 Task: Search for a one-way flight from Huntsville to Des Moines on 9 May for 1 adult in Business class, then explore options from Dillingham to Saipan with a price limit of ₹180,000.
Action: Mouse moved to (292, 107)
Screenshot: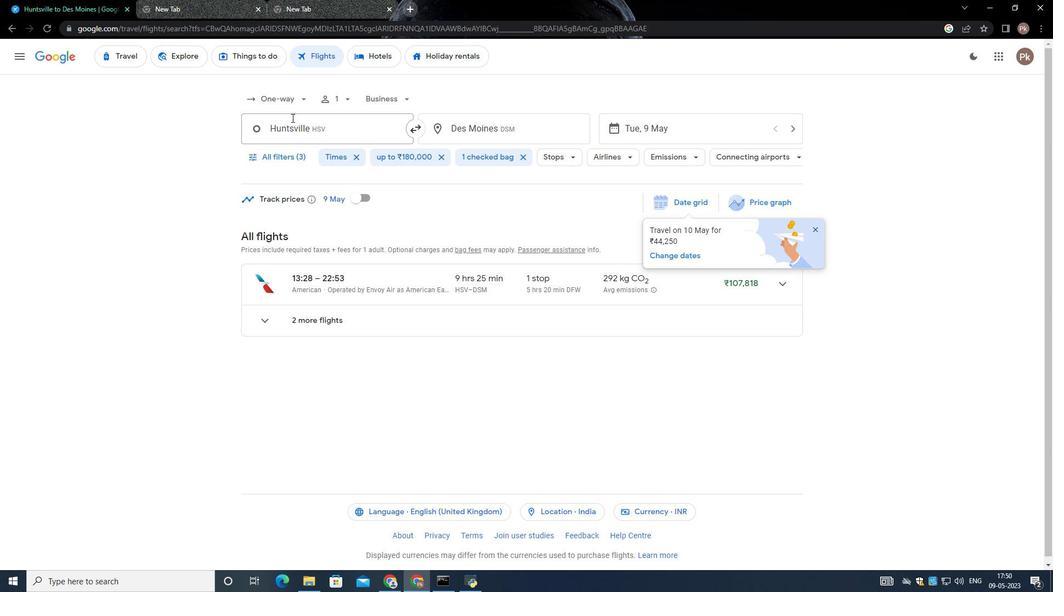 
Action: Mouse pressed left at (292, 107)
Screenshot: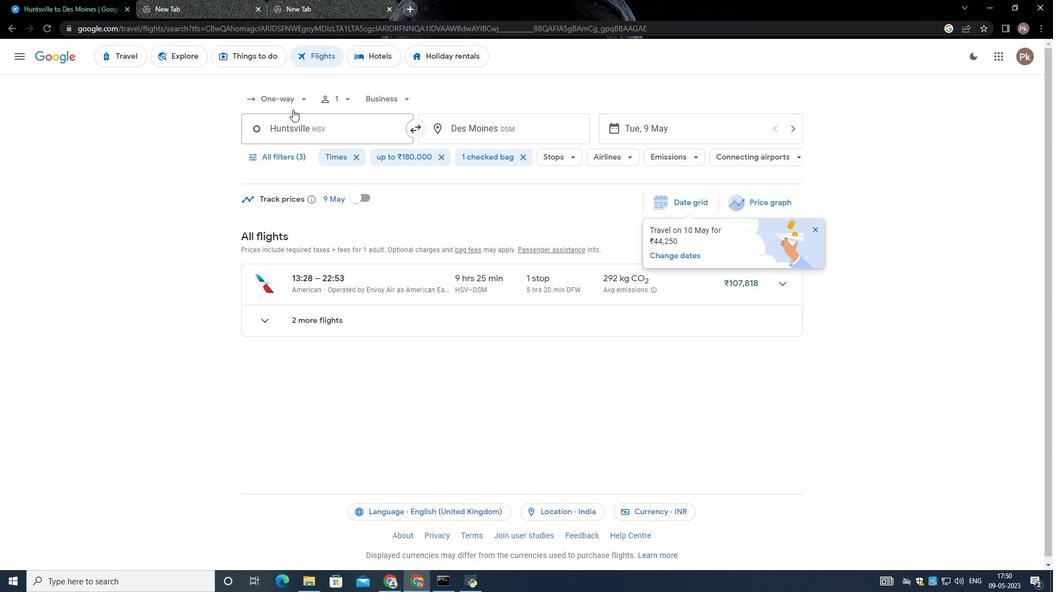 
Action: Mouse moved to (296, 157)
Screenshot: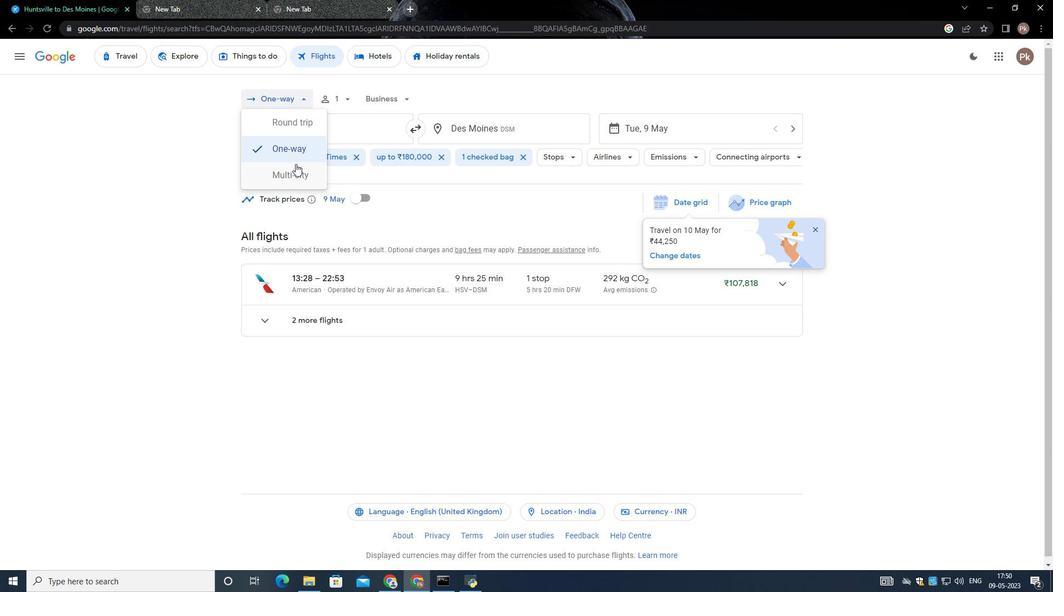 
Action: Mouse pressed left at (296, 157)
Screenshot: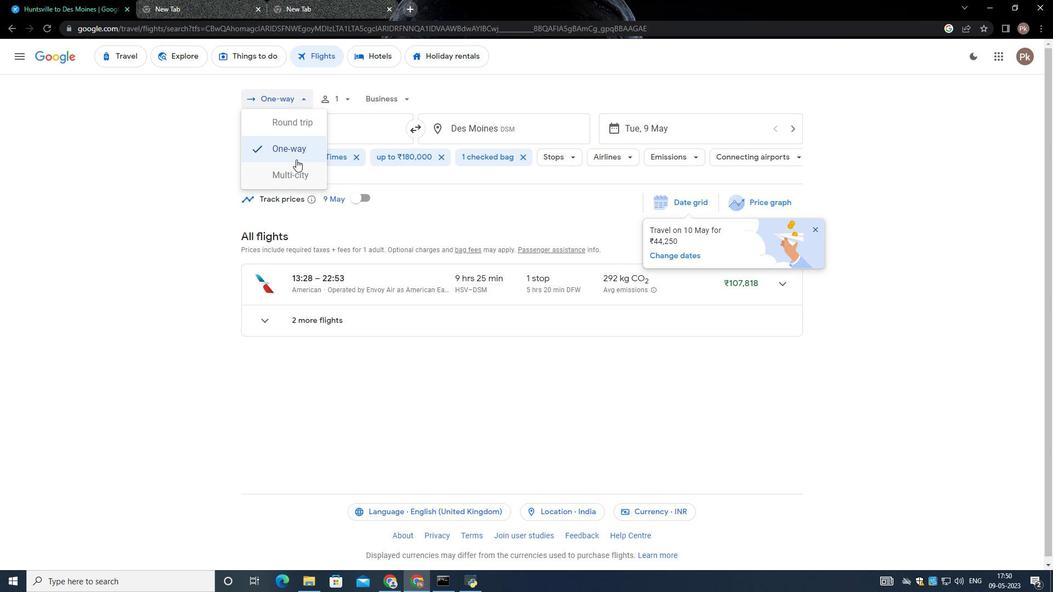 
Action: Mouse moved to (305, 100)
Screenshot: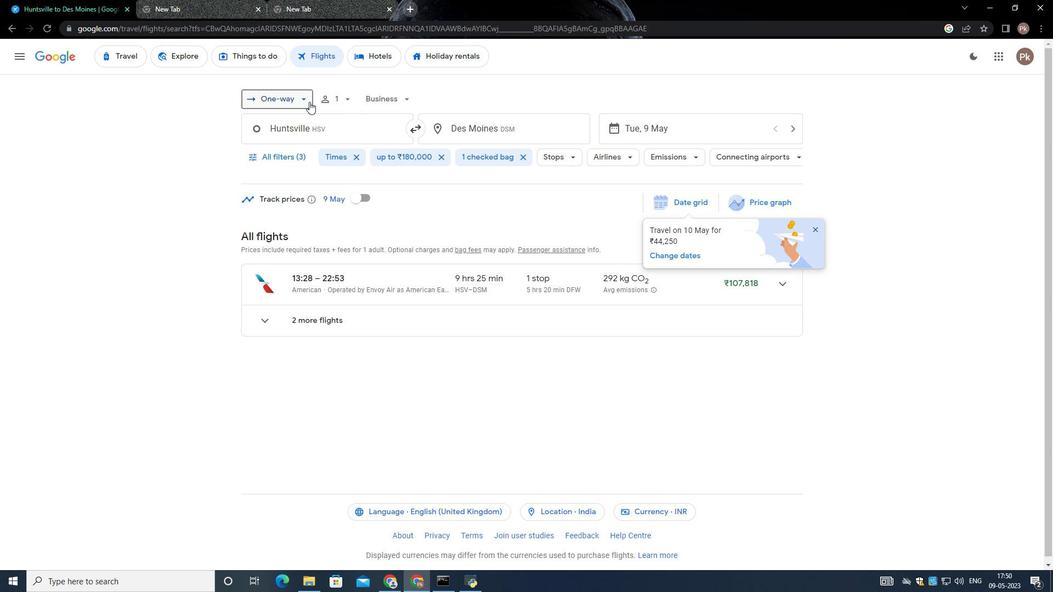 
Action: Mouse pressed left at (305, 100)
Screenshot: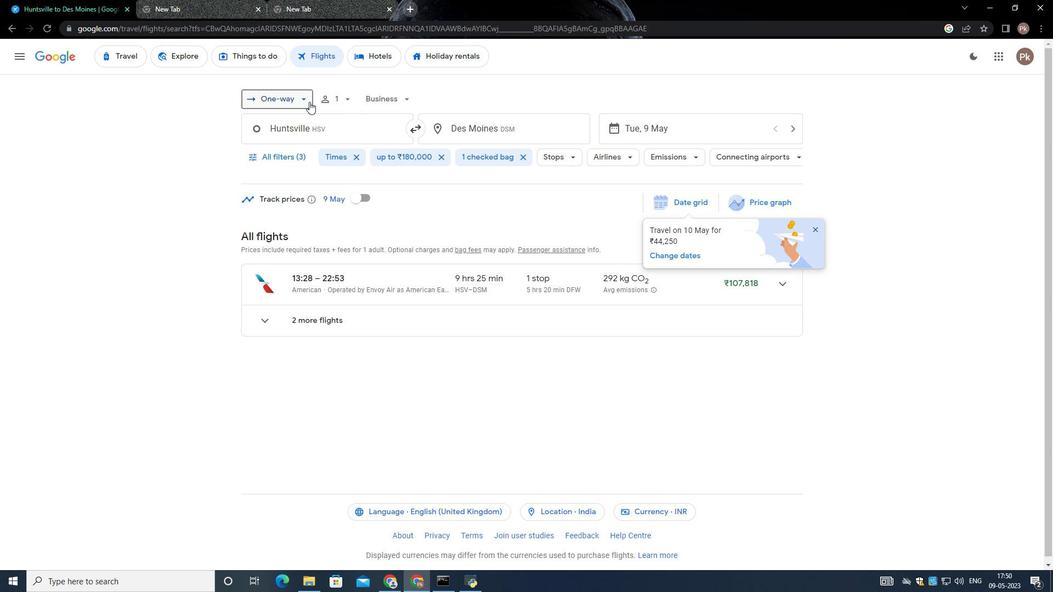 
Action: Mouse moved to (296, 153)
Screenshot: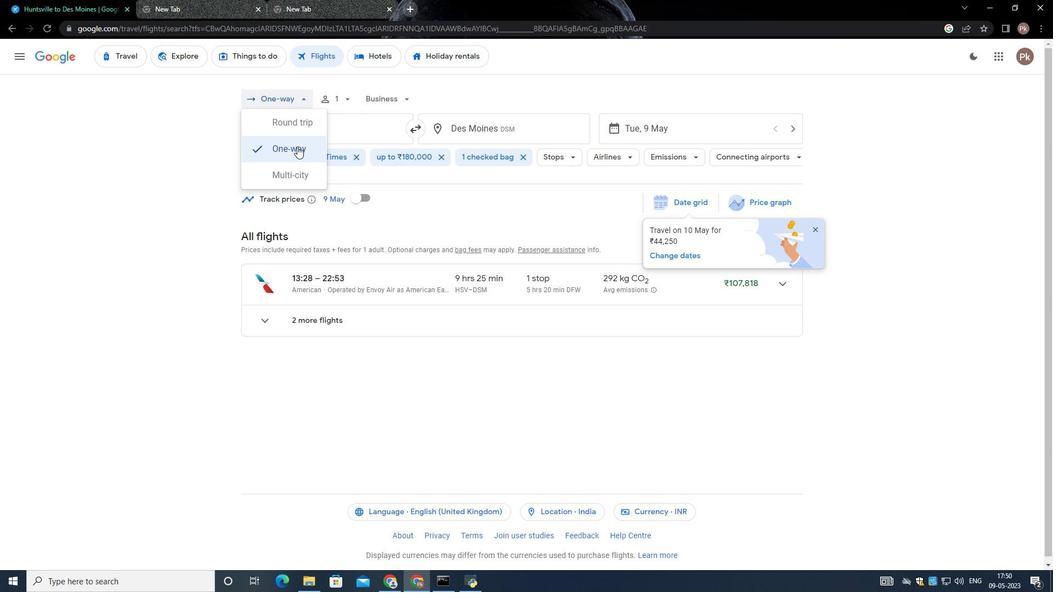 
Action: Mouse pressed left at (296, 153)
Screenshot: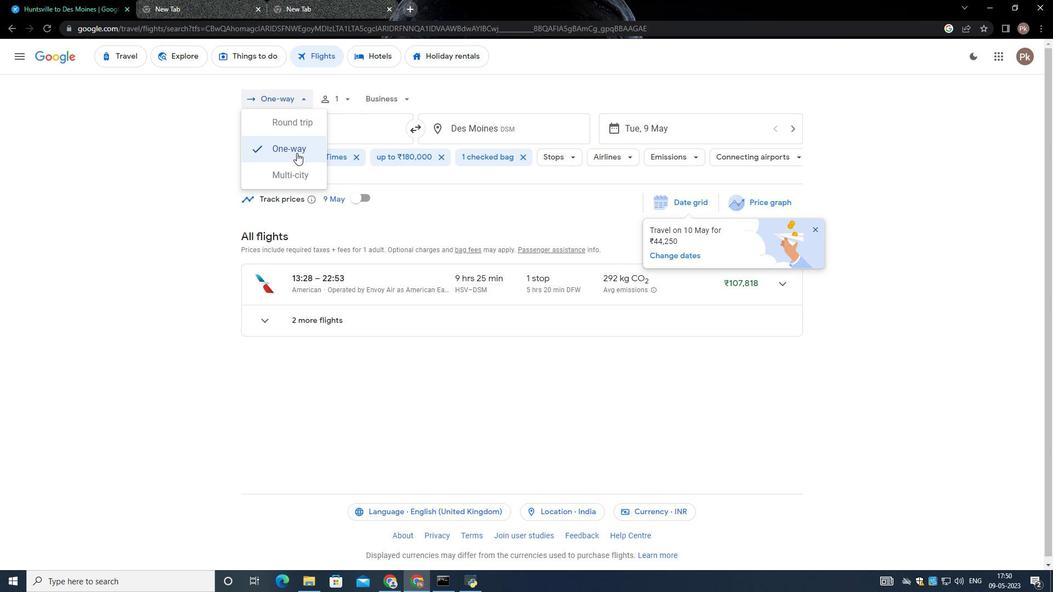 
Action: Mouse moved to (349, 99)
Screenshot: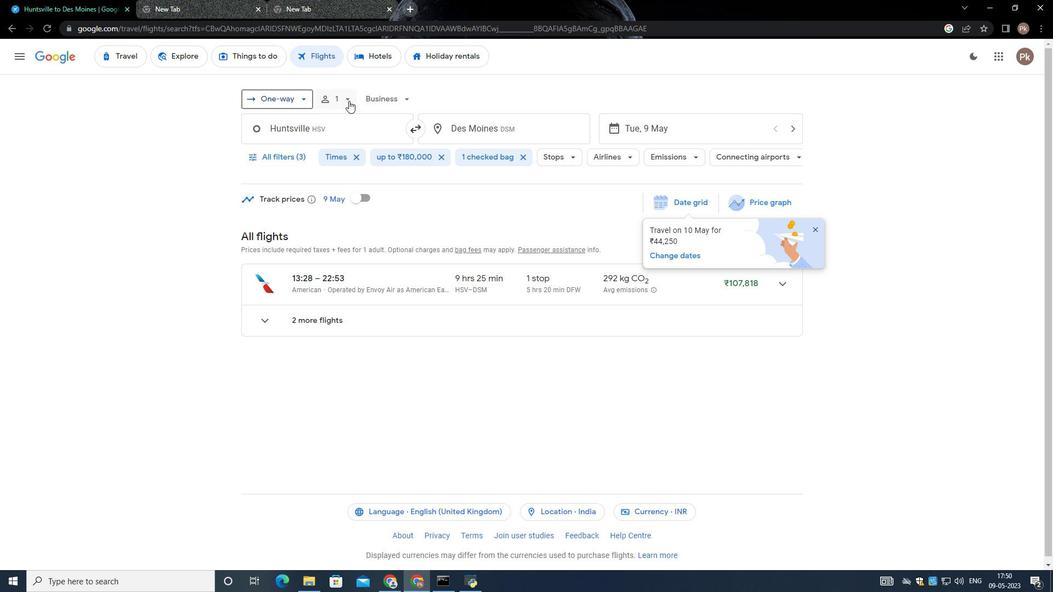 
Action: Mouse pressed left at (349, 99)
Screenshot: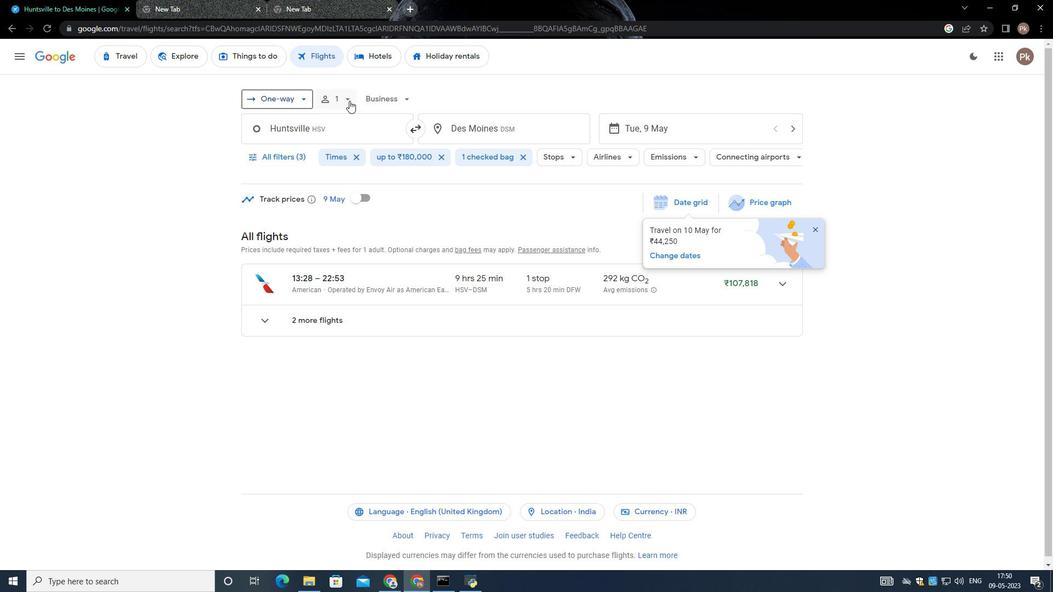
Action: Mouse moved to (431, 122)
Screenshot: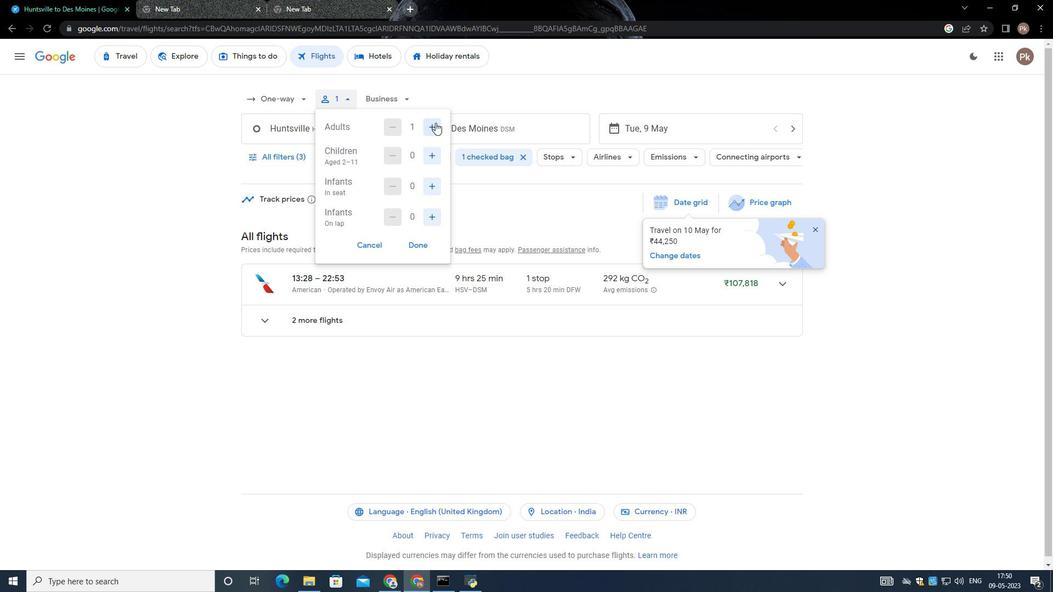 
Action: Mouse pressed left at (431, 122)
Screenshot: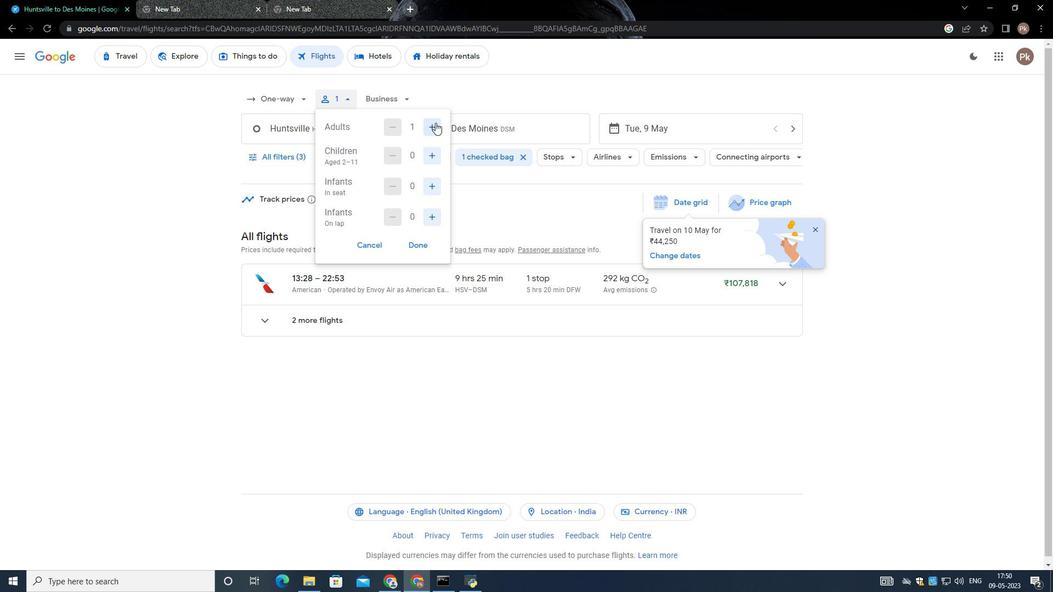 
Action: Mouse moved to (431, 154)
Screenshot: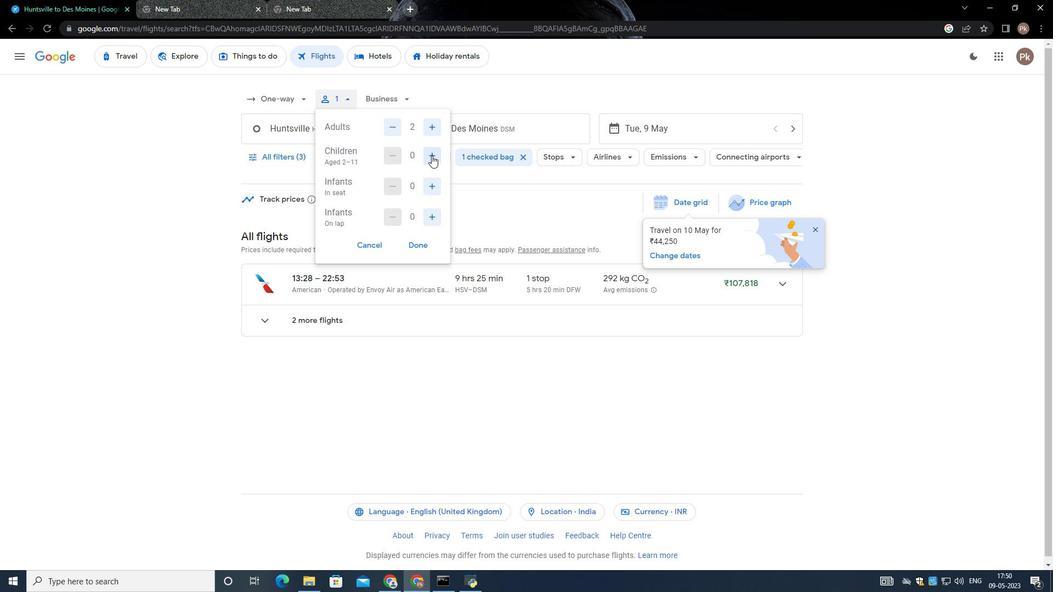 
Action: Mouse pressed left at (431, 154)
Screenshot: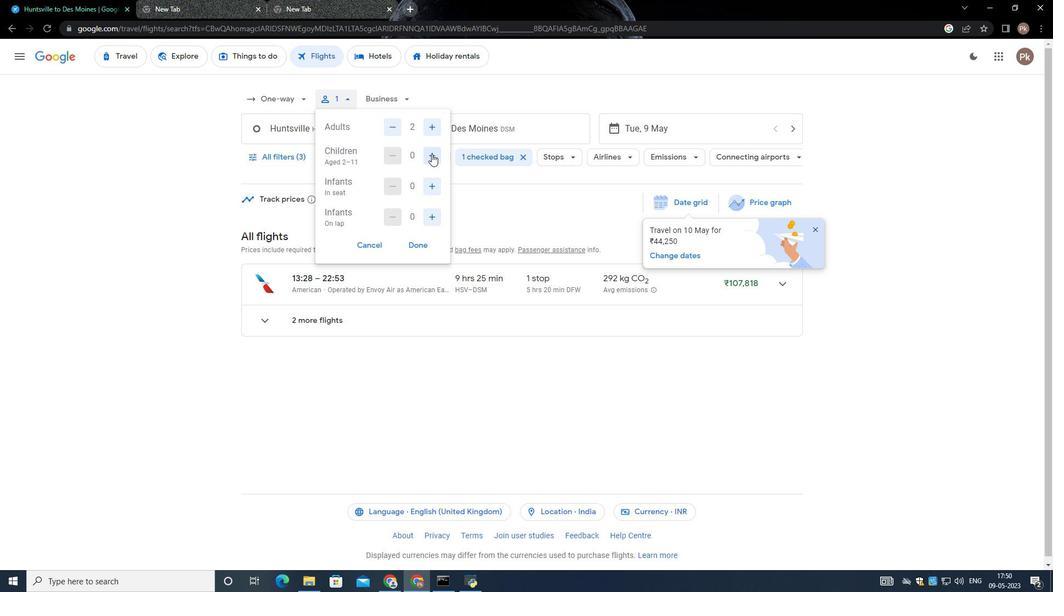 
Action: Mouse moved to (428, 154)
Screenshot: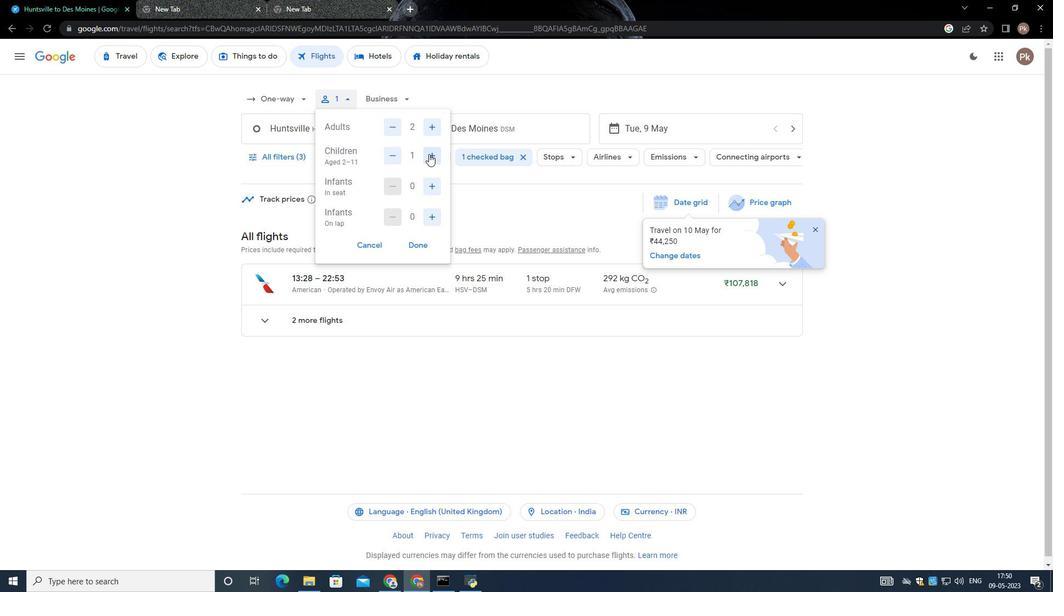 
Action: Mouse pressed left at (428, 154)
Screenshot: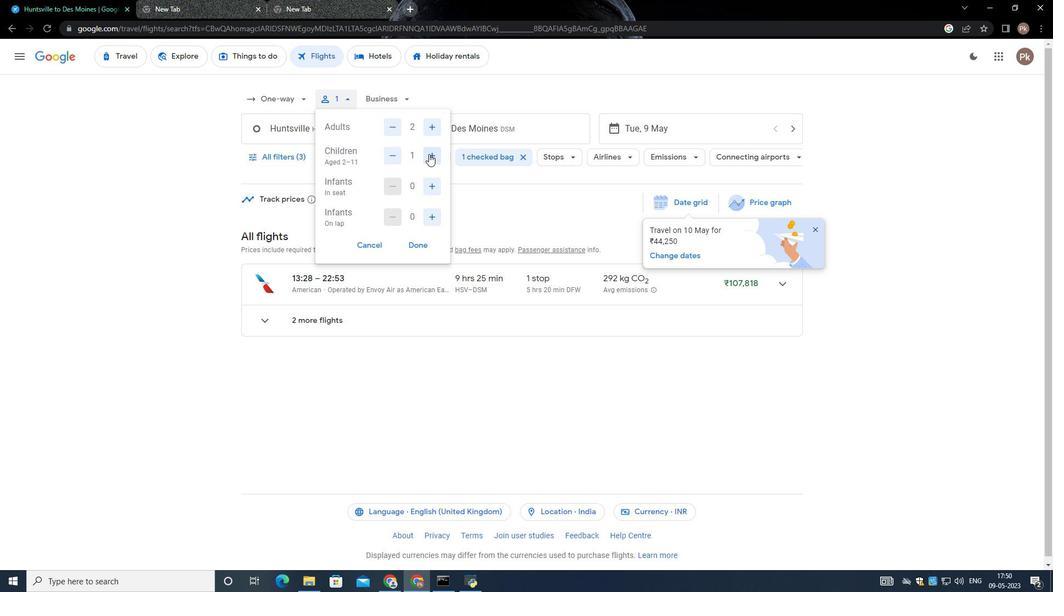 
Action: Mouse moved to (431, 183)
Screenshot: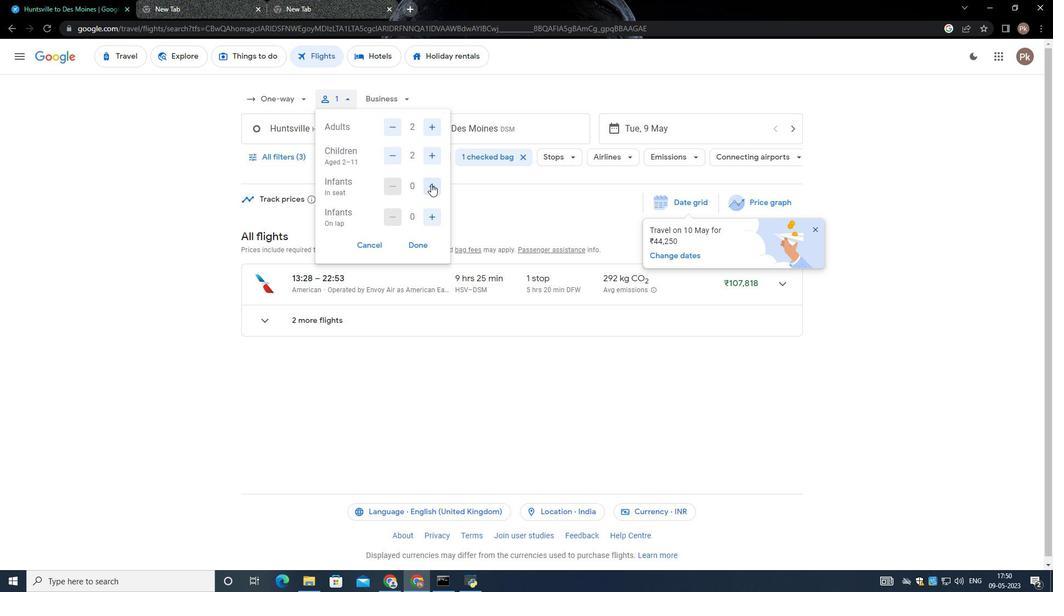 
Action: Mouse pressed left at (431, 183)
Screenshot: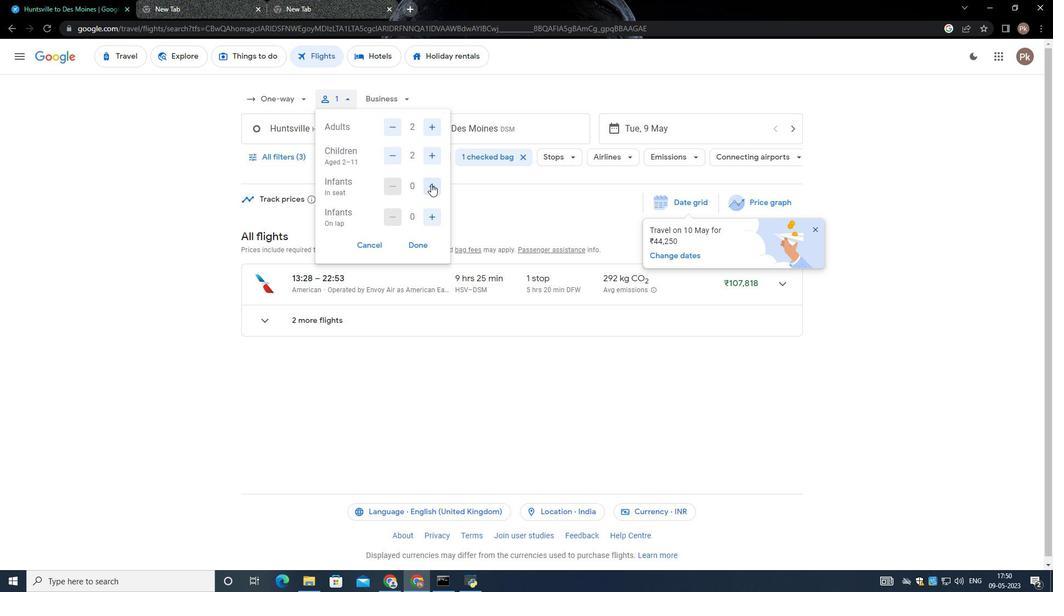 
Action: Mouse pressed left at (431, 183)
Screenshot: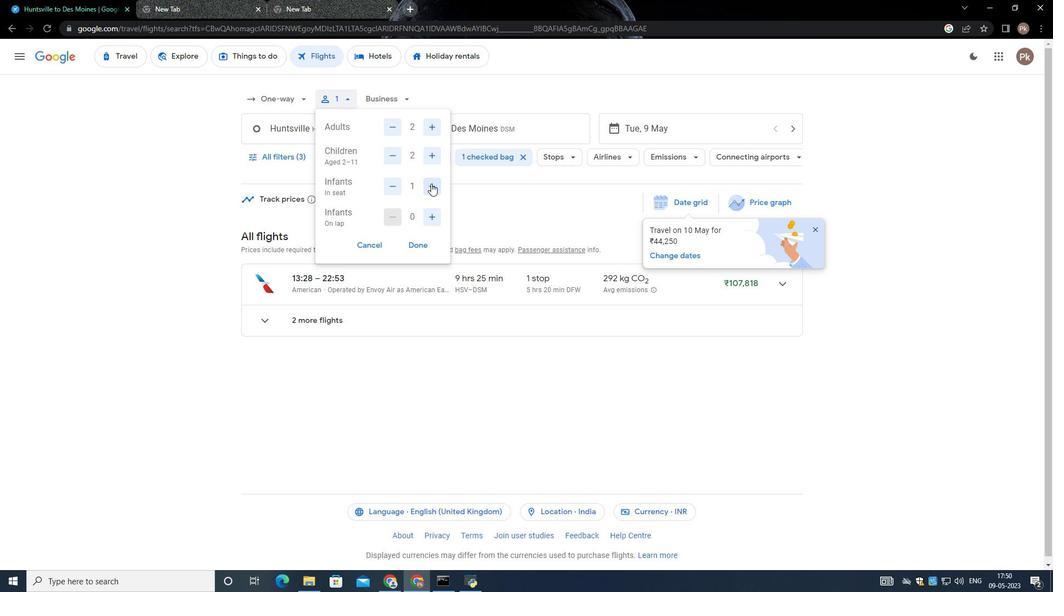 
Action: Mouse moved to (423, 241)
Screenshot: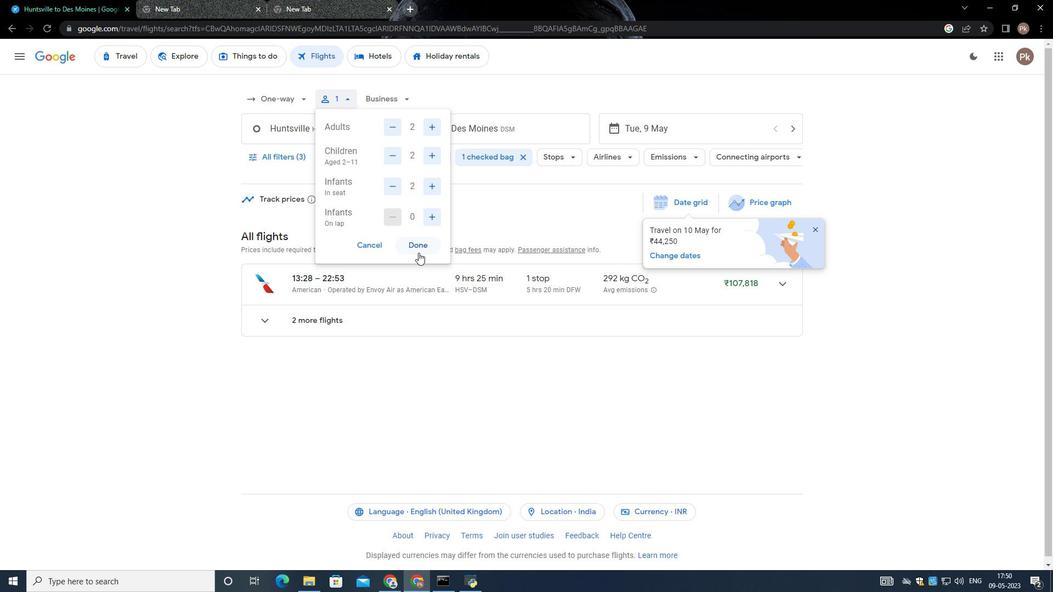
Action: Mouse pressed left at (423, 241)
Screenshot: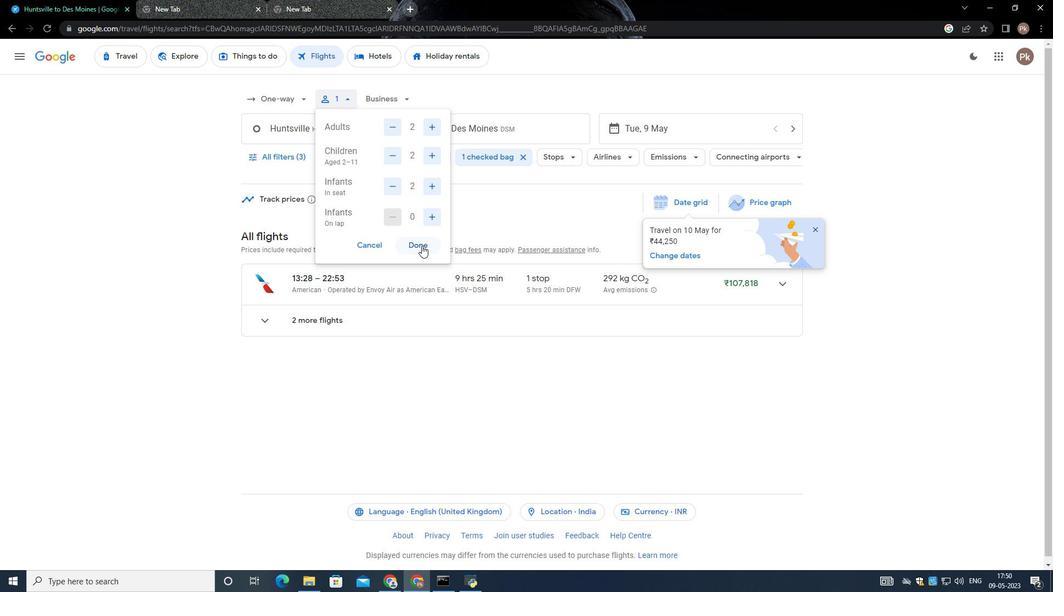 
Action: Mouse moved to (303, 131)
Screenshot: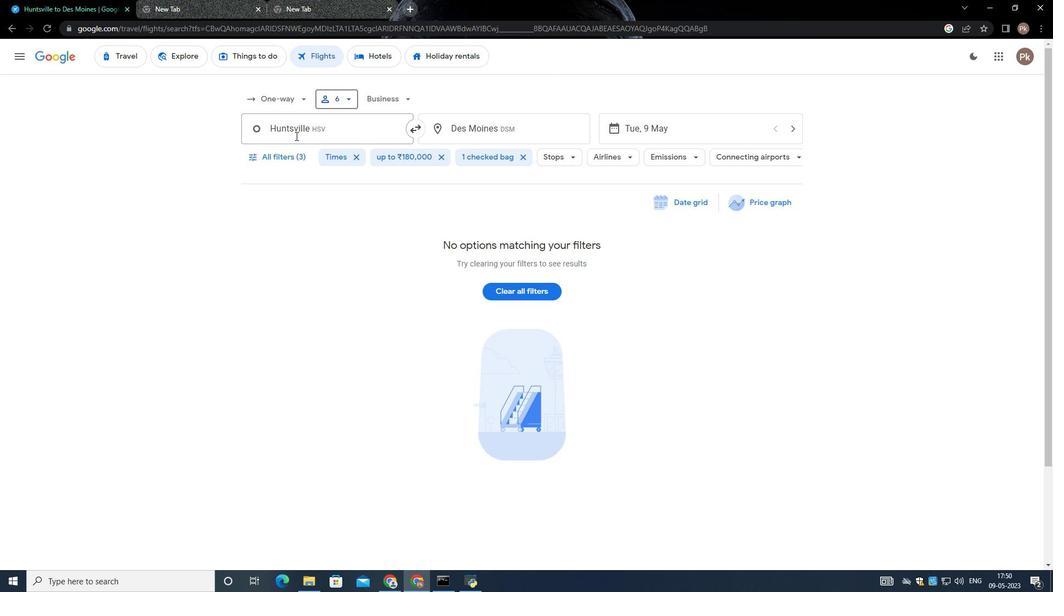 
Action: Mouse pressed left at (303, 131)
Screenshot: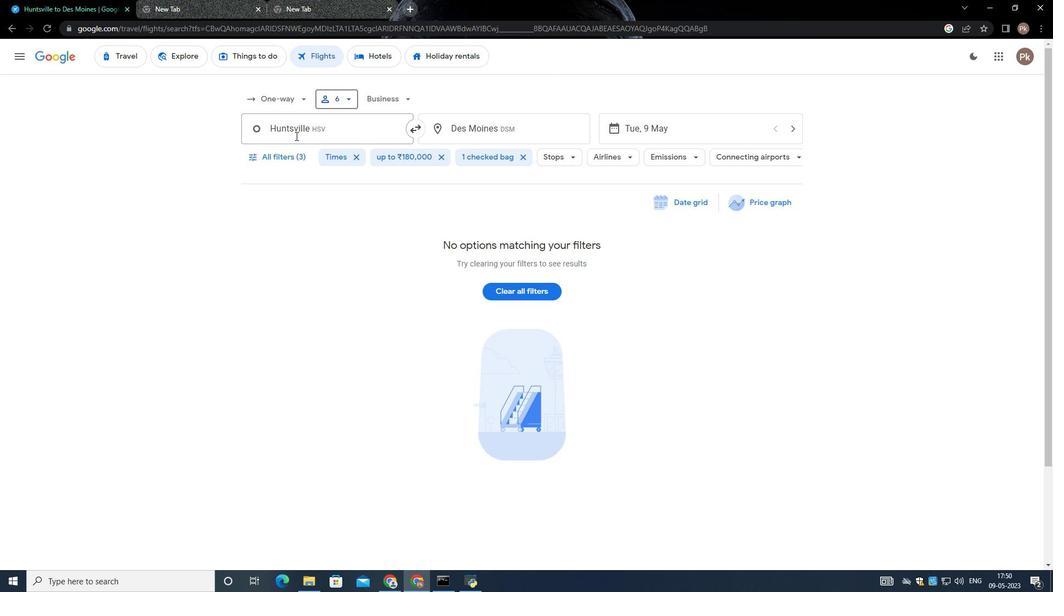 
Action: Mouse moved to (295, 133)
Screenshot: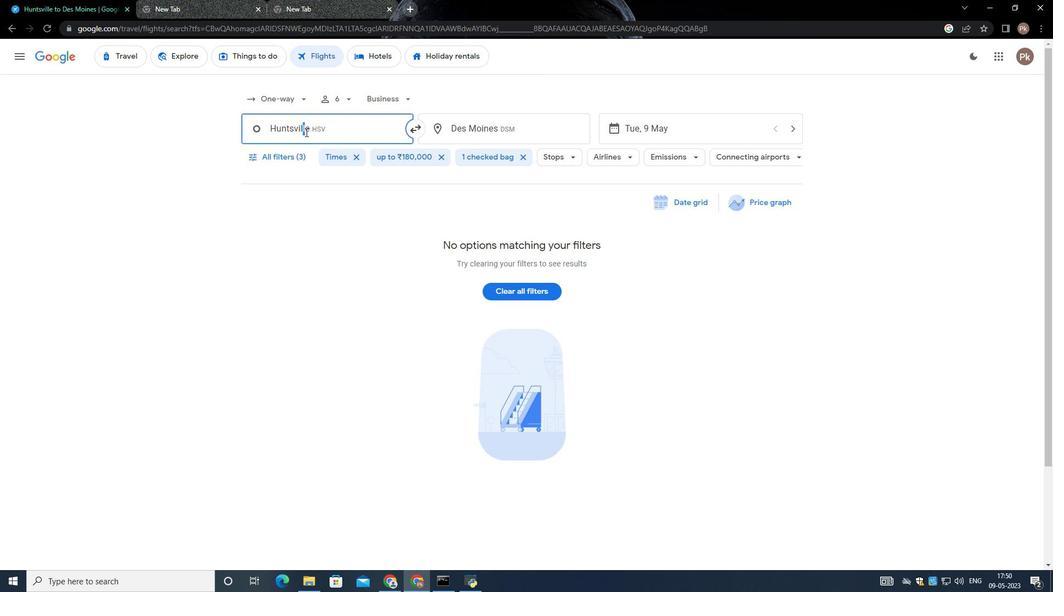 
Action: Key pressed <Key.backspace><Key.shift>Di
Screenshot: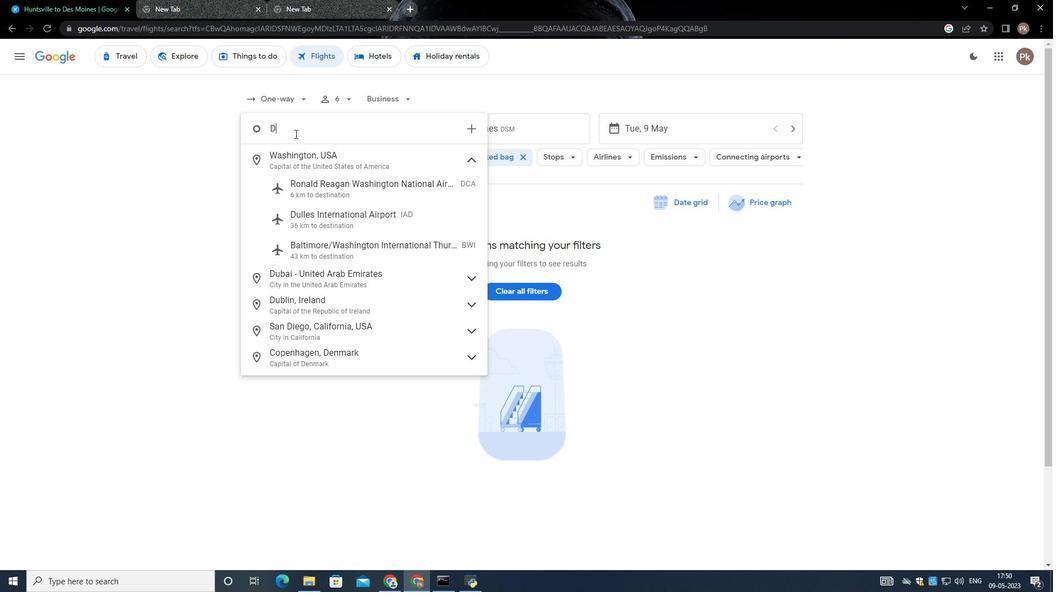 
Action: Mouse moved to (294, 133)
Screenshot: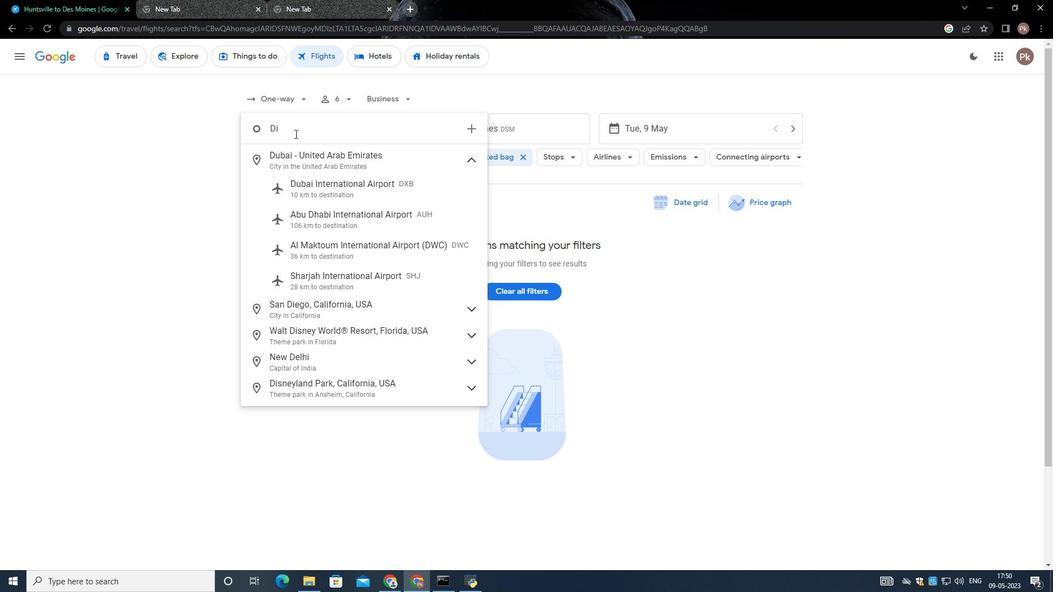 
Action: Key pressed lli
Screenshot: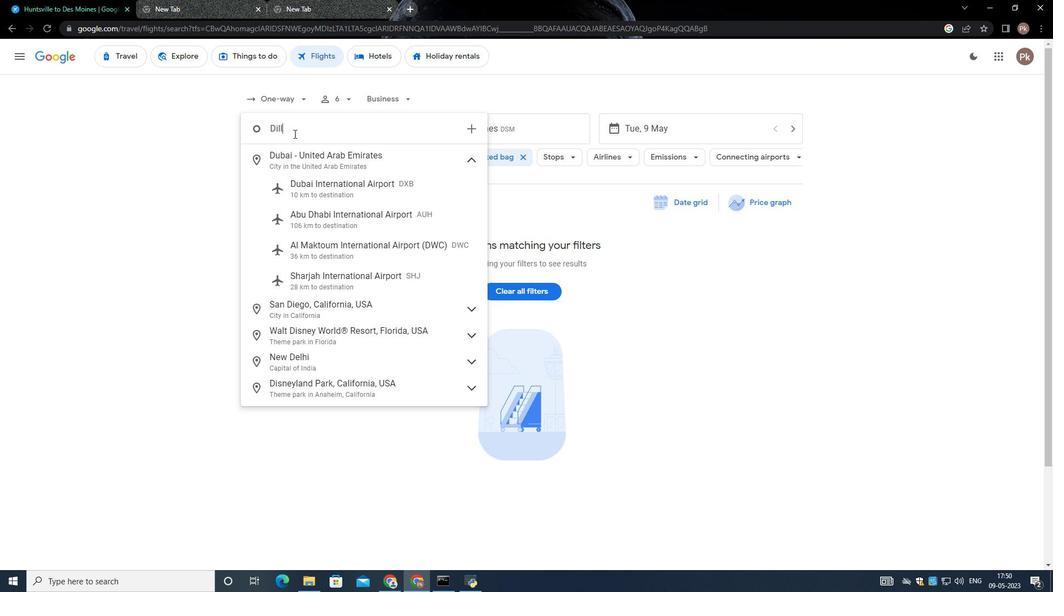 
Action: Mouse moved to (292, 133)
Screenshot: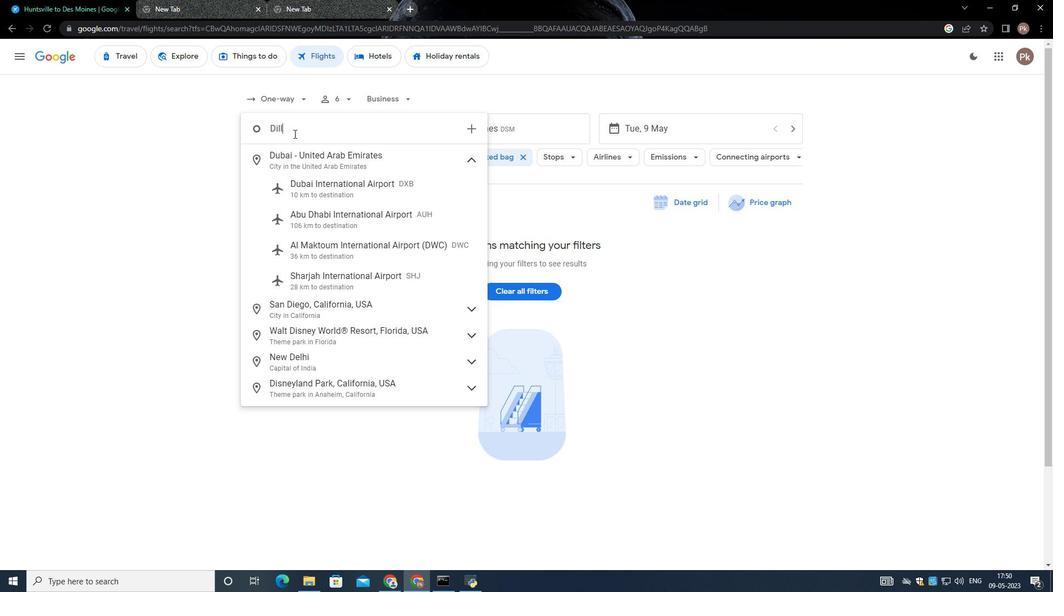 
Action: Key pressed ngham<Key.space><Key.shift>Ai
Screenshot: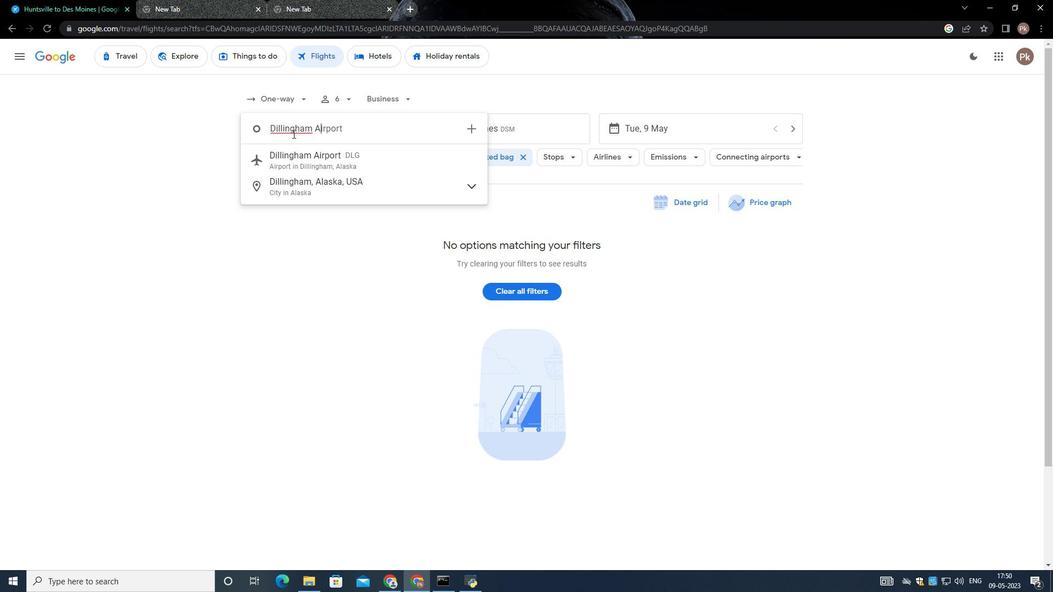 
Action: Mouse moved to (292, 133)
Screenshot: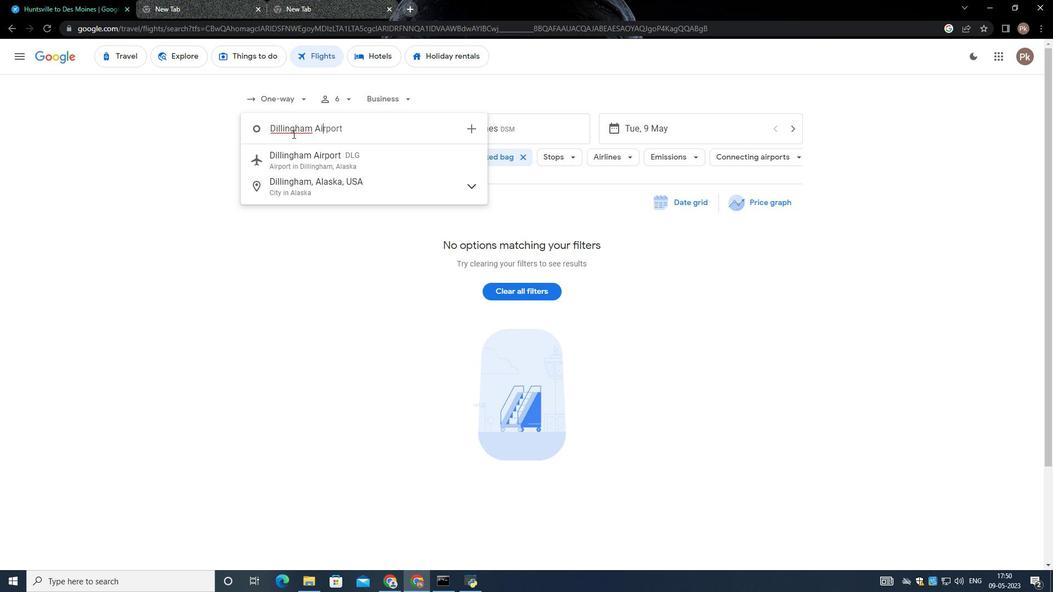 
Action: Key pressed rpor
Screenshot: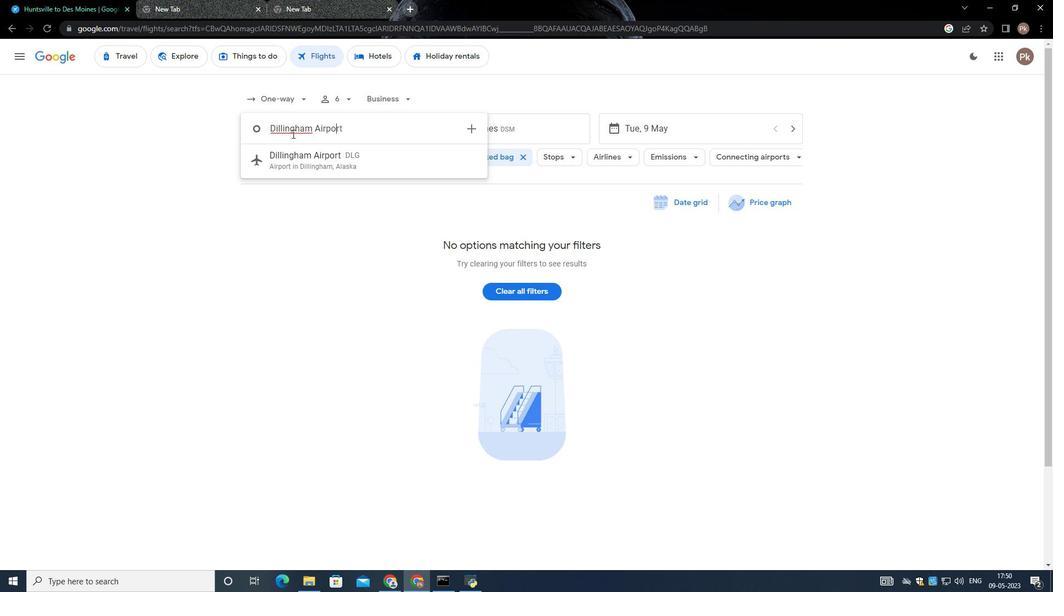 
Action: Mouse moved to (292, 133)
Screenshot: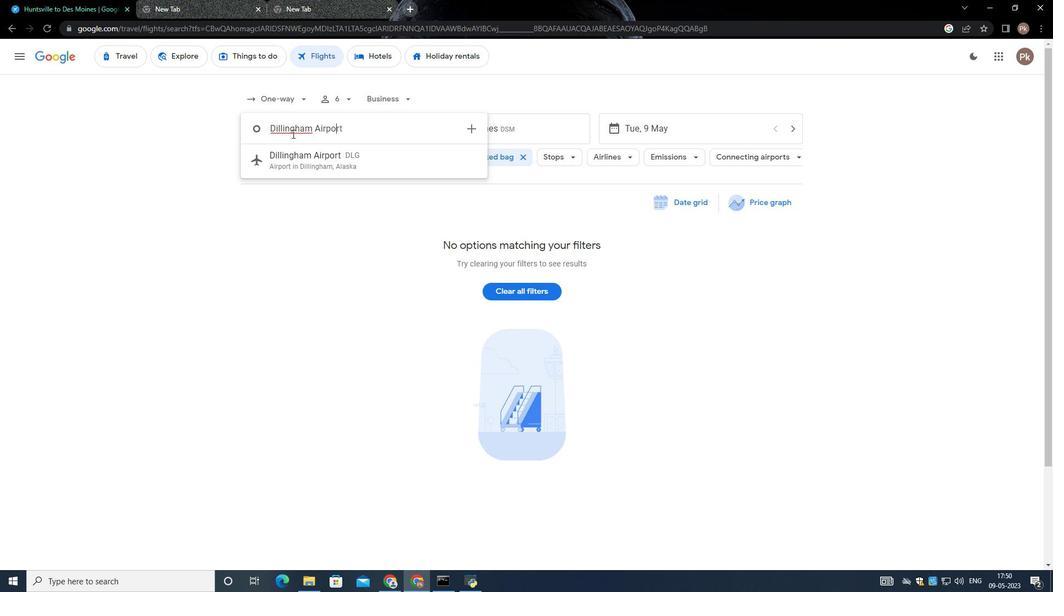 
Action: Key pressed t
Screenshot: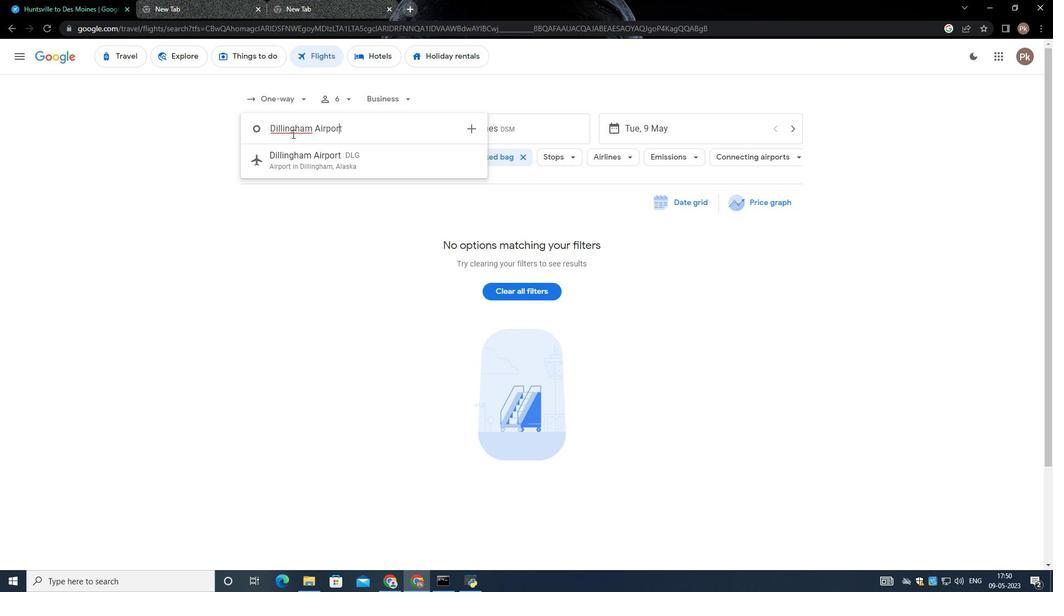 
Action: Mouse moved to (311, 155)
Screenshot: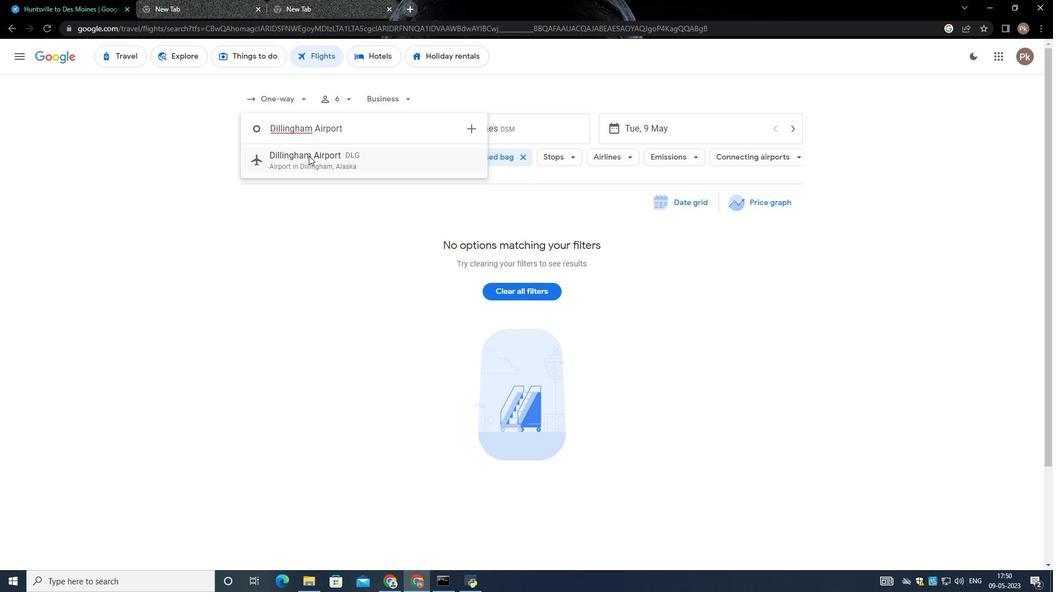 
Action: Mouse pressed left at (311, 155)
Screenshot: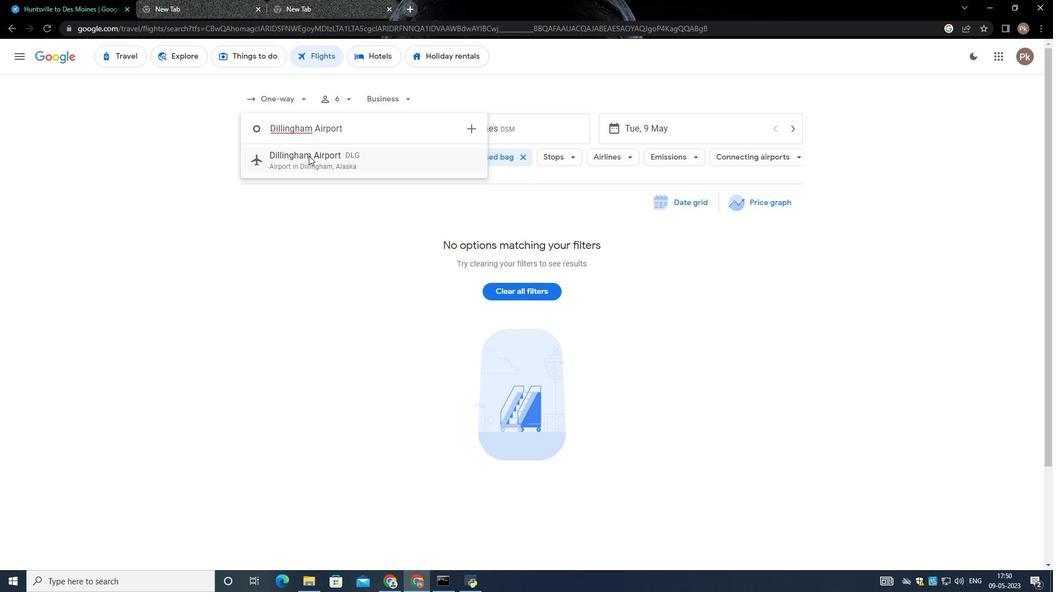
Action: Mouse moved to (517, 133)
Screenshot: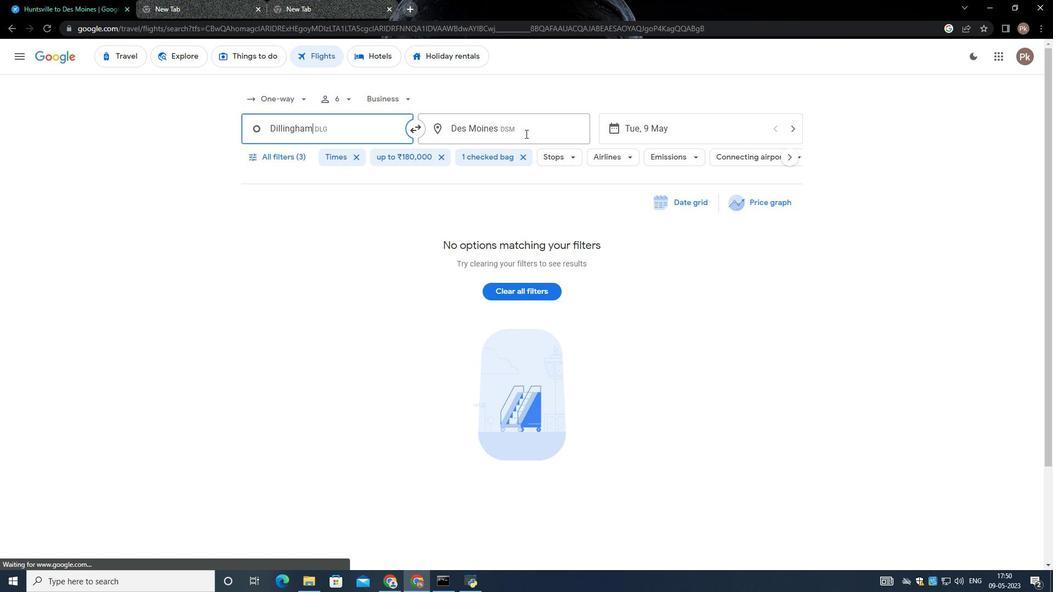 
Action: Mouse pressed left at (517, 133)
Screenshot: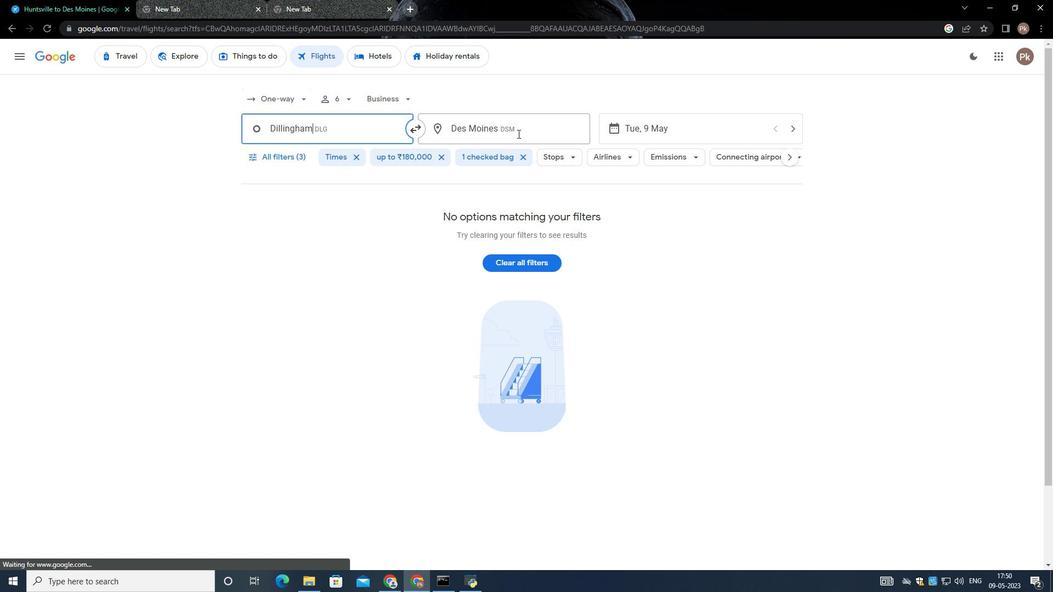 
Action: Mouse moved to (459, 100)
Screenshot: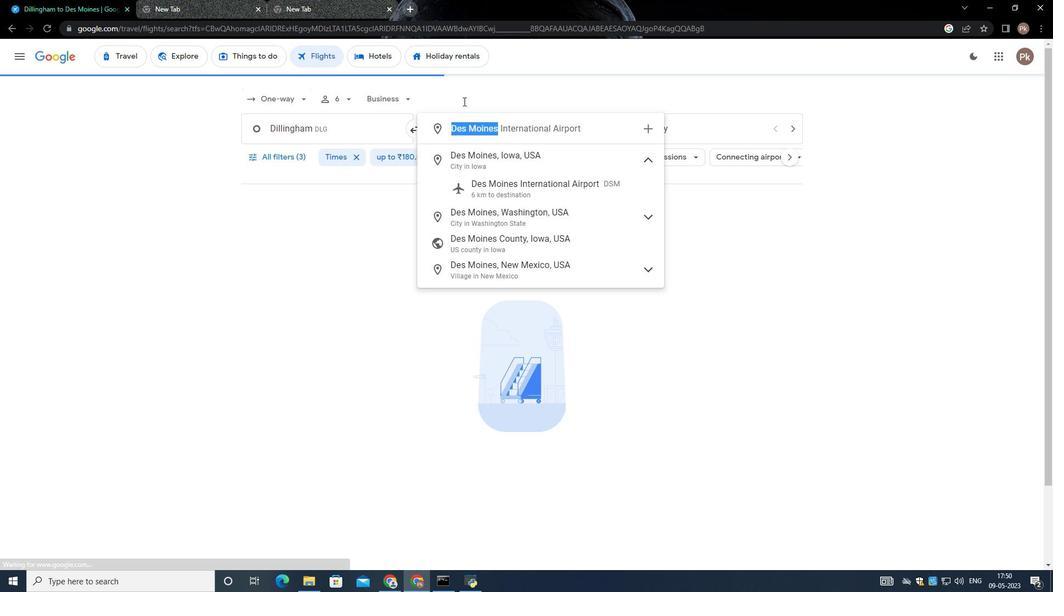 
Action: Key pressed <Key.backspace><Key.shift>Saipan<Key.space><Key.shift><Key.shift>International
Screenshot: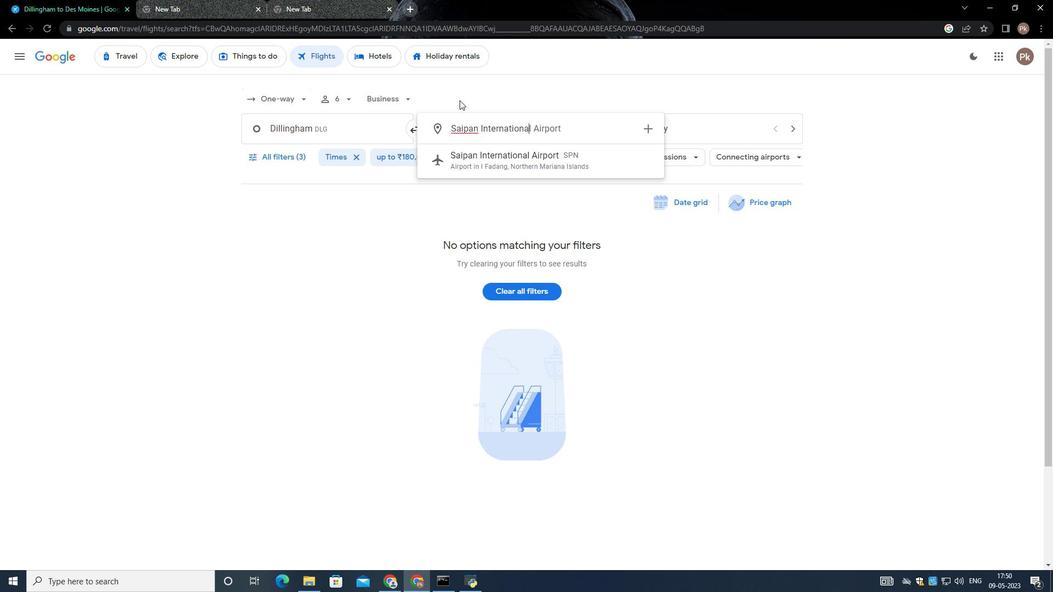 
Action: Mouse moved to (527, 159)
Screenshot: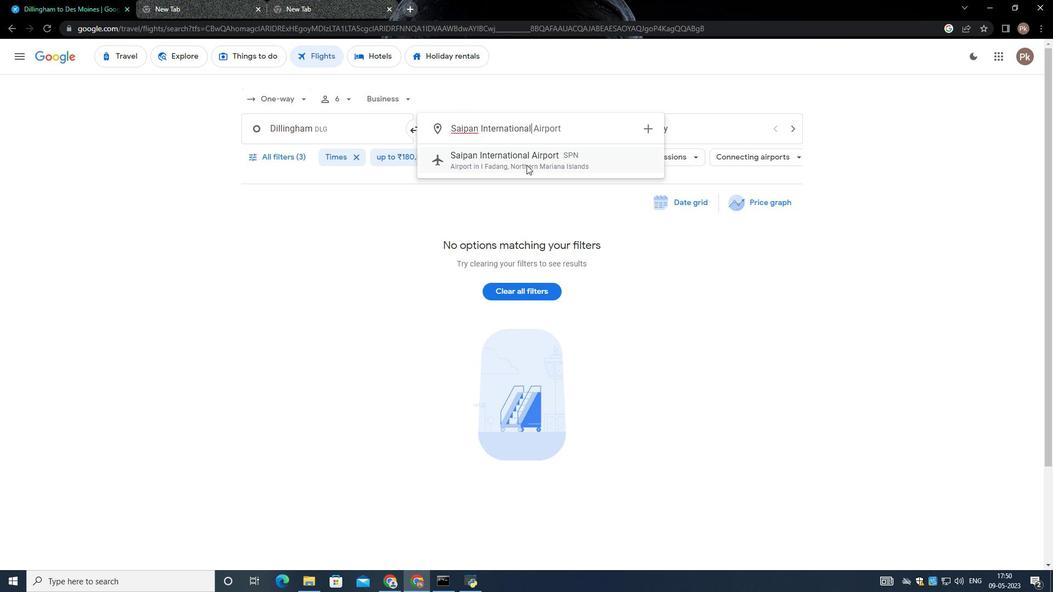 
Action: Mouse pressed left at (527, 159)
Screenshot: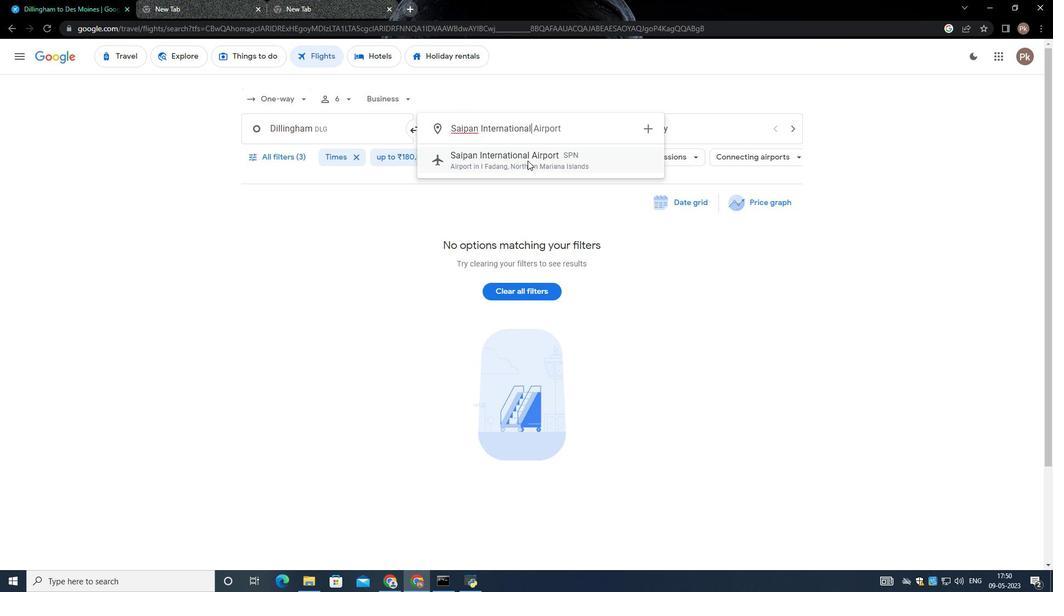 
Action: Mouse moved to (702, 131)
Screenshot: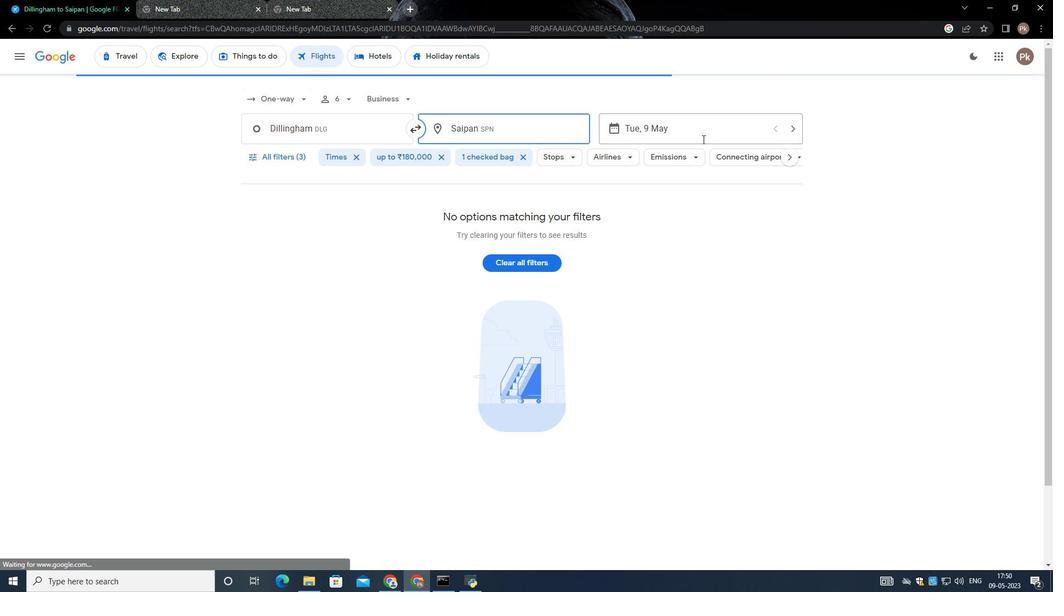 
Action: Mouse pressed left at (702, 131)
Screenshot: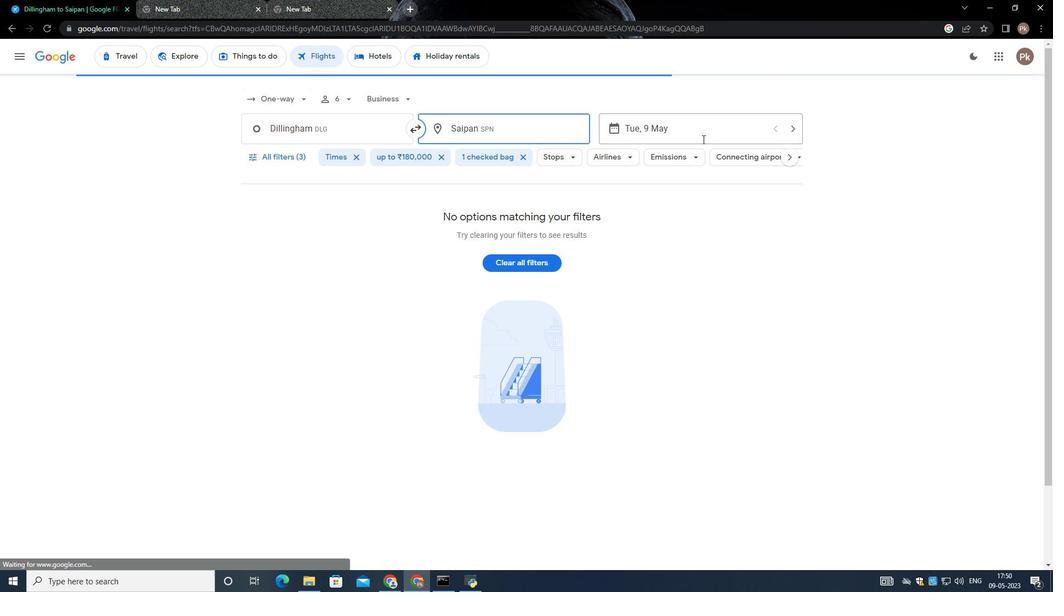 
Action: Mouse moved to (465, 245)
Screenshot: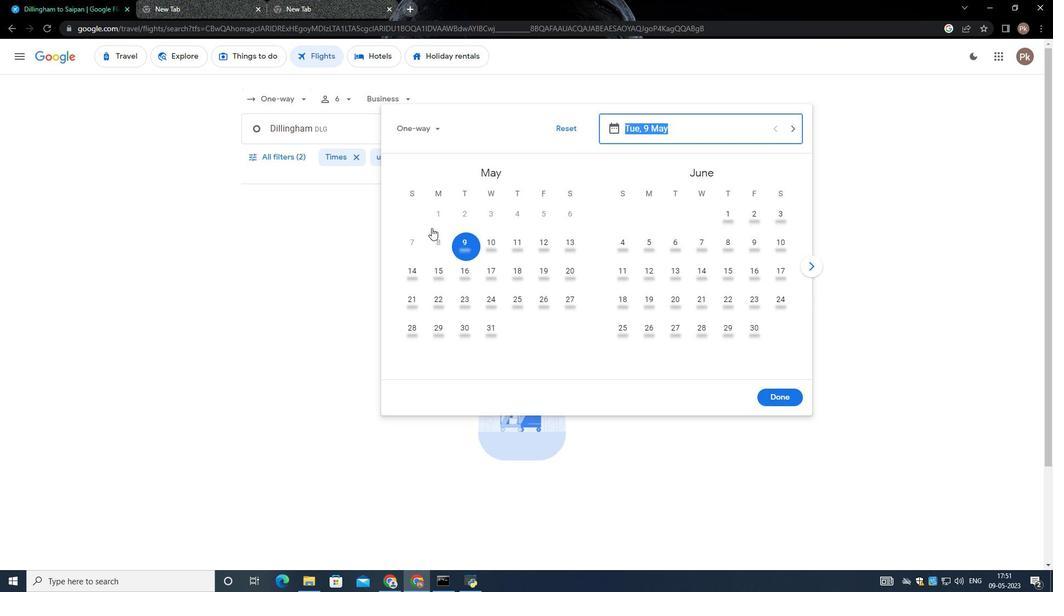 
Action: Mouse pressed left at (465, 245)
Screenshot: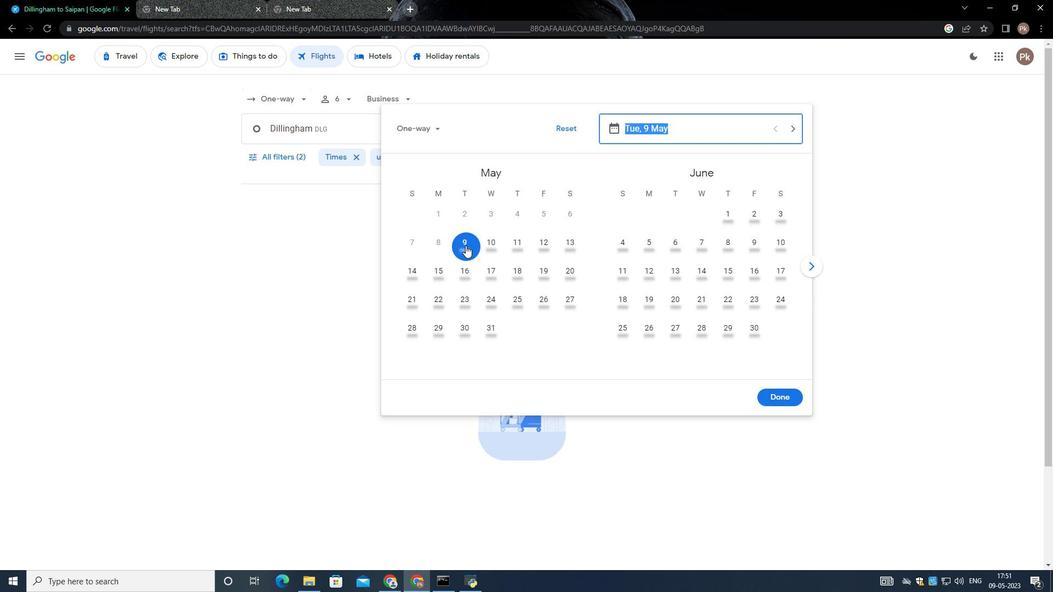 
Action: Mouse moved to (780, 395)
Screenshot: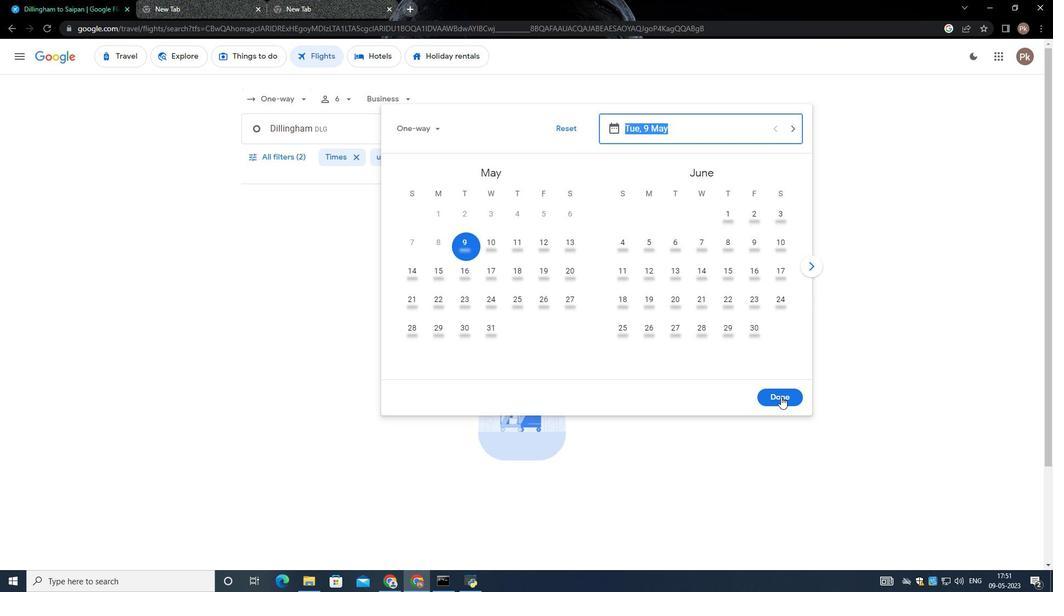 
Action: Mouse pressed left at (780, 395)
Screenshot: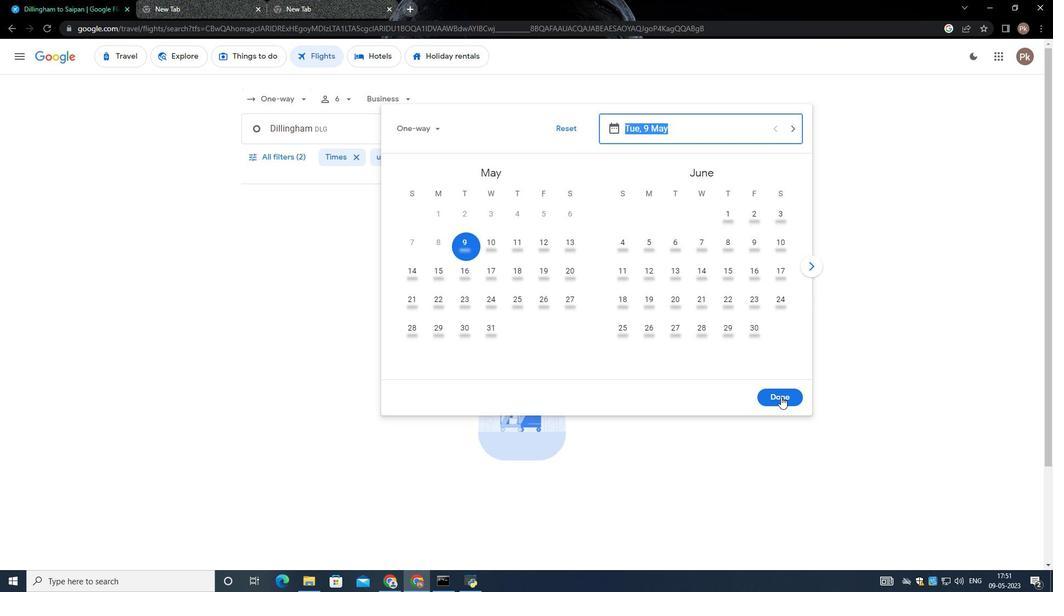 
Action: Mouse moved to (285, 160)
Screenshot: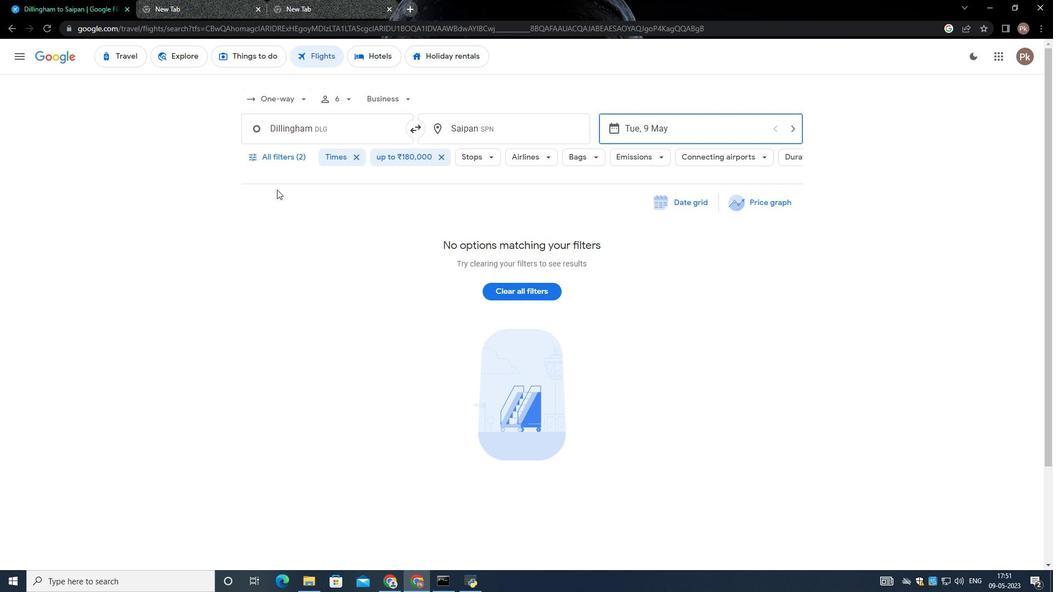 
Action: Mouse pressed left at (285, 160)
Screenshot: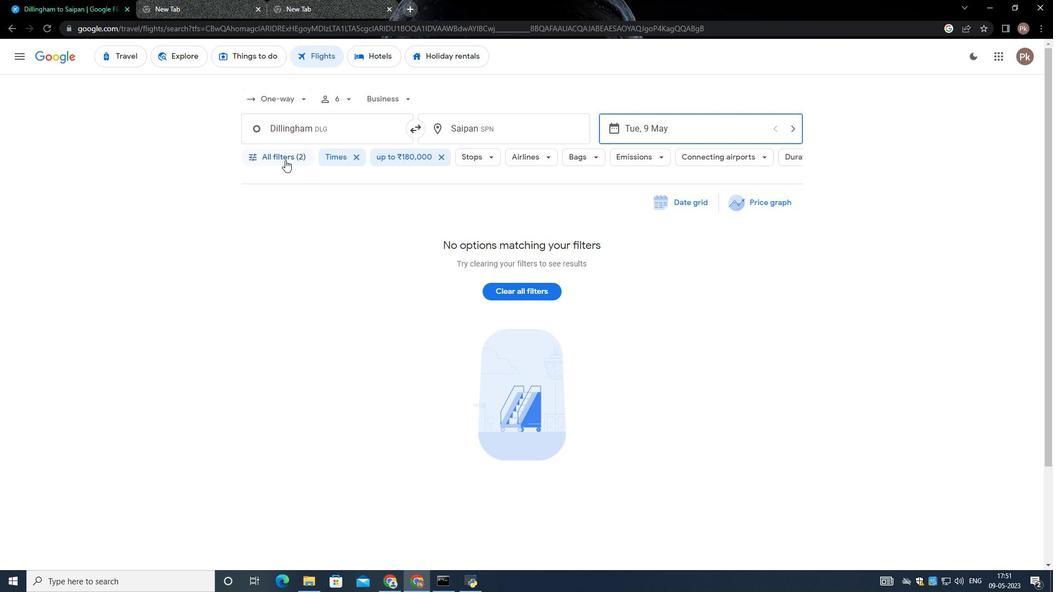 
Action: Mouse moved to (399, 390)
Screenshot: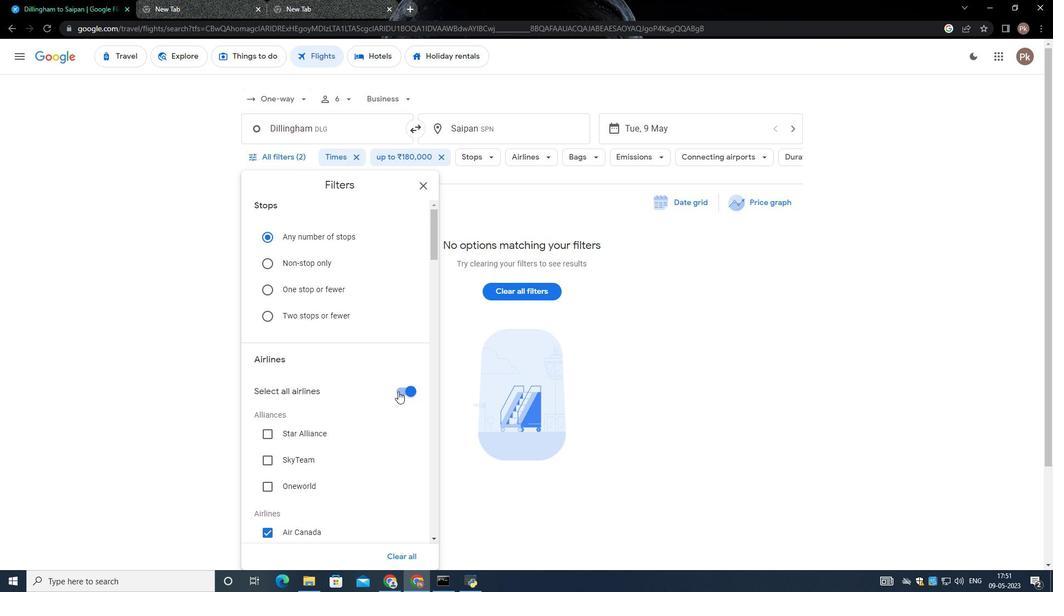 
Action: Mouse pressed left at (399, 390)
Screenshot: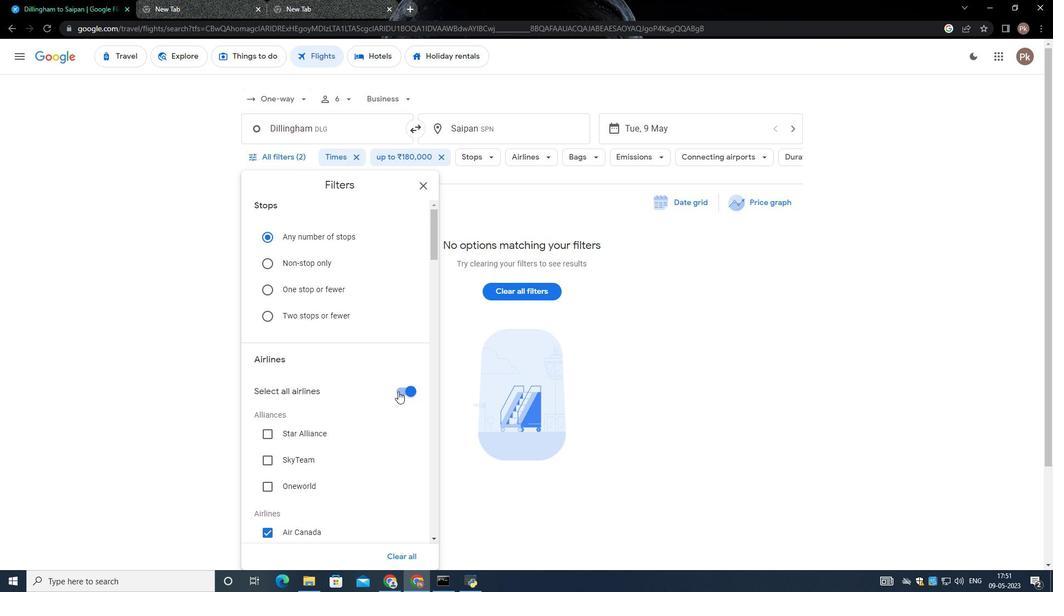 
Action: Mouse moved to (390, 377)
Screenshot: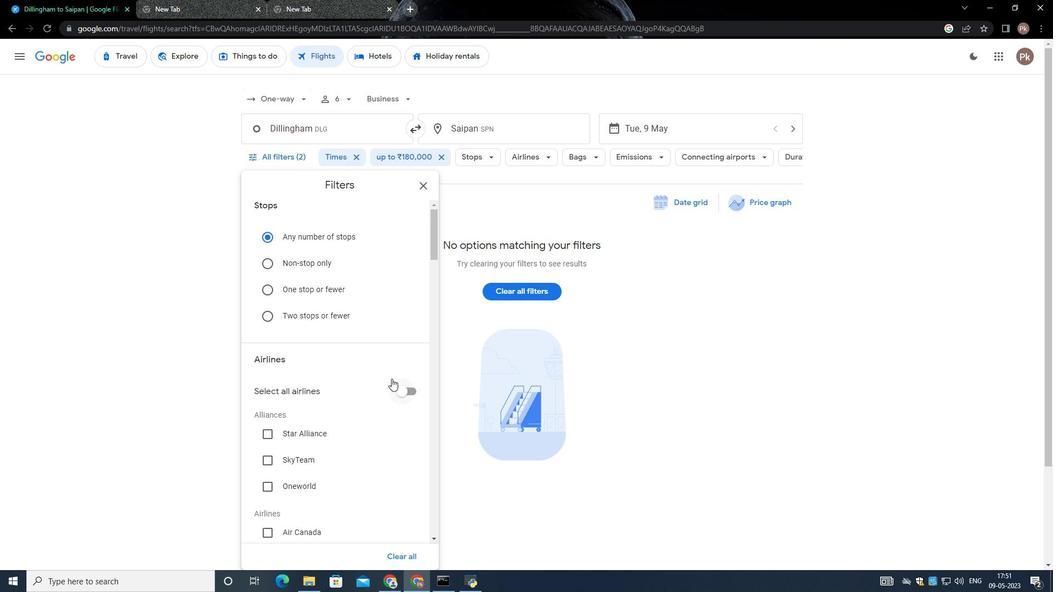 
Action: Mouse scrolled (390, 376) with delta (0, 0)
Screenshot: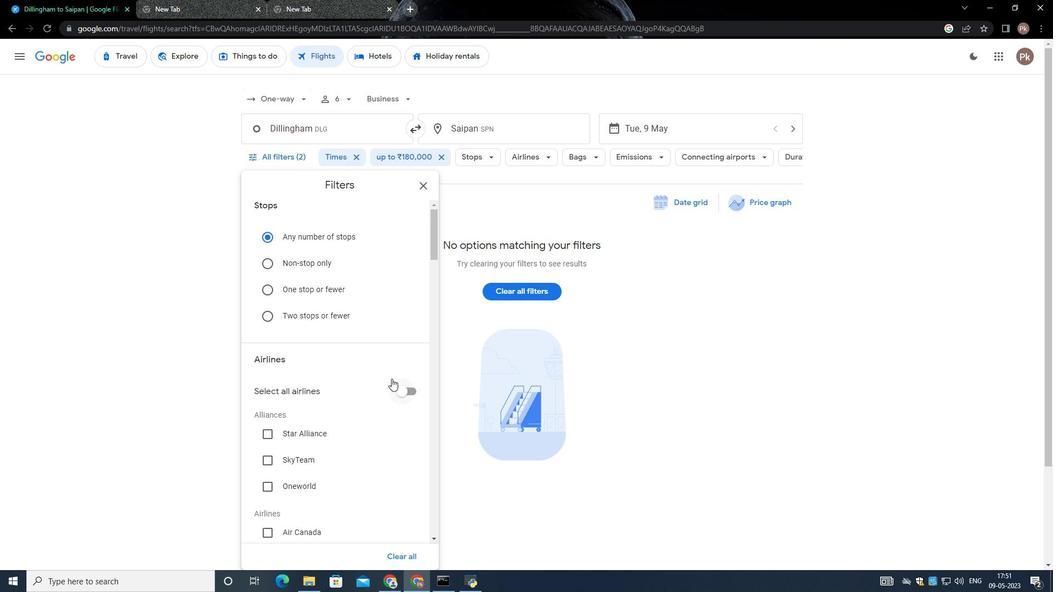 
Action: Mouse scrolled (390, 376) with delta (0, 0)
Screenshot: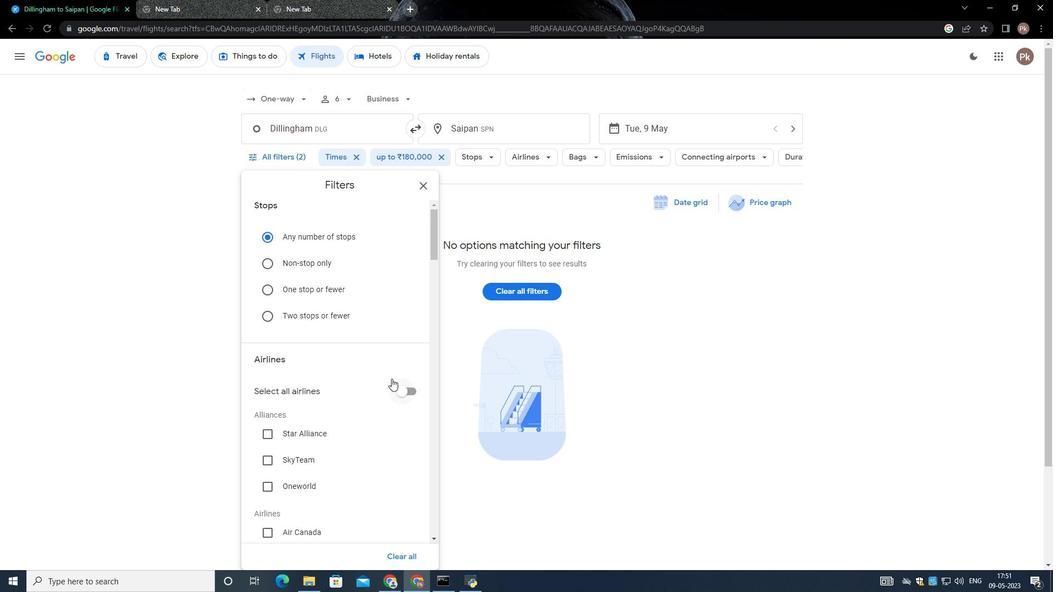 
Action: Mouse scrolled (390, 376) with delta (0, 0)
Screenshot: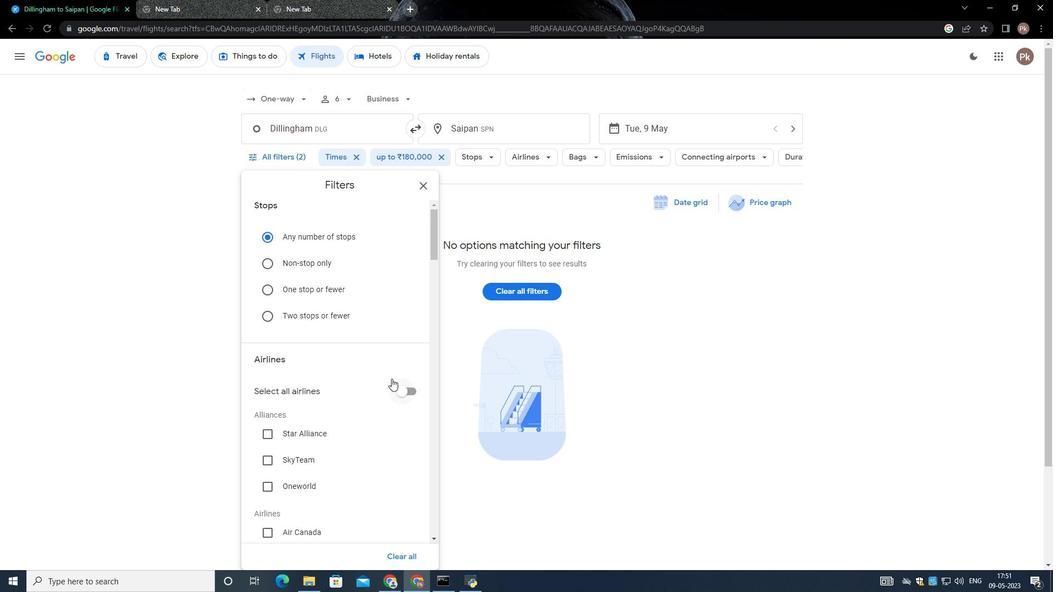 
Action: Mouse scrolled (390, 376) with delta (0, 0)
Screenshot: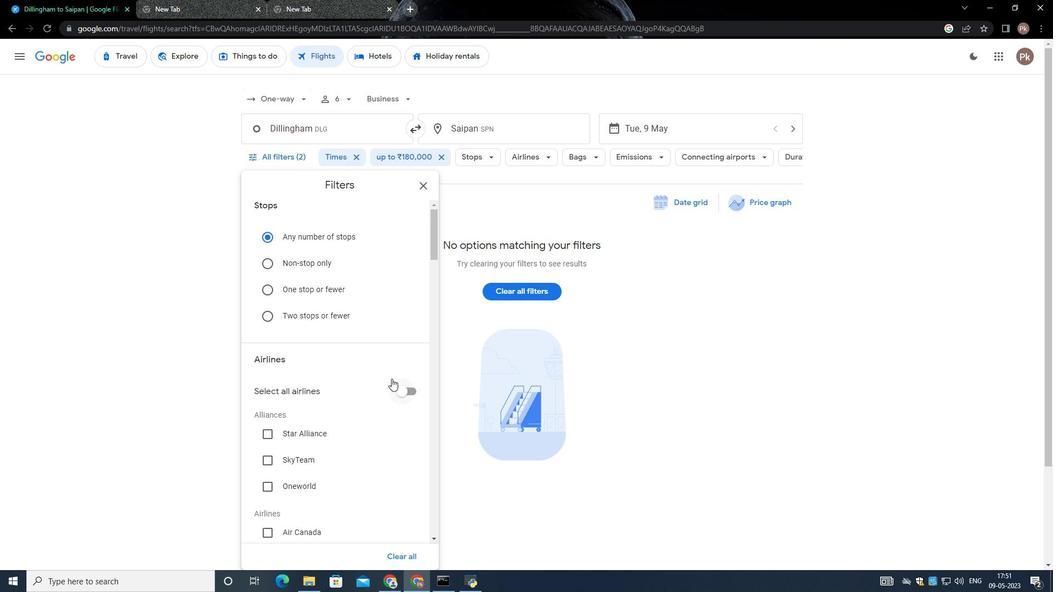 
Action: Mouse scrolled (390, 376) with delta (0, 0)
Screenshot: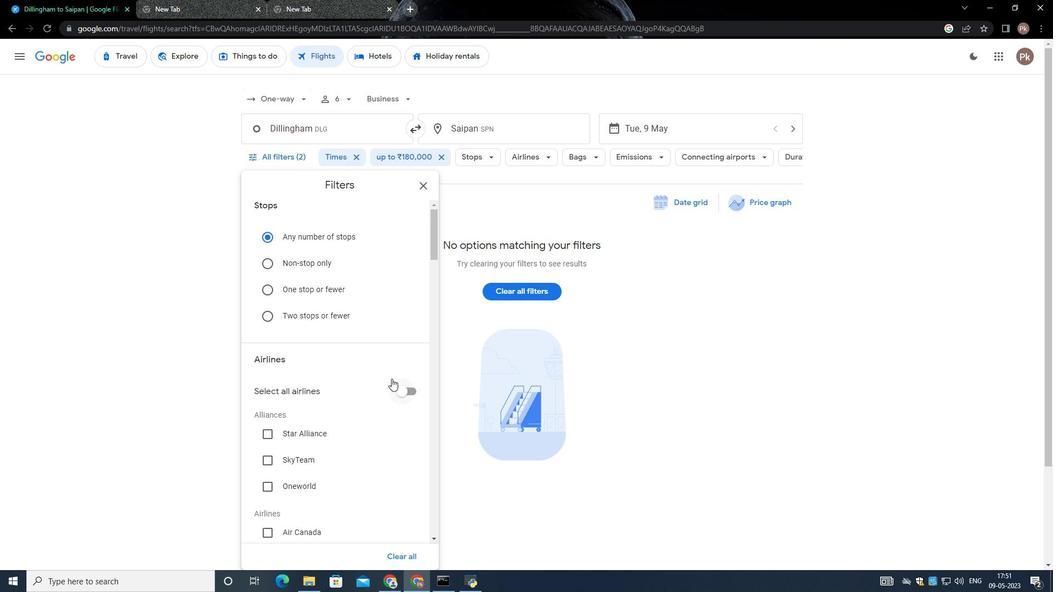 
Action: Mouse scrolled (390, 376) with delta (0, 0)
Screenshot: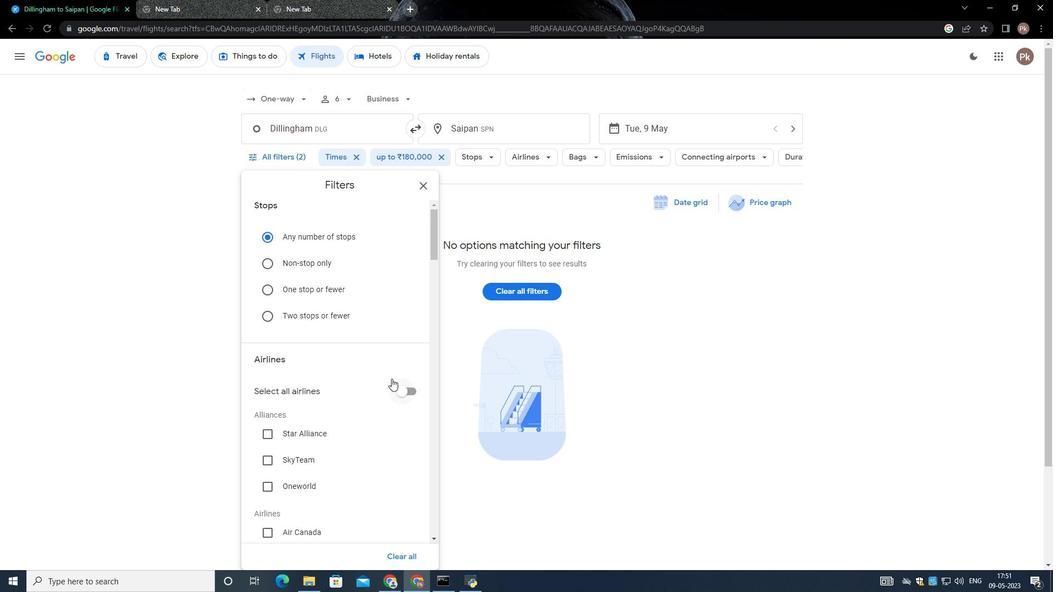 
Action: Mouse moved to (390, 404)
Screenshot: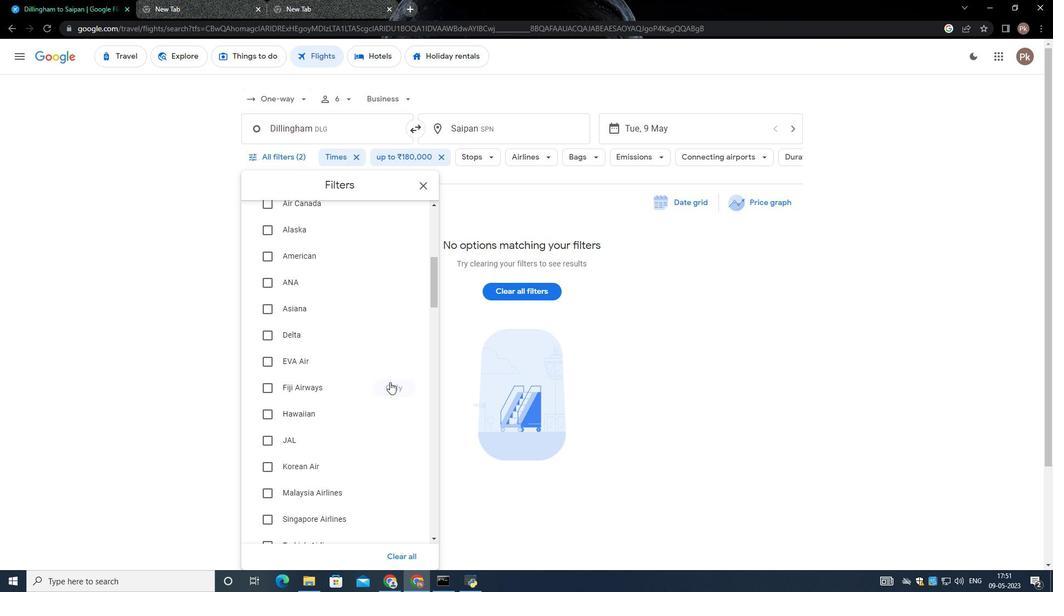 
Action: Mouse scrolled (390, 403) with delta (0, 0)
Screenshot: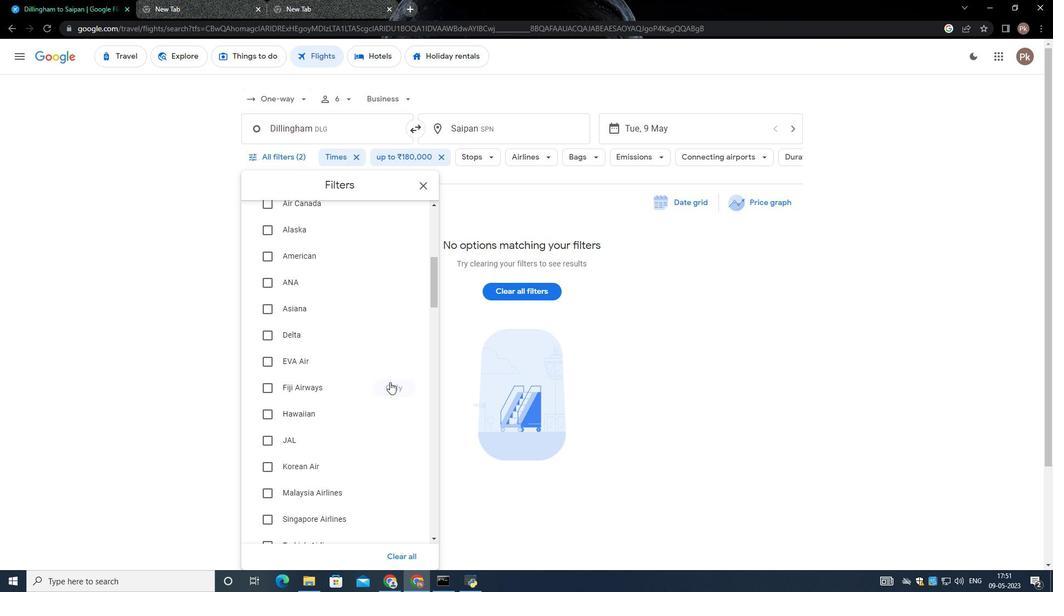 
Action: Mouse moved to (390, 416)
Screenshot: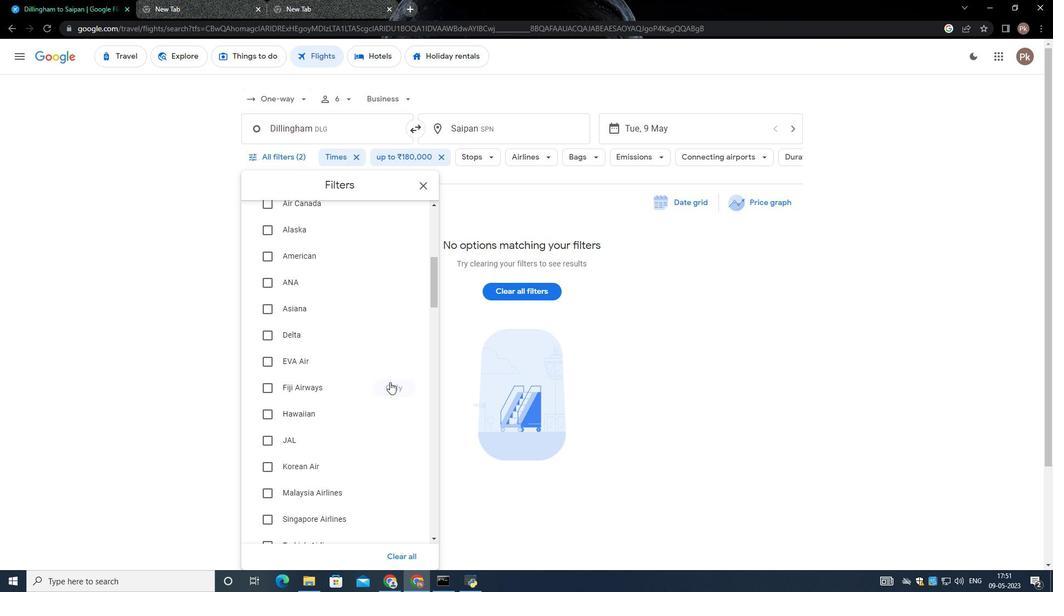 
Action: Mouse scrolled (390, 416) with delta (0, 0)
Screenshot: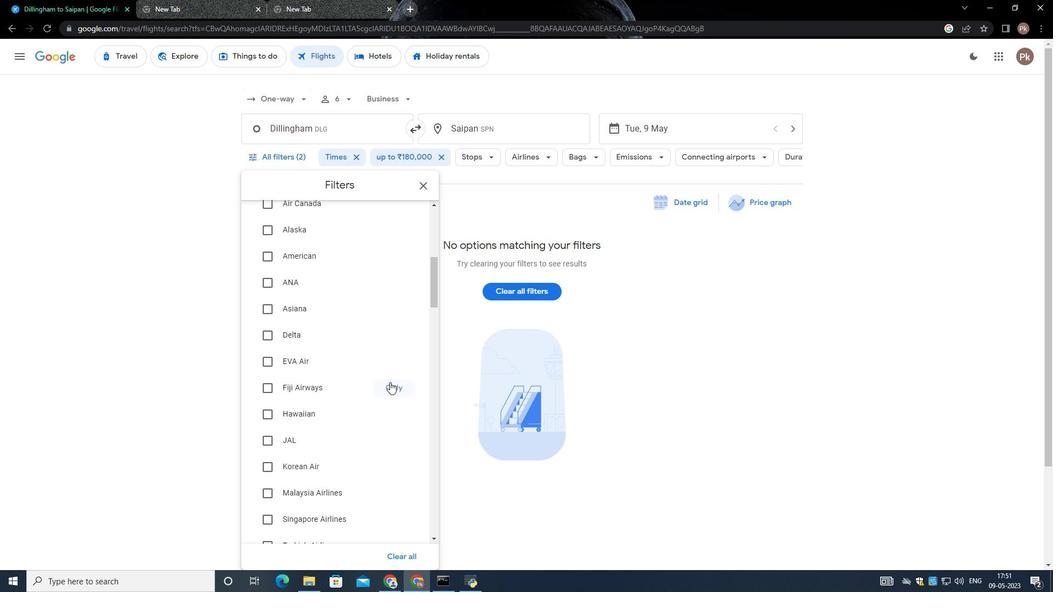
Action: Mouse moved to (390, 421)
Screenshot: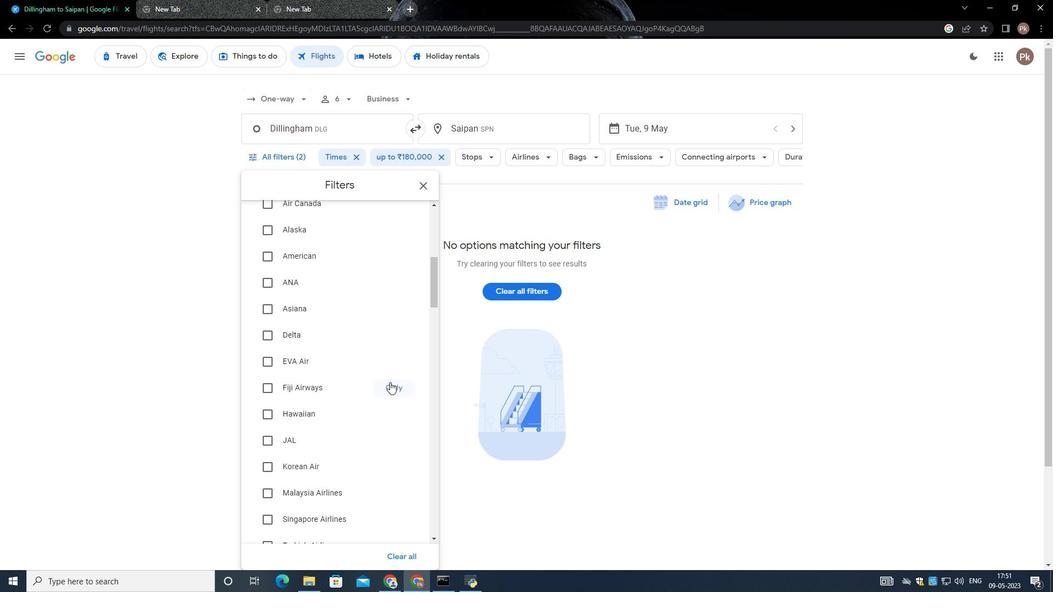 
Action: Mouse scrolled (390, 420) with delta (0, 0)
Screenshot: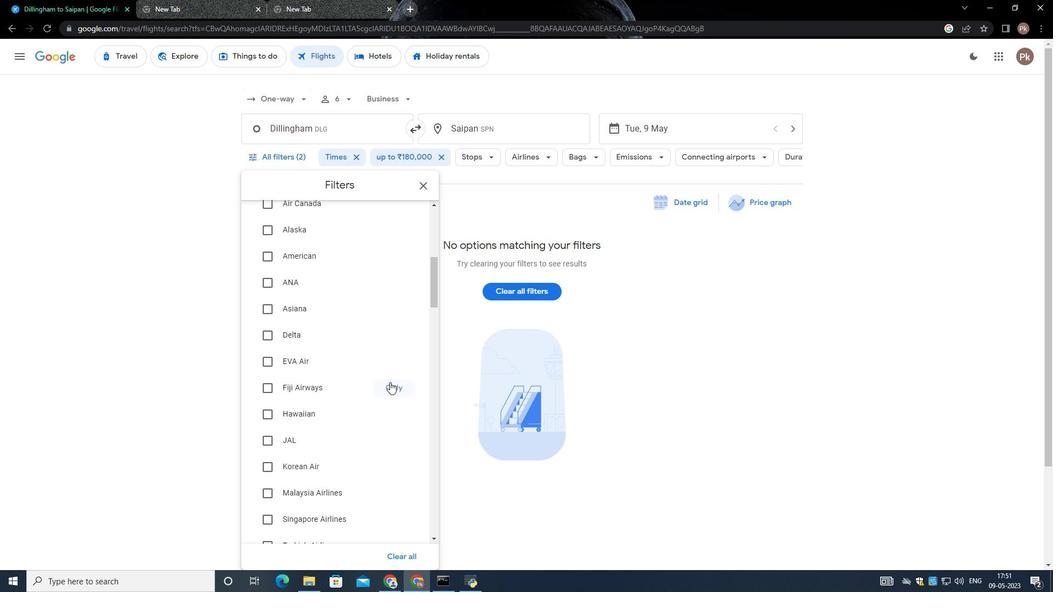 
Action: Mouse moved to (390, 428)
Screenshot: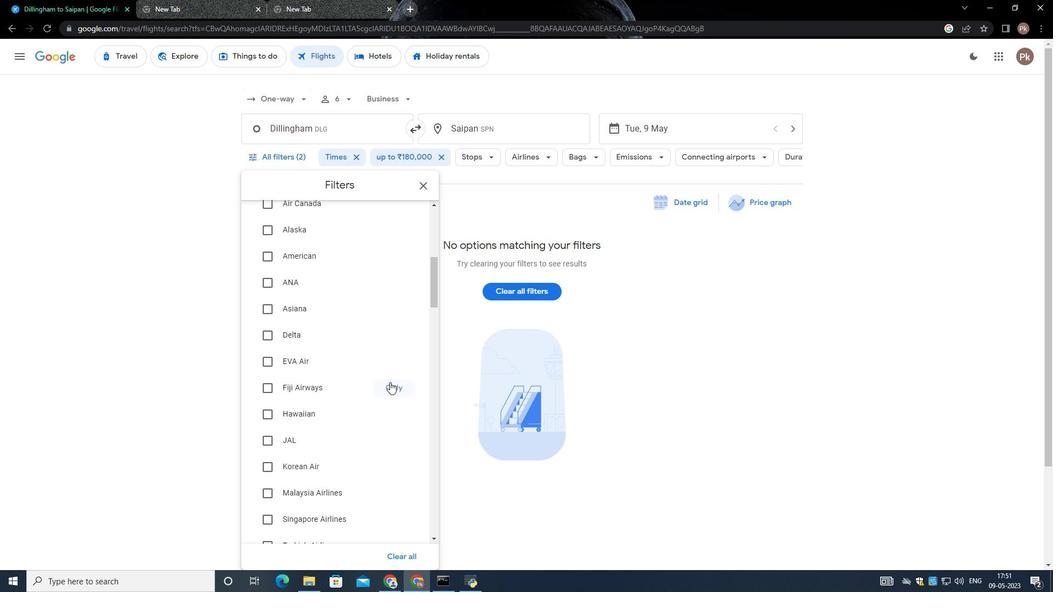 
Action: Mouse scrolled (390, 427) with delta (0, 0)
Screenshot: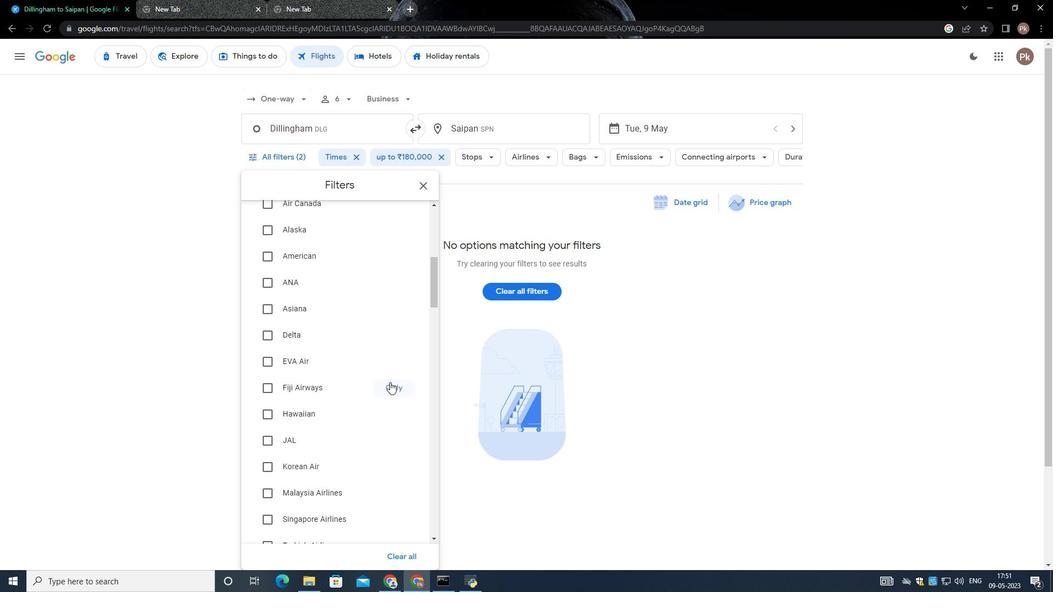 
Action: Mouse moved to (368, 442)
Screenshot: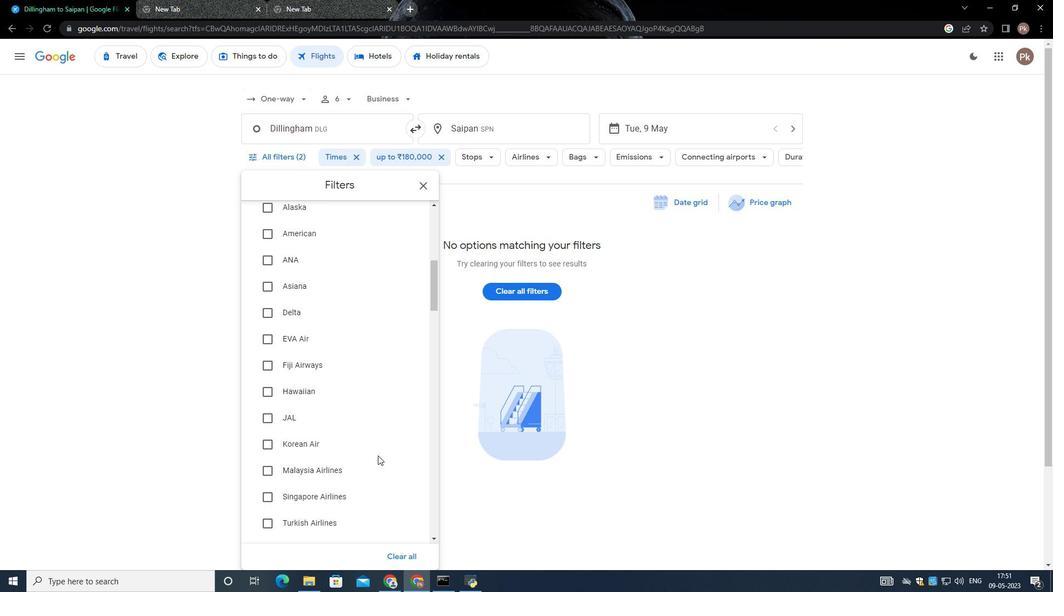 
Action: Mouse scrolled (368, 442) with delta (0, 0)
Screenshot: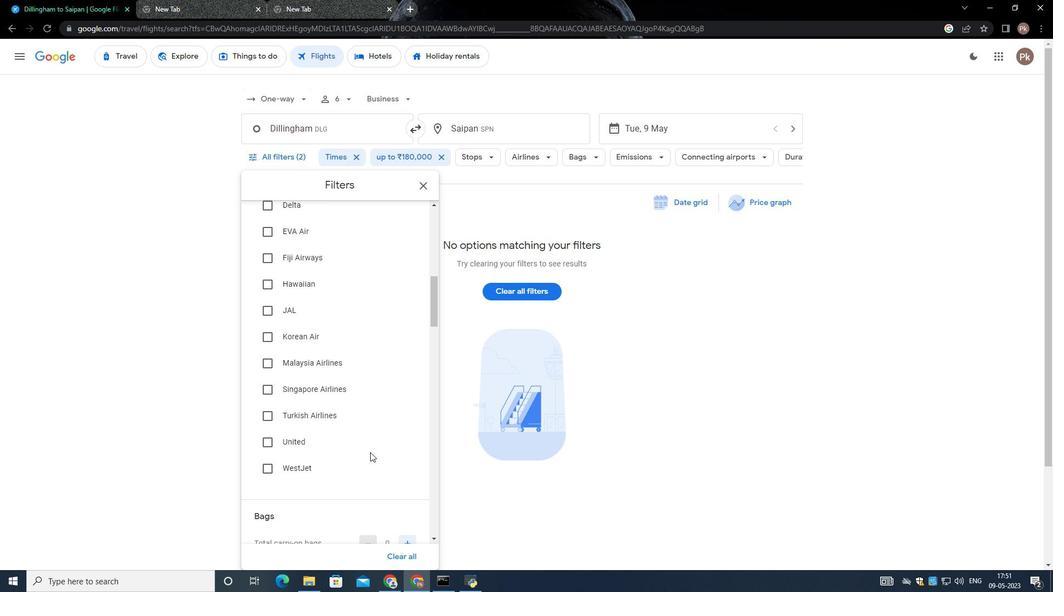 
Action: Mouse scrolled (368, 442) with delta (0, 0)
Screenshot: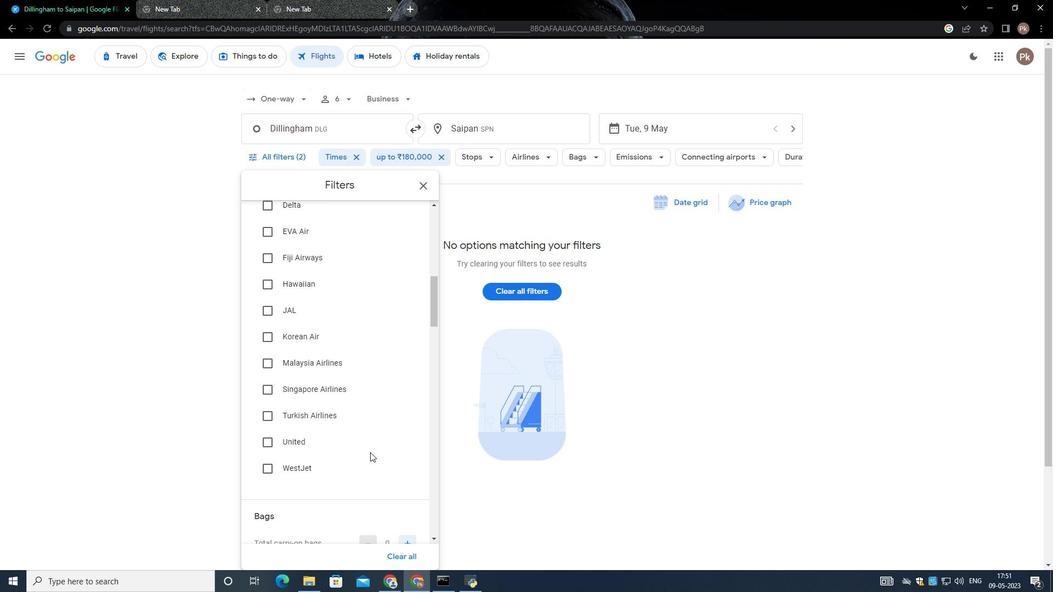 
Action: Mouse scrolled (368, 442) with delta (0, 0)
Screenshot: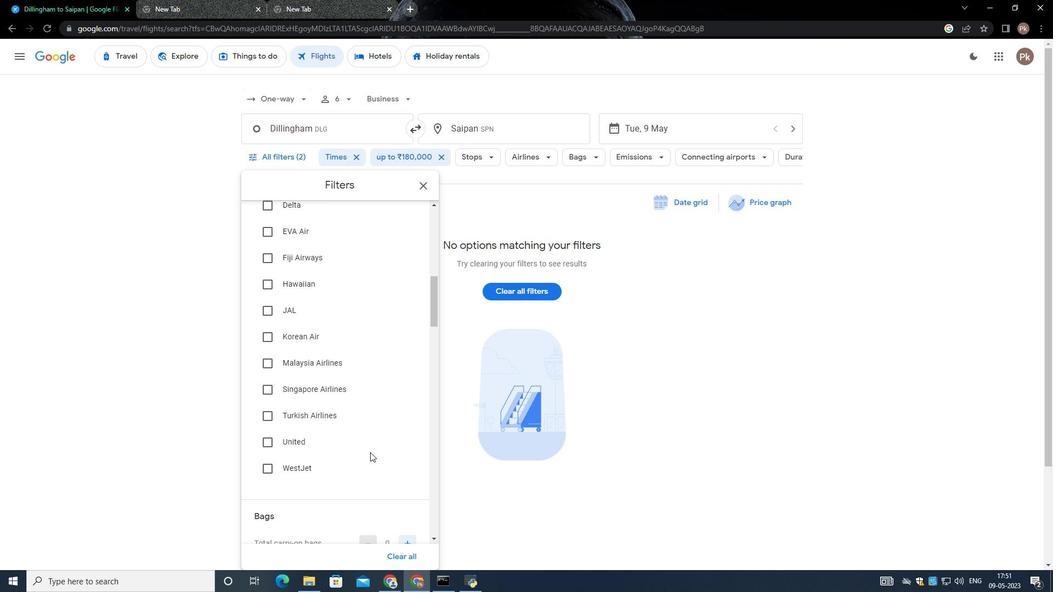 
Action: Mouse scrolled (368, 442) with delta (0, 0)
Screenshot: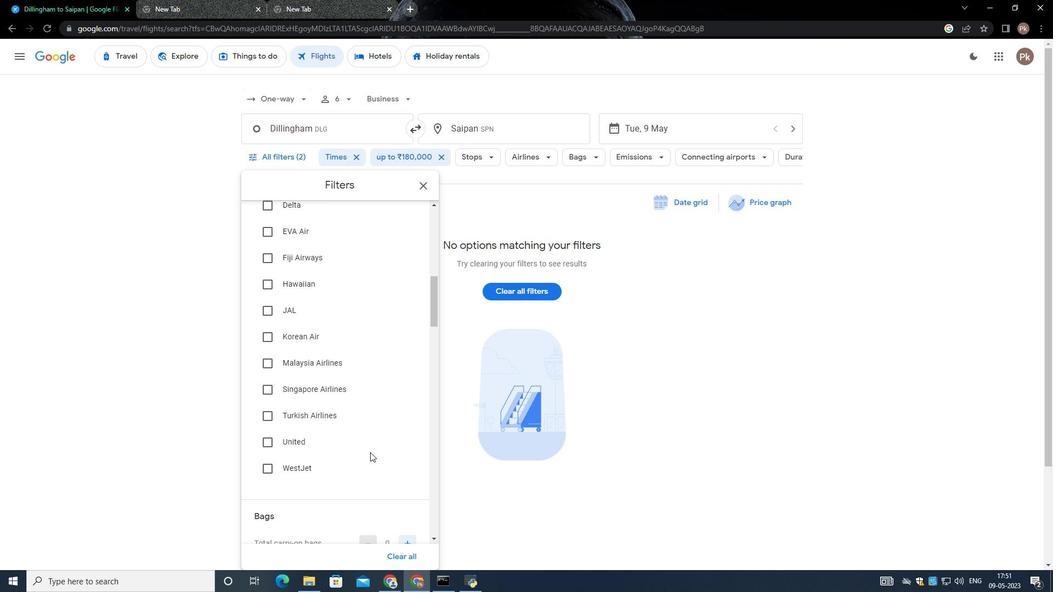
Action: Mouse moved to (413, 340)
Screenshot: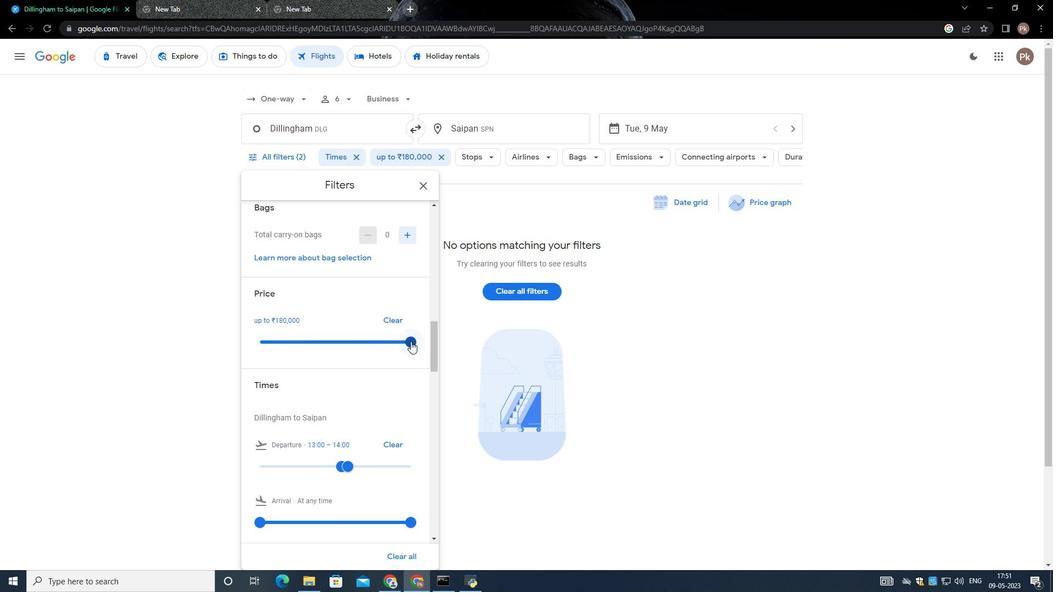 
Action: Mouse pressed left at (413, 340)
Screenshot: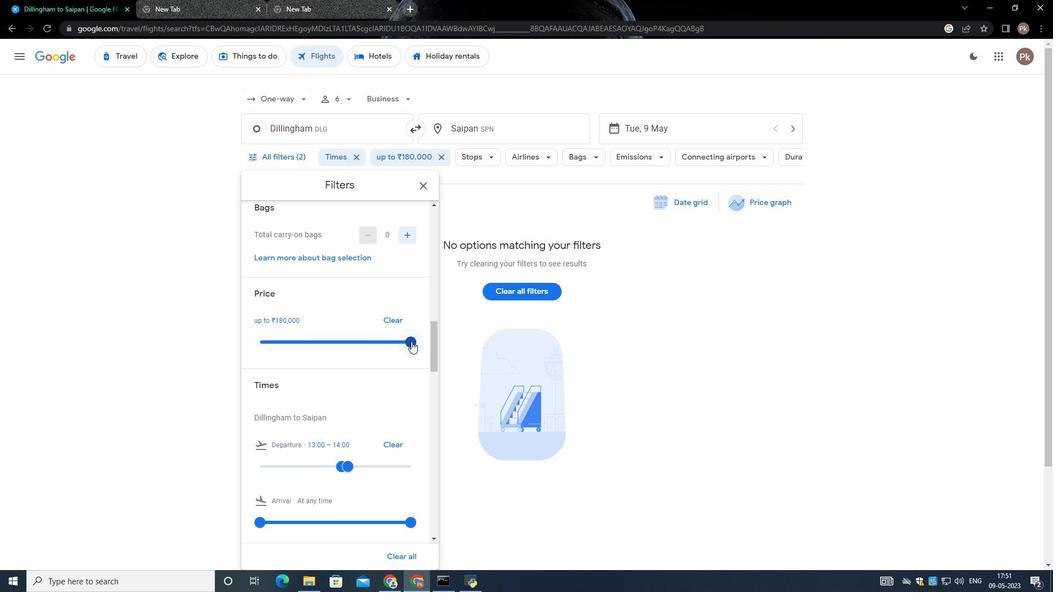 
Action: Mouse moved to (411, 338)
Screenshot: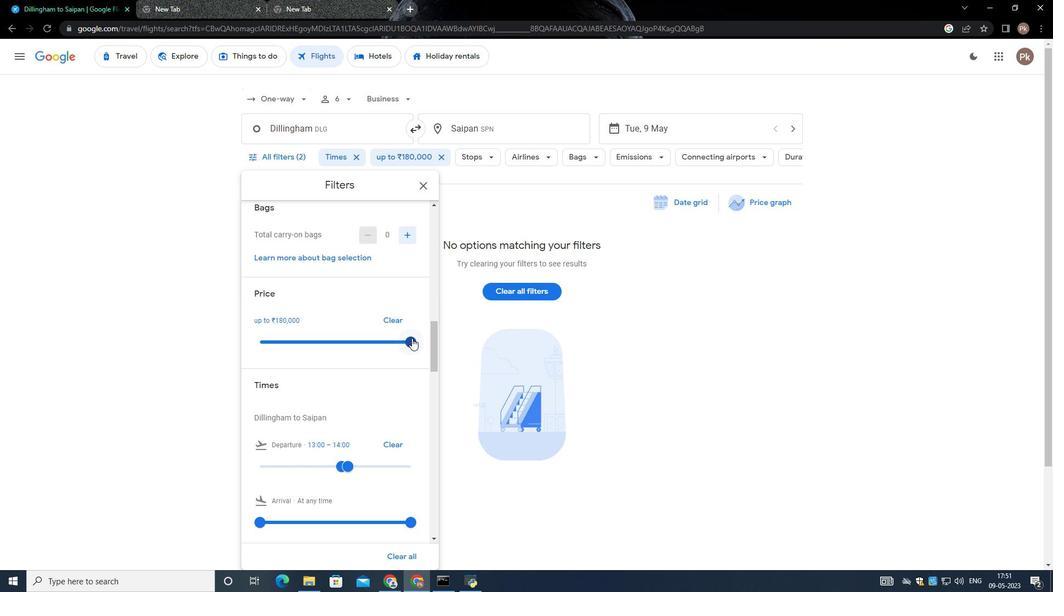 
Action: Mouse scrolled (411, 337) with delta (0, 0)
Screenshot: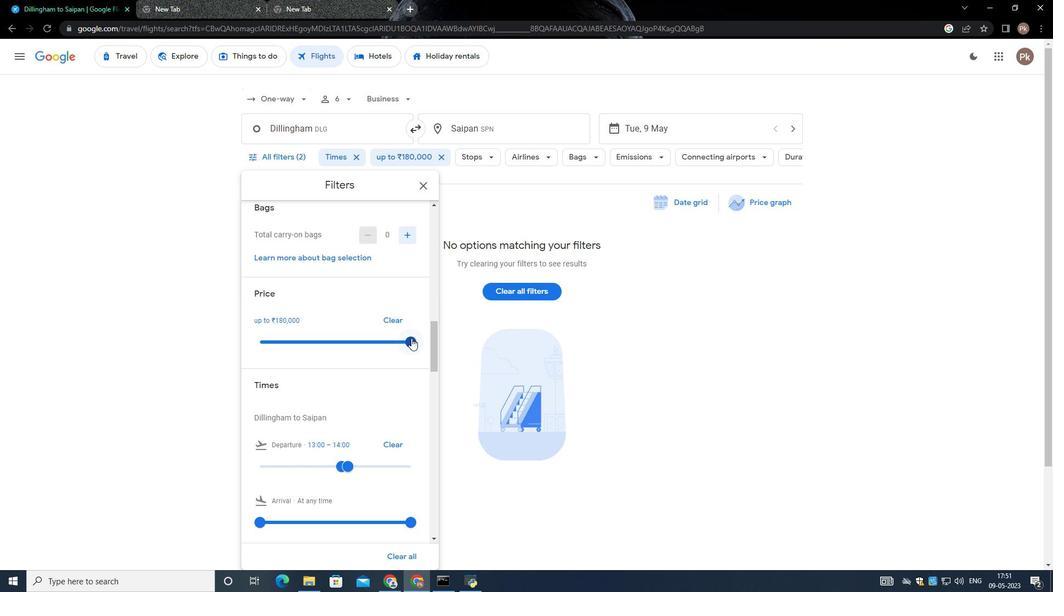 
Action: Mouse moved to (376, 411)
Screenshot: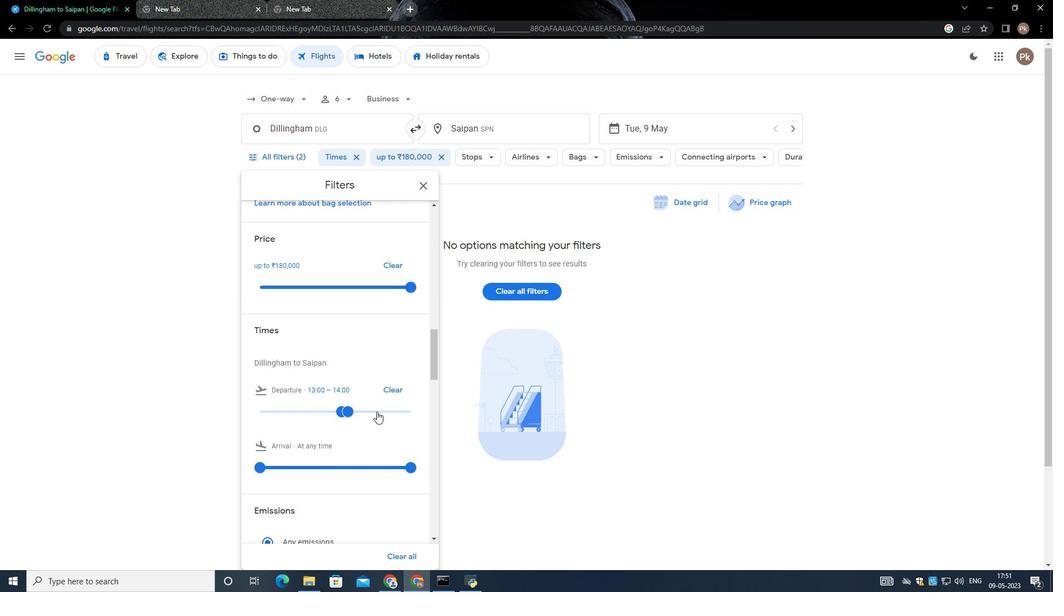 
Action: Mouse pressed left at (376, 411)
Screenshot: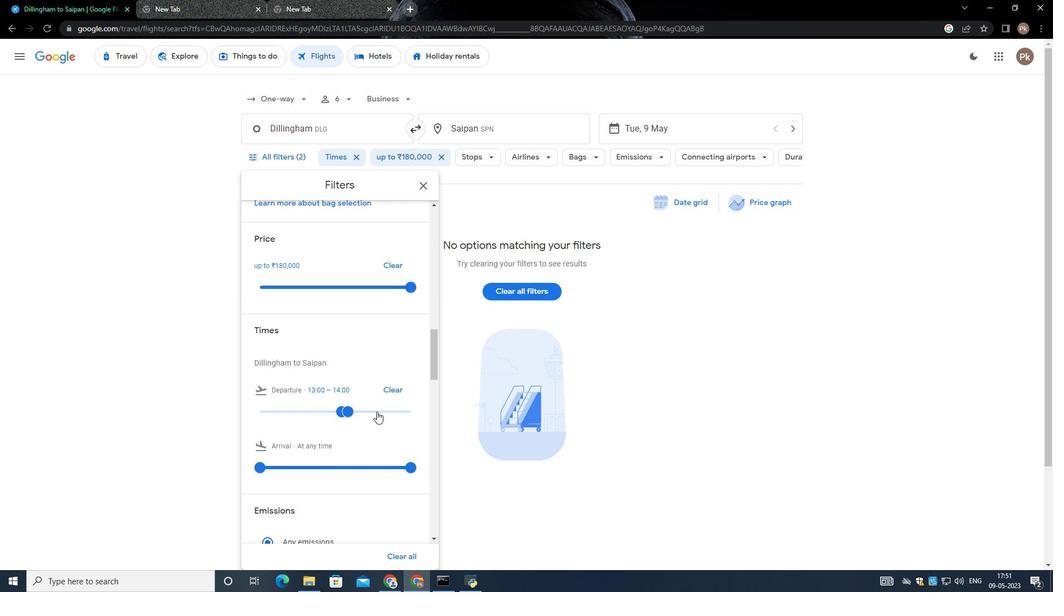 
Action: Mouse moved to (354, 414)
Screenshot: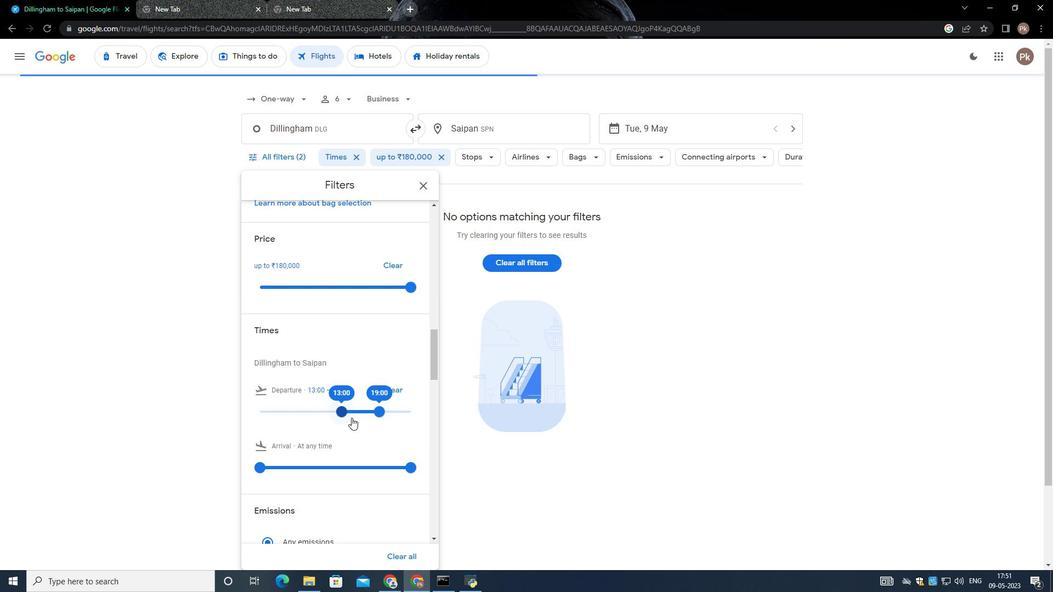 
Action: Mouse pressed left at (354, 414)
Screenshot: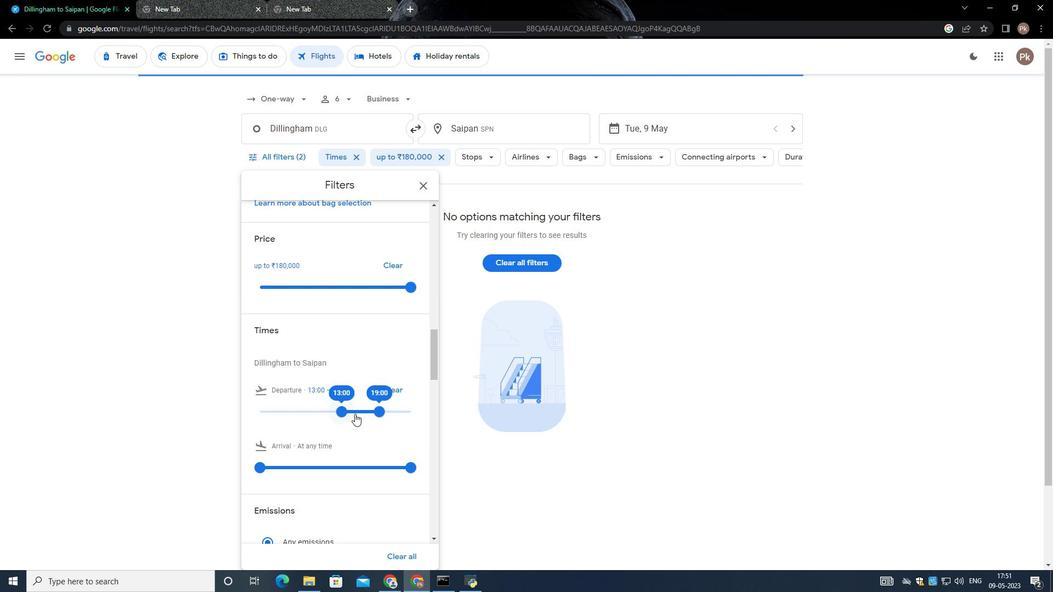 
Action: Mouse moved to (379, 409)
Screenshot: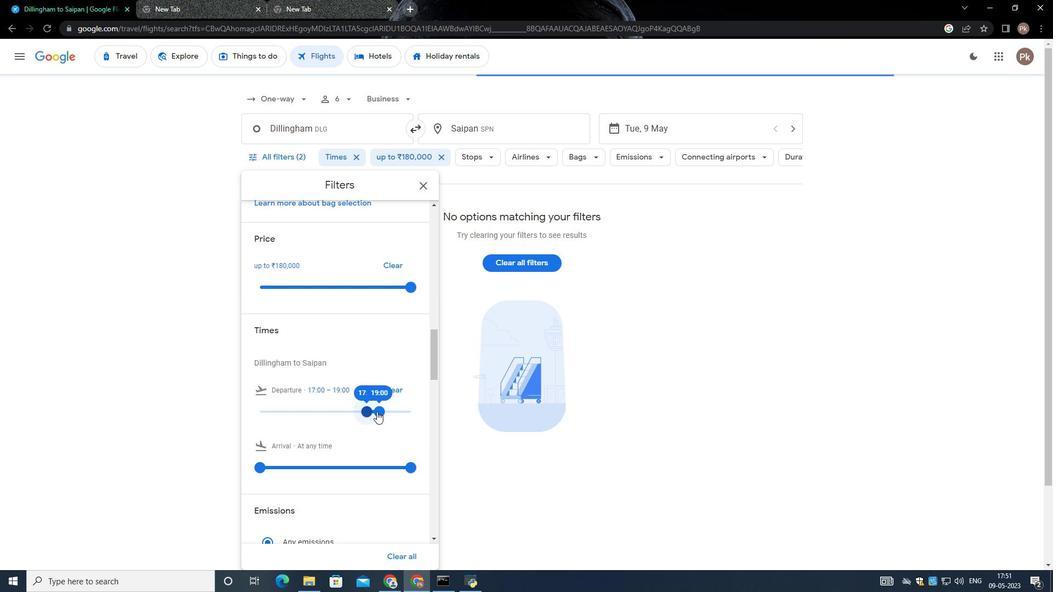 
Action: Mouse pressed left at (379, 409)
Screenshot: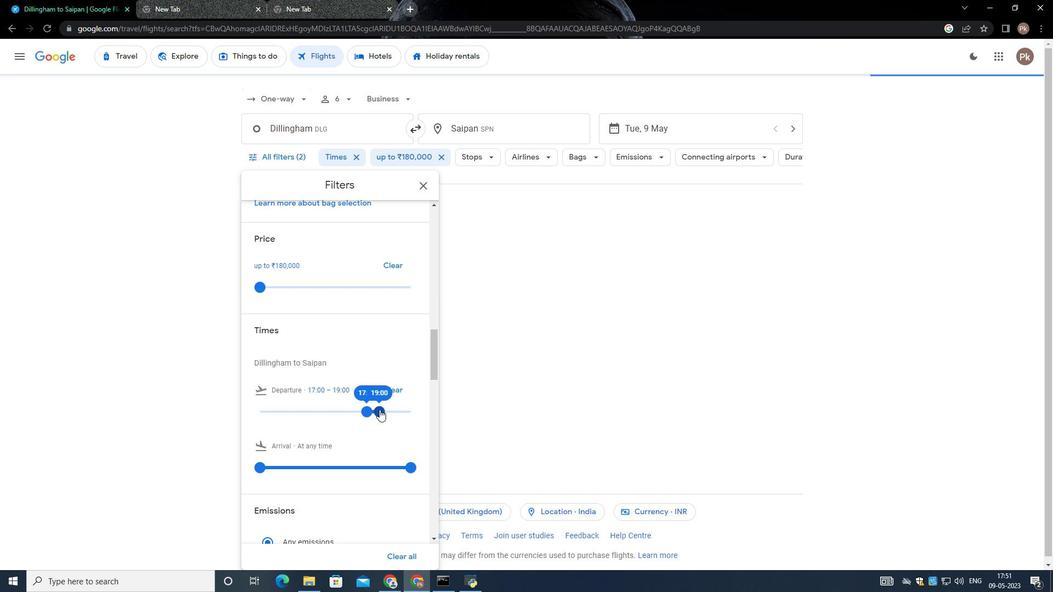 
Action: Mouse moved to (368, 411)
Screenshot: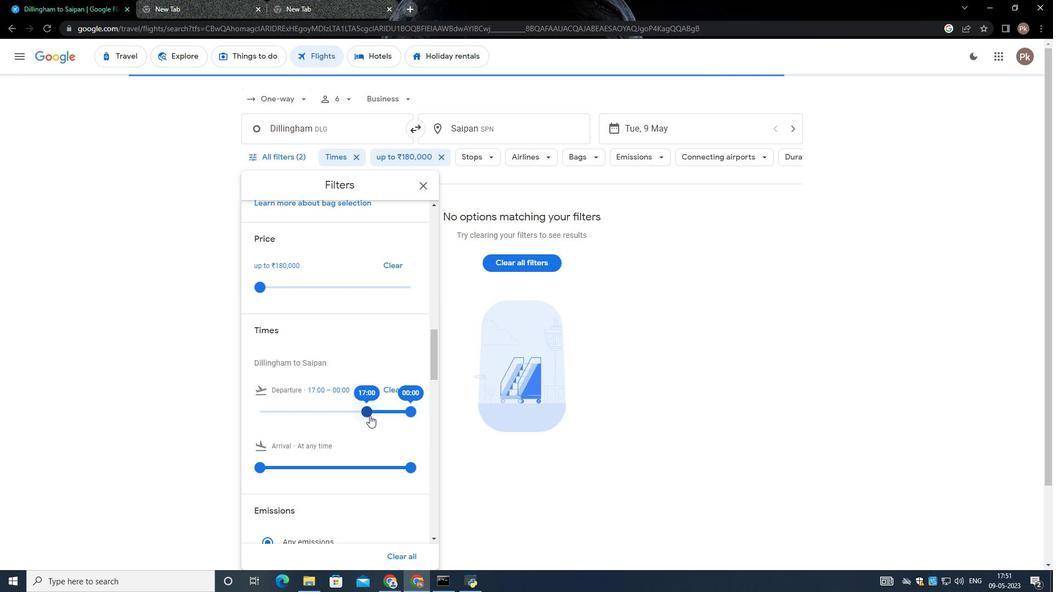 
Action: Mouse pressed left at (368, 411)
Screenshot: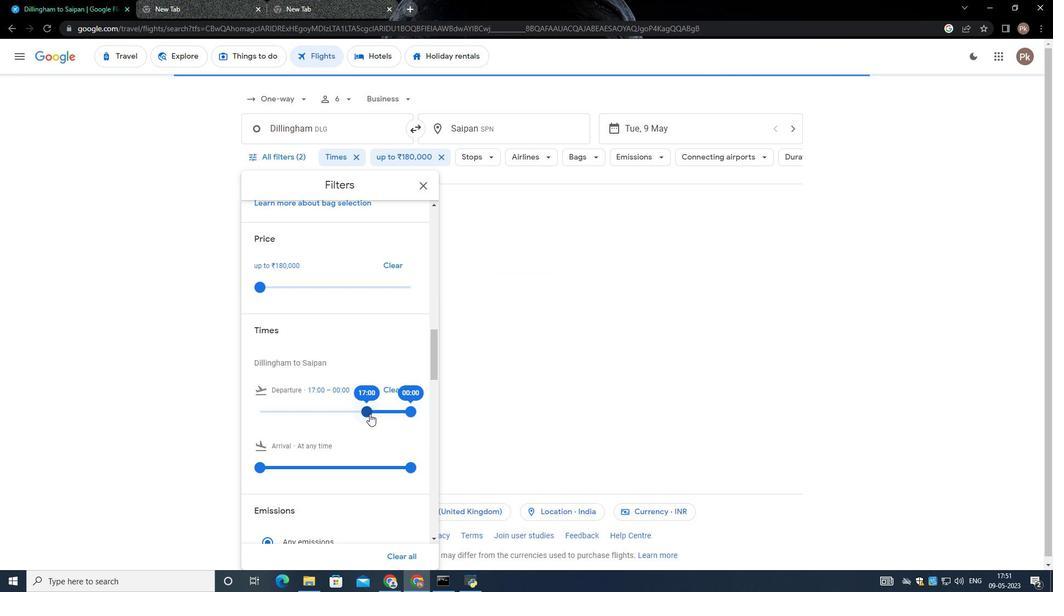 
Action: Mouse moved to (409, 410)
Screenshot: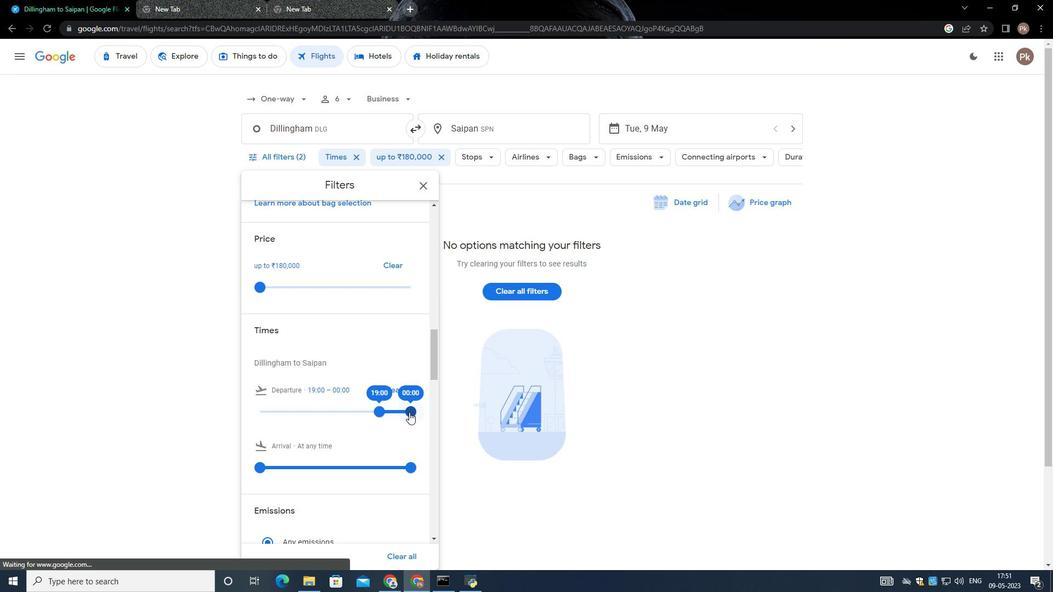 
Action: Mouse pressed left at (409, 410)
Screenshot: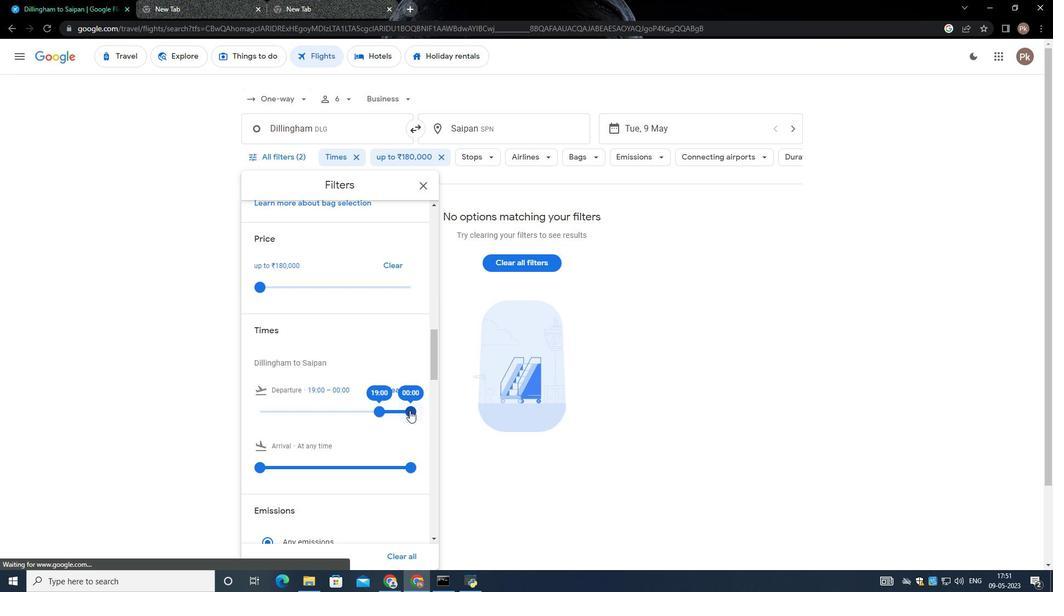 
Action: Mouse moved to (367, 410)
Screenshot: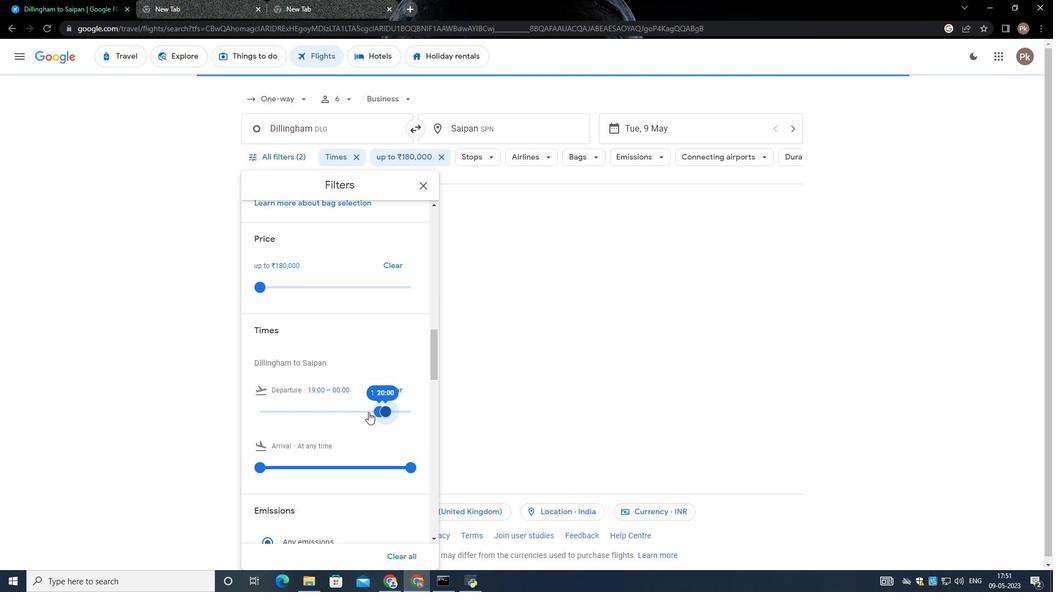 
Action: Mouse scrolled (367, 410) with delta (0, 0)
Screenshot: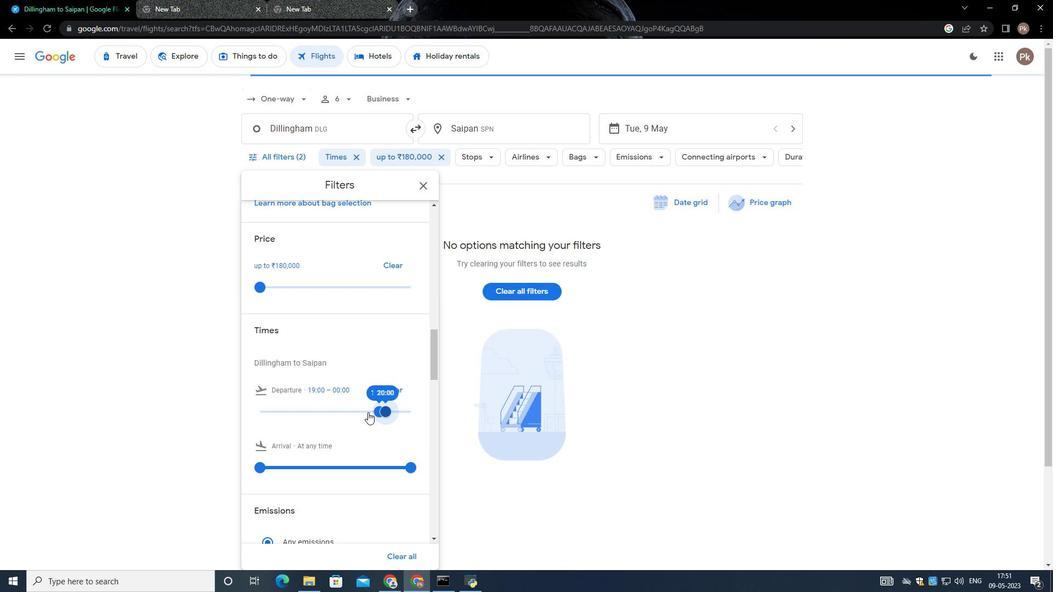 
Action: Mouse scrolled (367, 410) with delta (0, 0)
Screenshot: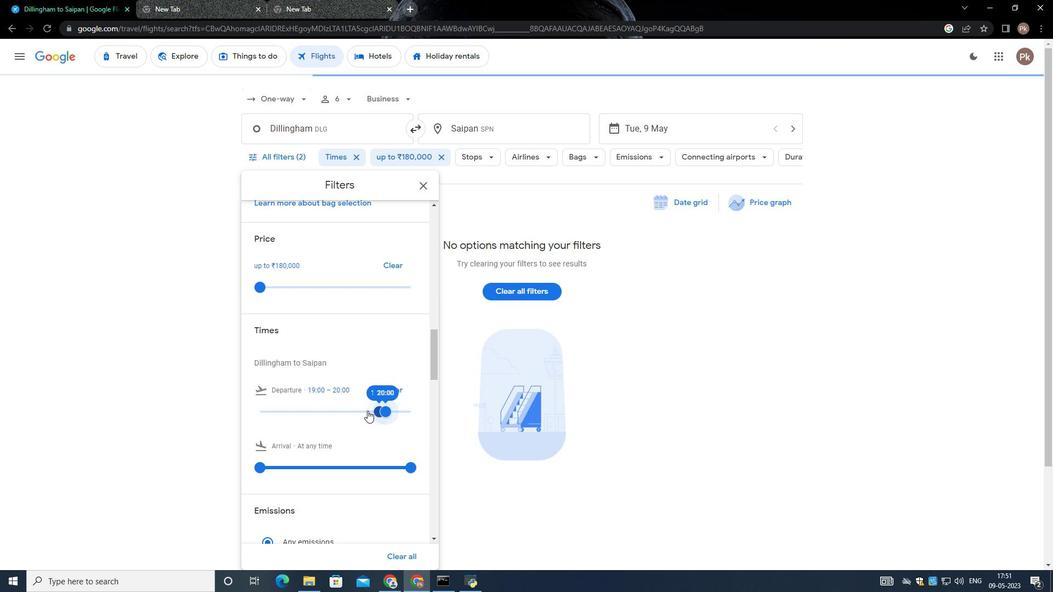 
Action: Mouse scrolled (367, 410) with delta (0, 0)
Screenshot: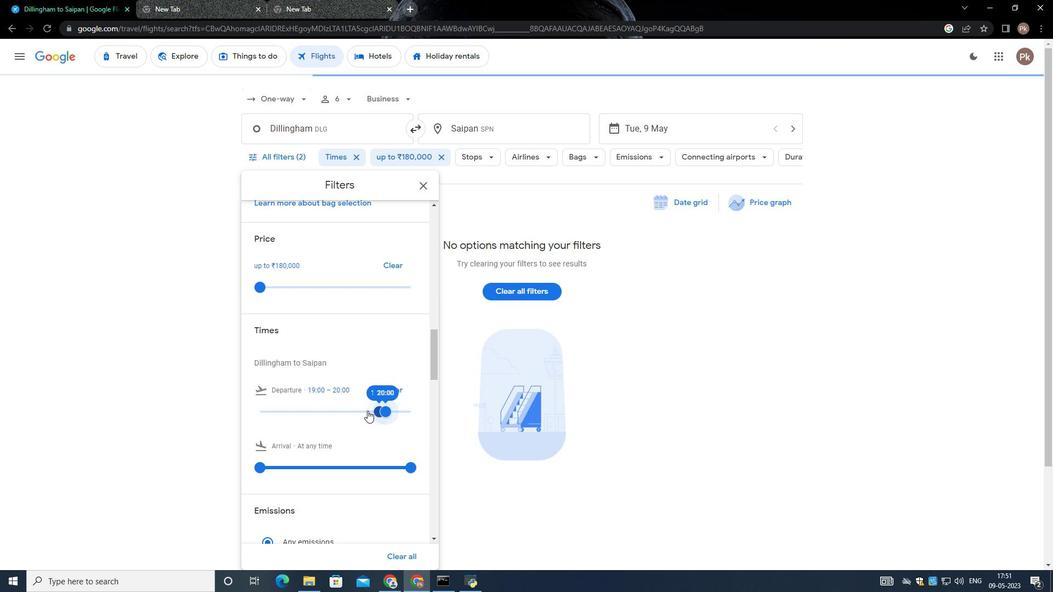 
Action: Mouse scrolled (367, 410) with delta (0, 0)
Screenshot: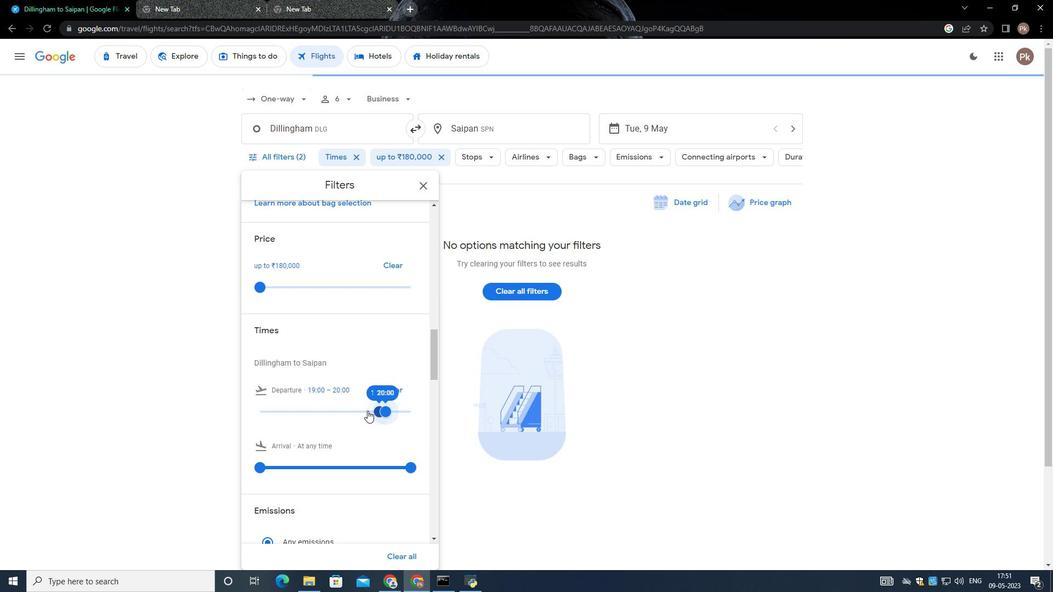 
Action: Mouse scrolled (367, 410) with delta (0, 0)
Screenshot: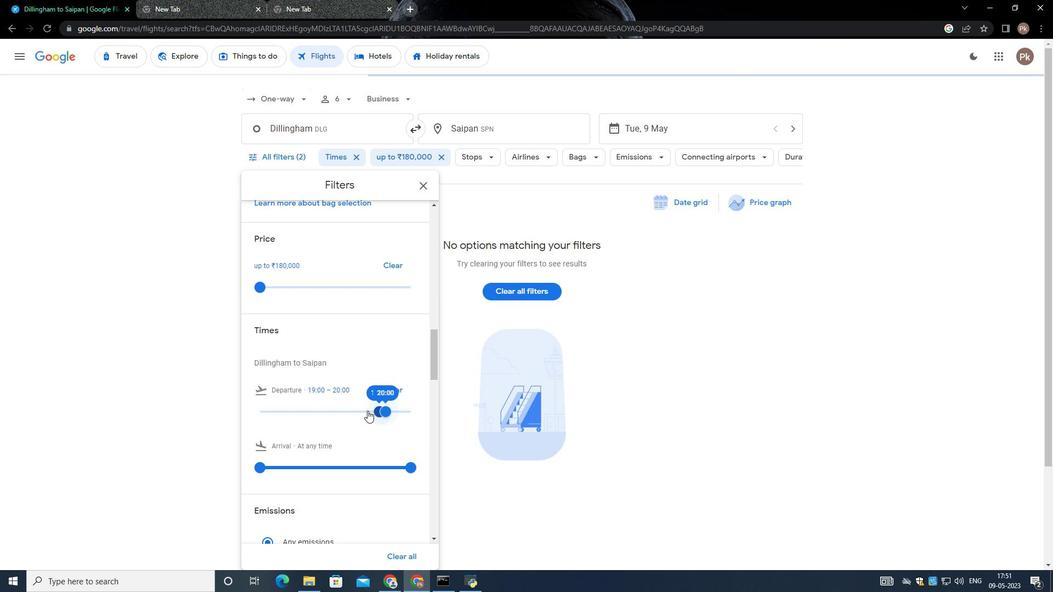 
Action: Mouse scrolled (367, 410) with delta (0, 0)
Screenshot: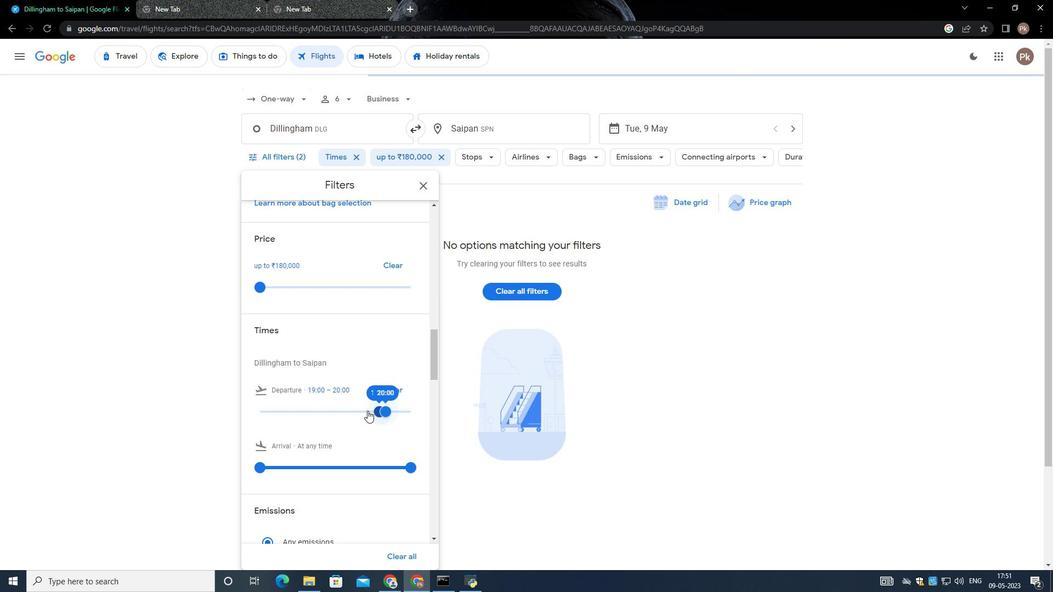 
Action: Mouse moved to (367, 408)
Screenshot: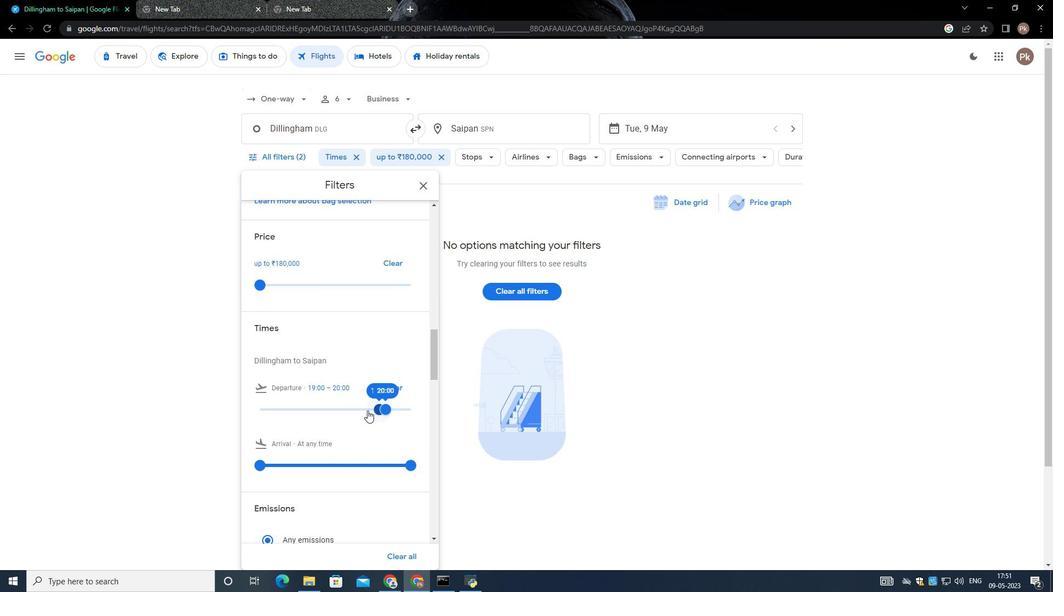 
Action: Mouse scrolled (367, 407) with delta (0, 0)
Screenshot: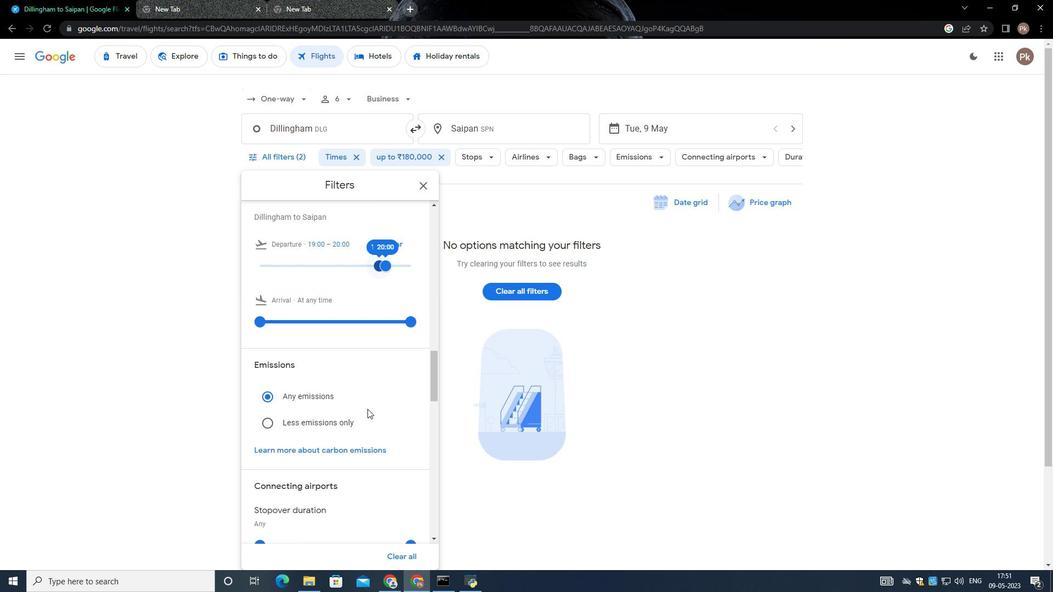 
Action: Mouse scrolled (367, 407) with delta (0, 0)
Screenshot: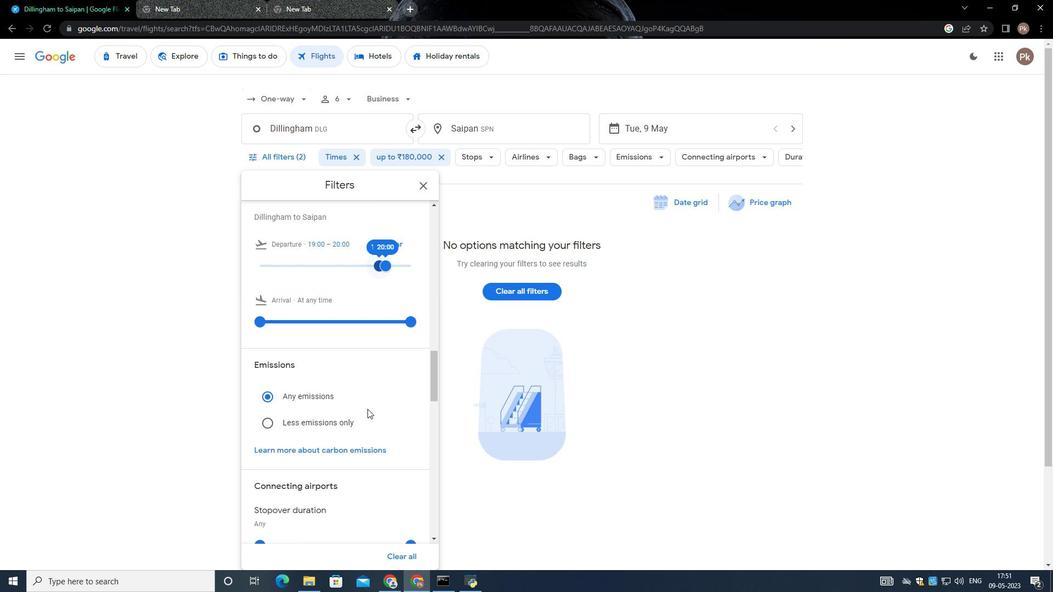 
Action: Mouse scrolled (367, 407) with delta (0, 0)
Screenshot: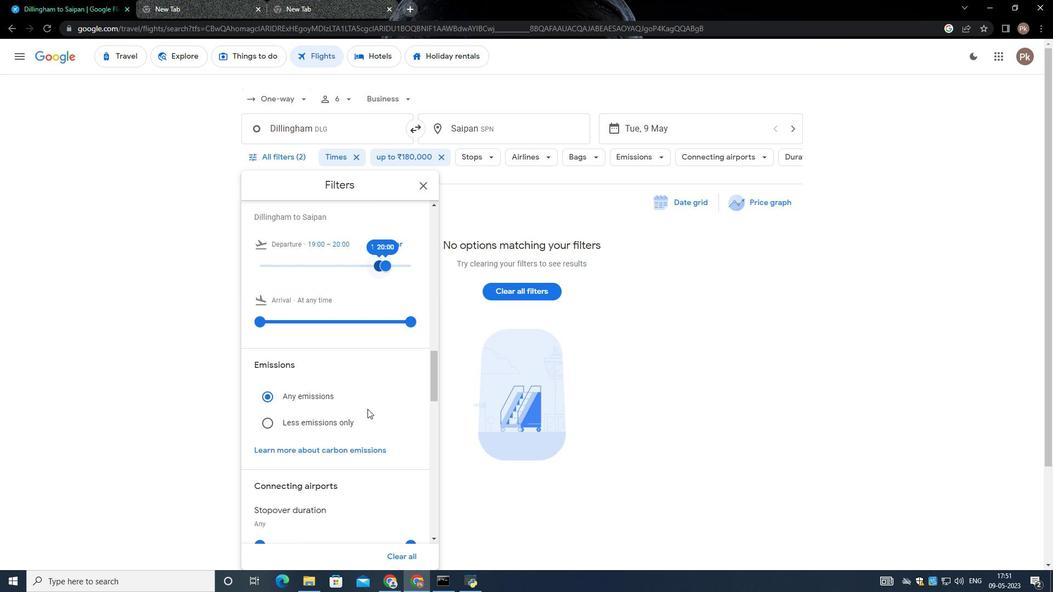 
Action: Mouse scrolled (367, 407) with delta (0, 0)
Screenshot: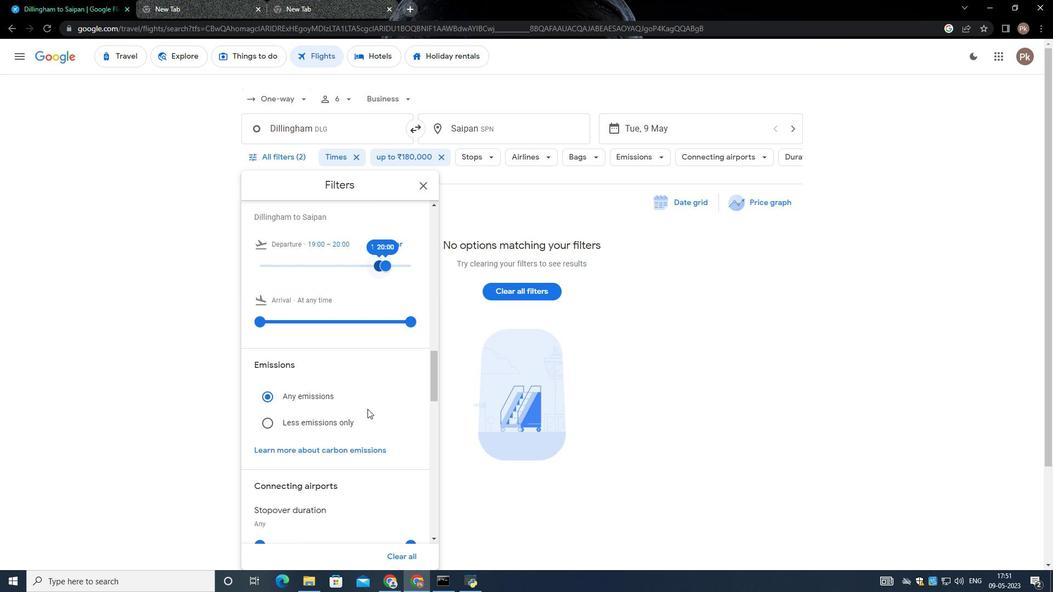 
Action: Mouse scrolled (367, 407) with delta (0, 0)
Screenshot: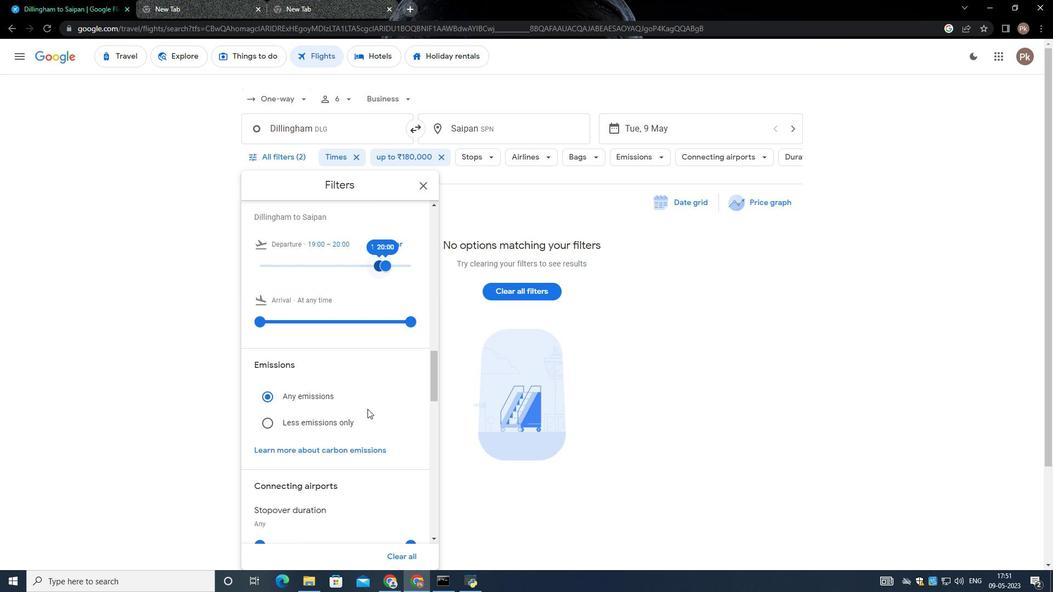 
Action: Mouse moved to (331, 391)
Screenshot: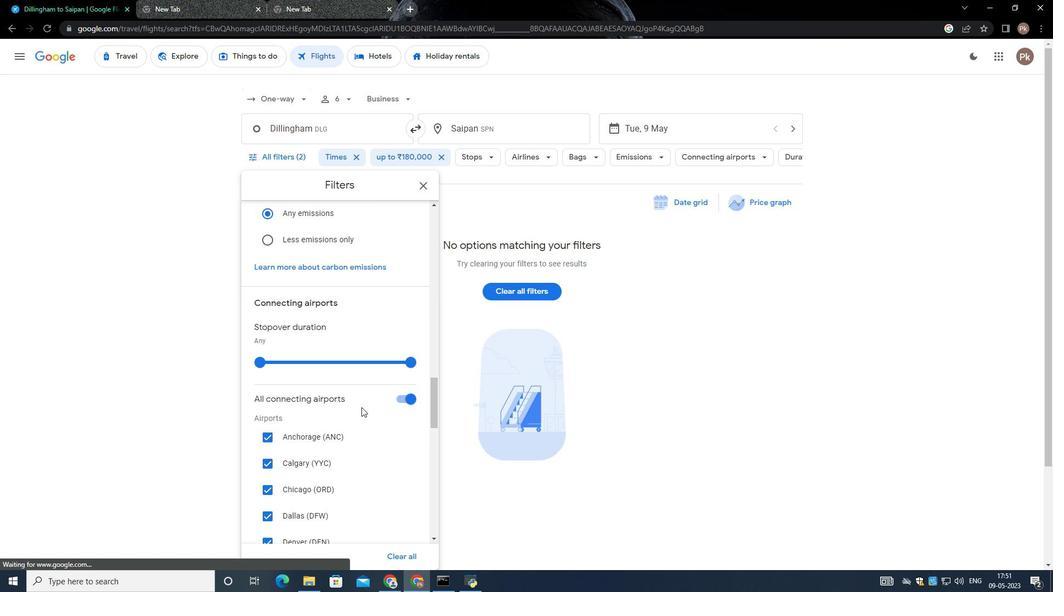 
Action: Mouse scrolled (331, 391) with delta (0, 0)
Screenshot: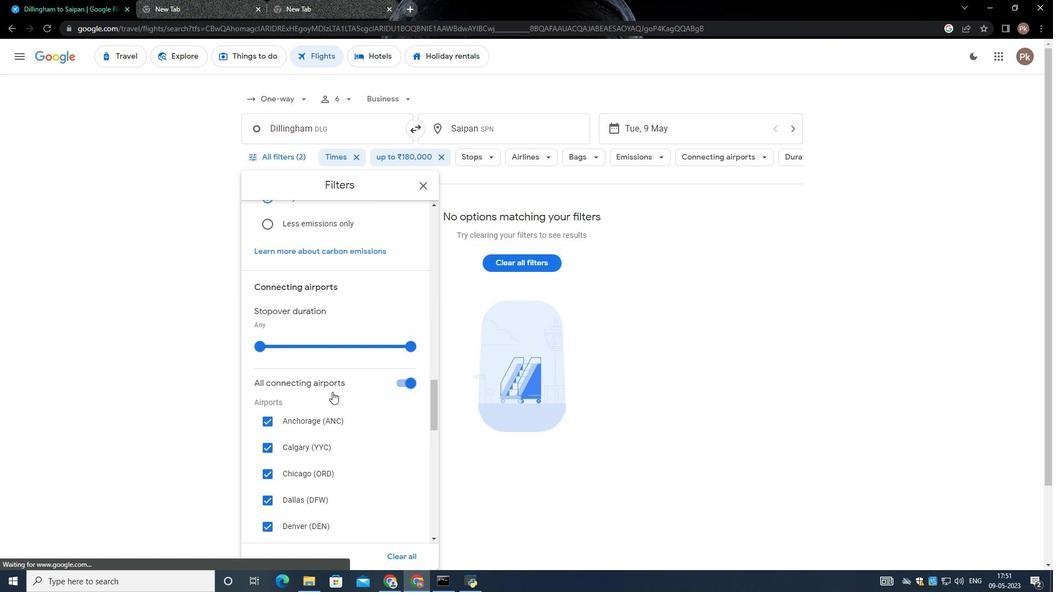 
Action: Mouse scrolled (331, 391) with delta (0, 0)
Screenshot: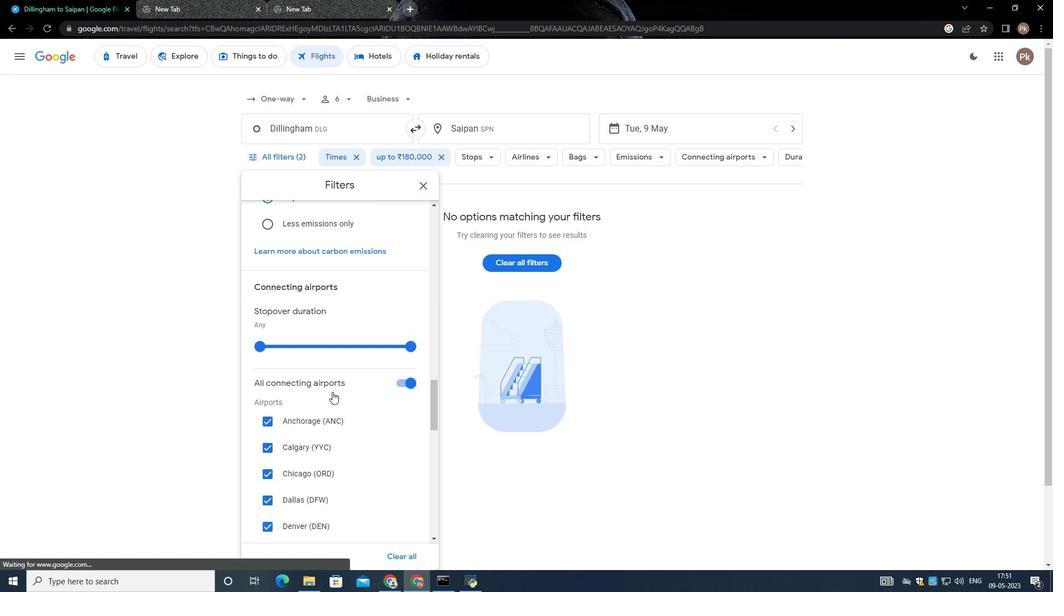 
Action: Mouse moved to (331, 391)
Screenshot: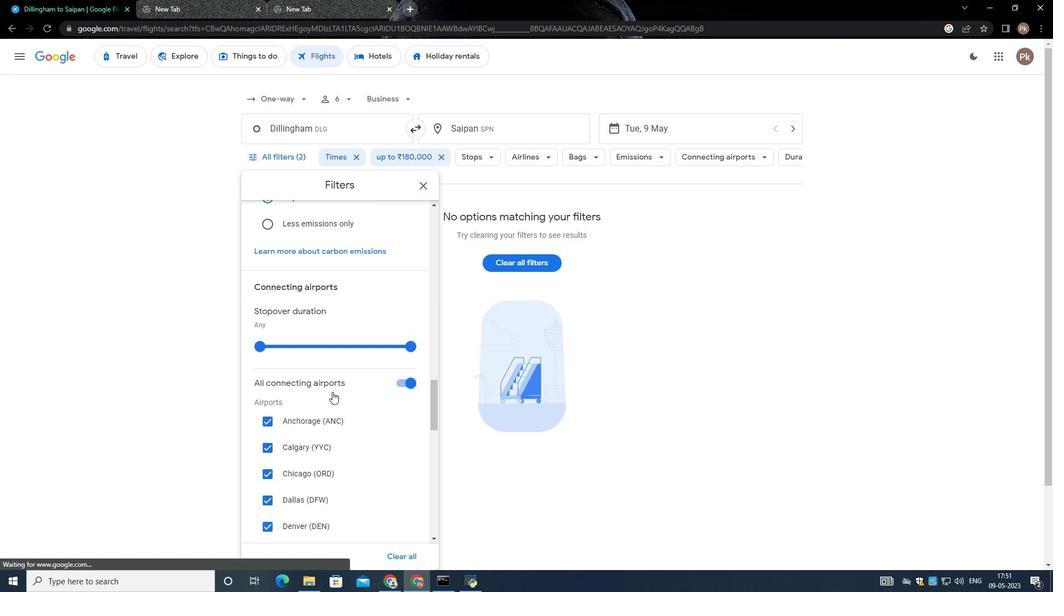 
Action: Mouse scrolled (331, 391) with delta (0, 0)
Screenshot: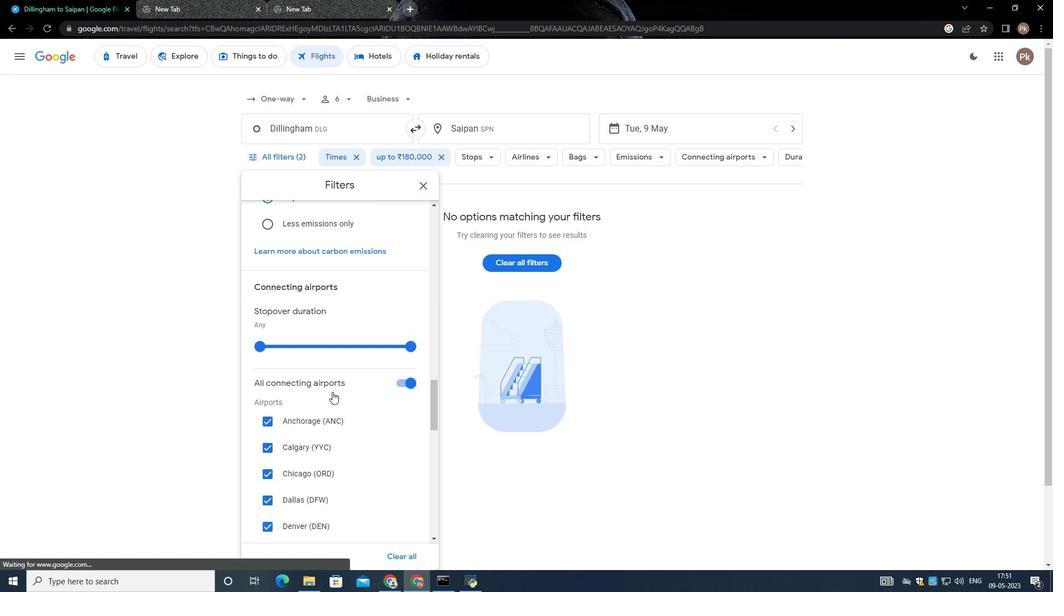 
Action: Mouse scrolled (331, 391) with delta (0, 0)
Screenshot: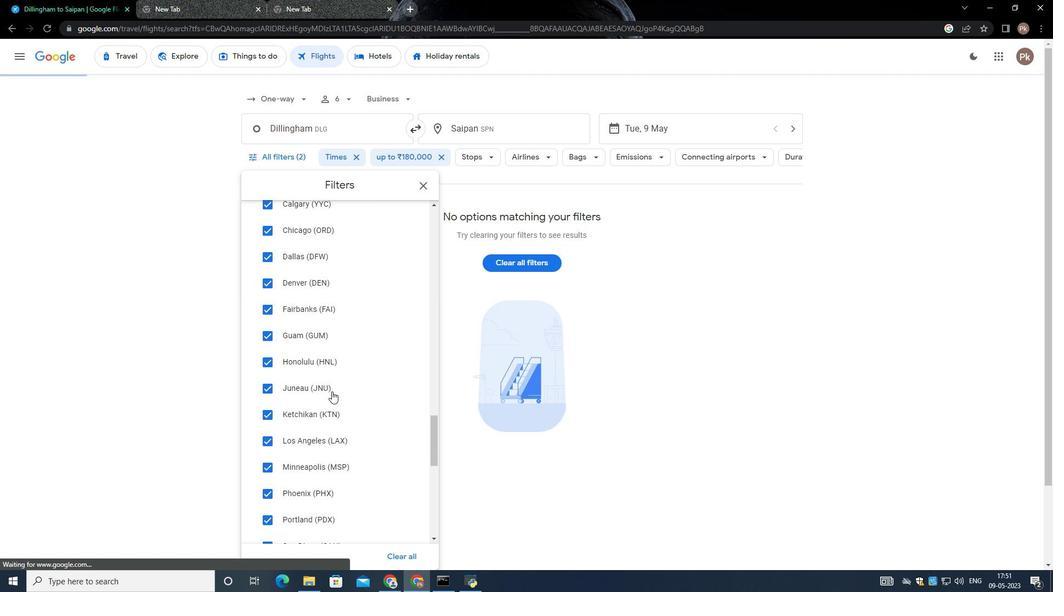 
Action: Mouse moved to (330, 388)
Screenshot: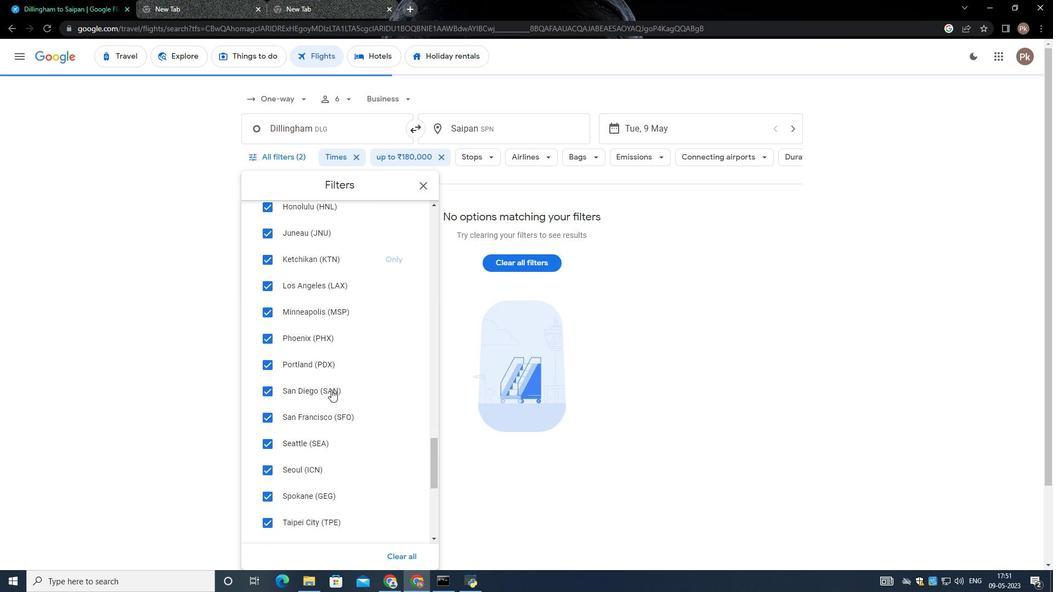
Action: Mouse scrolled (330, 387) with delta (0, 0)
Screenshot: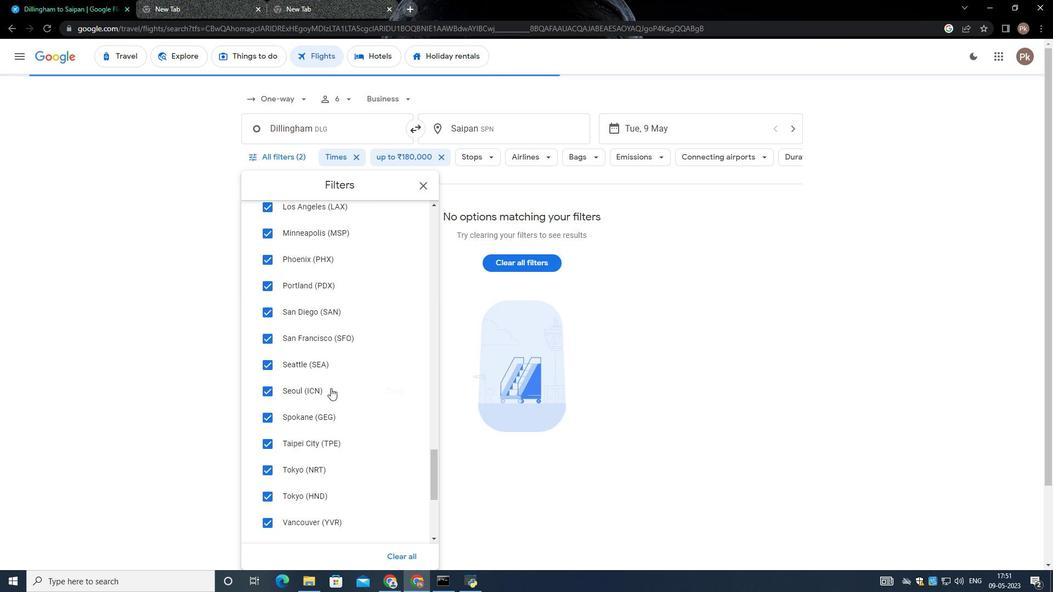 
Action: Mouse scrolled (330, 387) with delta (0, 0)
Screenshot: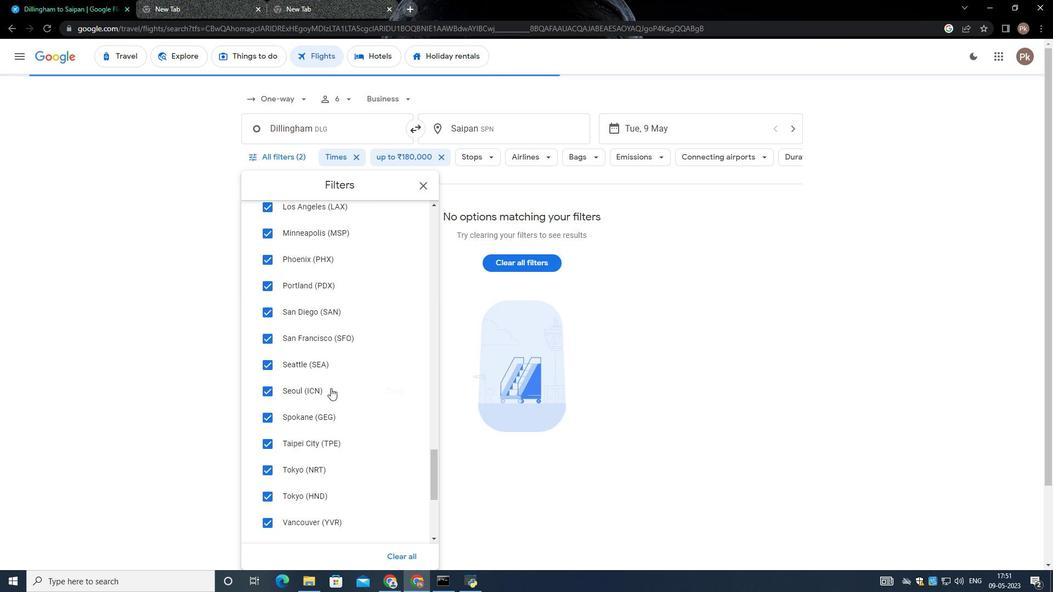
Action: Mouse scrolled (330, 387) with delta (0, 0)
Screenshot: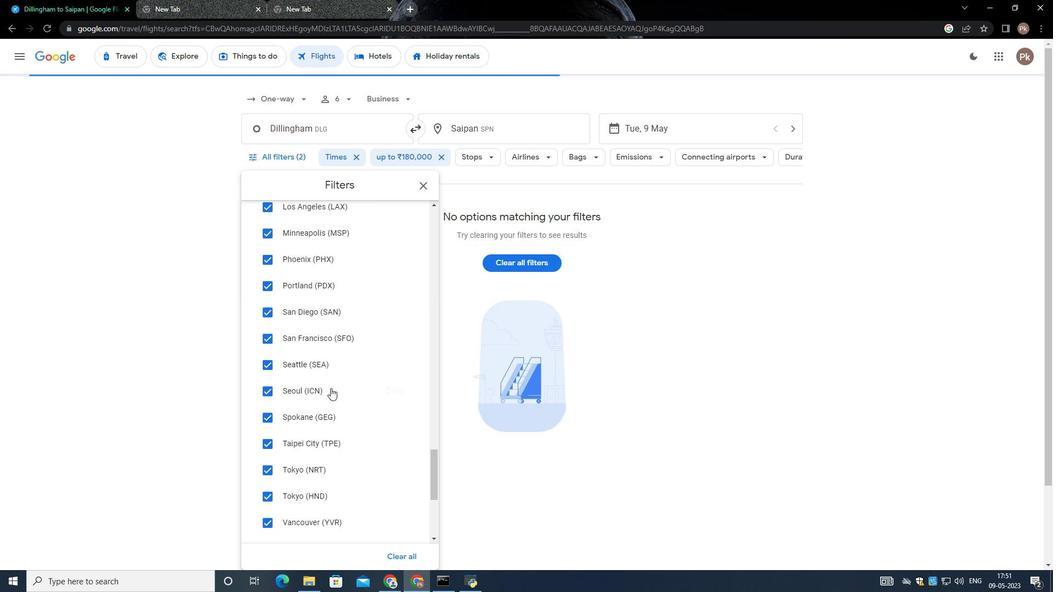 
Action: Mouse scrolled (330, 387) with delta (0, 0)
Screenshot: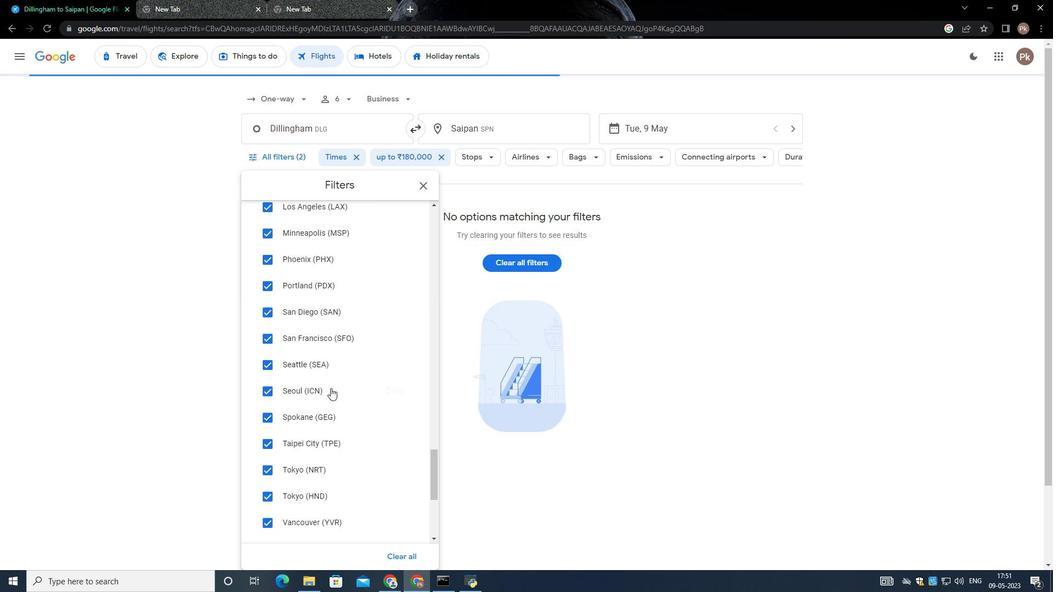 
Action: Mouse scrolled (330, 387) with delta (0, 0)
Screenshot: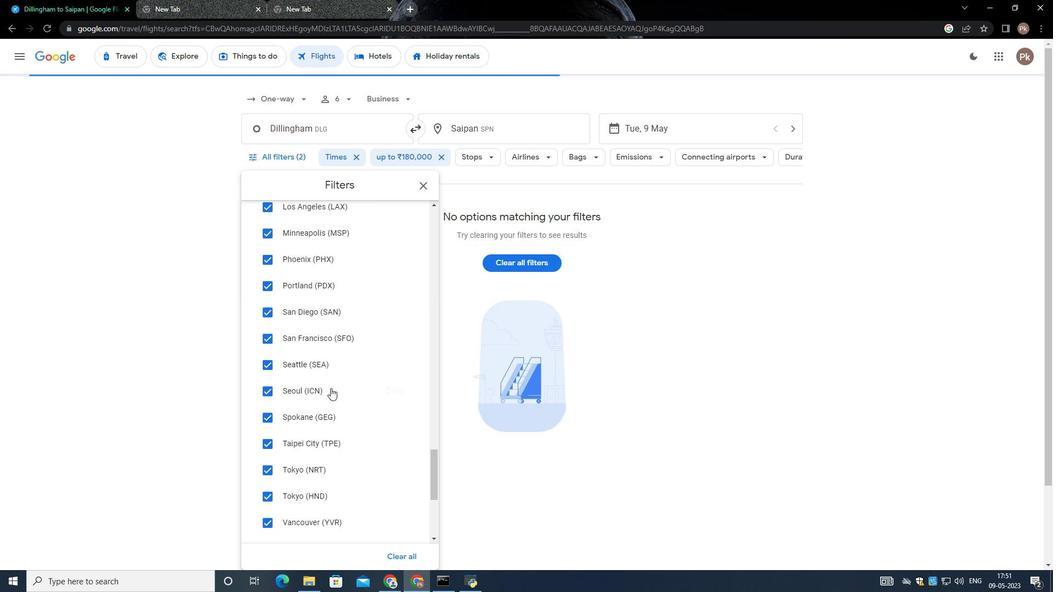 
Action: Mouse scrolled (330, 387) with delta (0, 0)
Screenshot: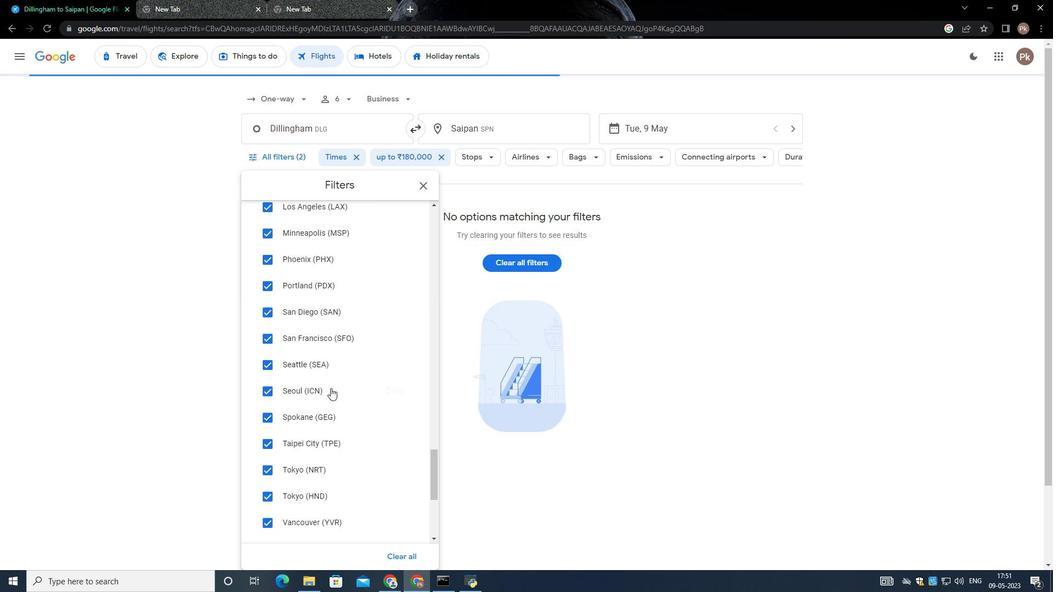 
Action: Mouse moved to (328, 393)
Screenshot: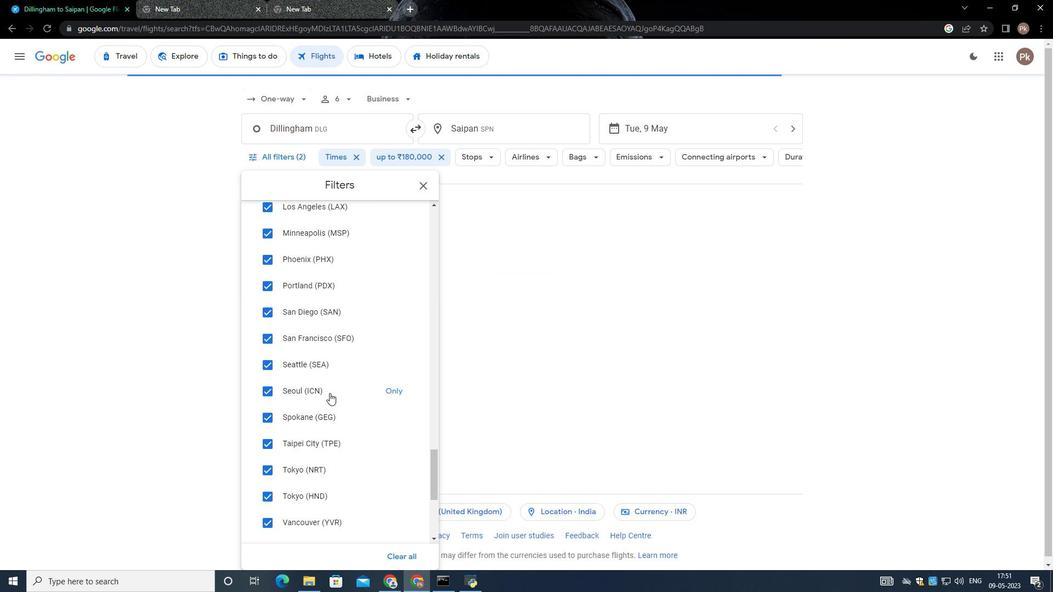
Action: Mouse scrolled (328, 394) with delta (0, 0)
Screenshot: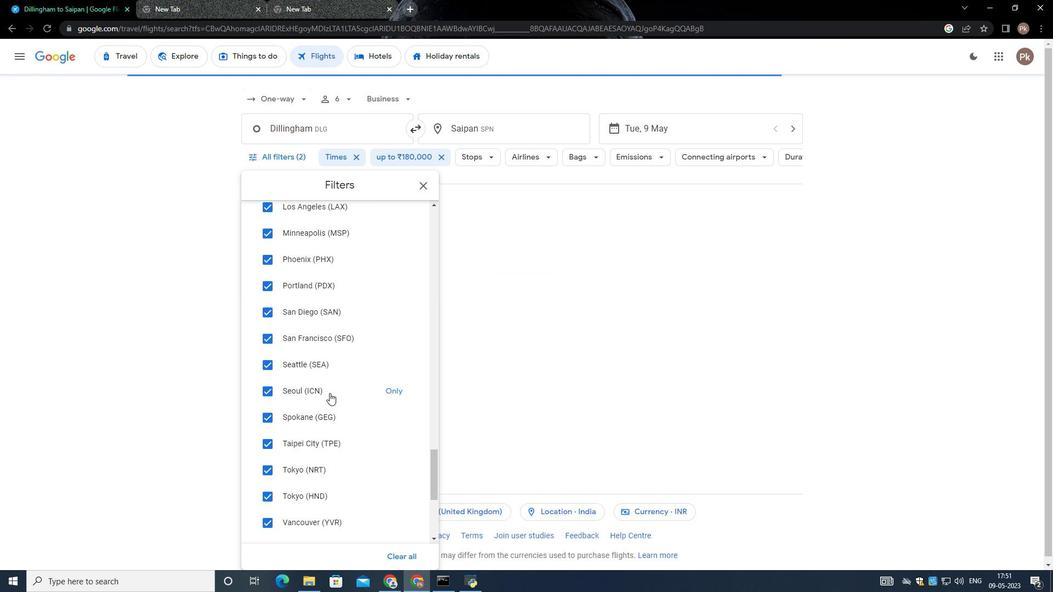 
Action: Mouse moved to (326, 392)
Screenshot: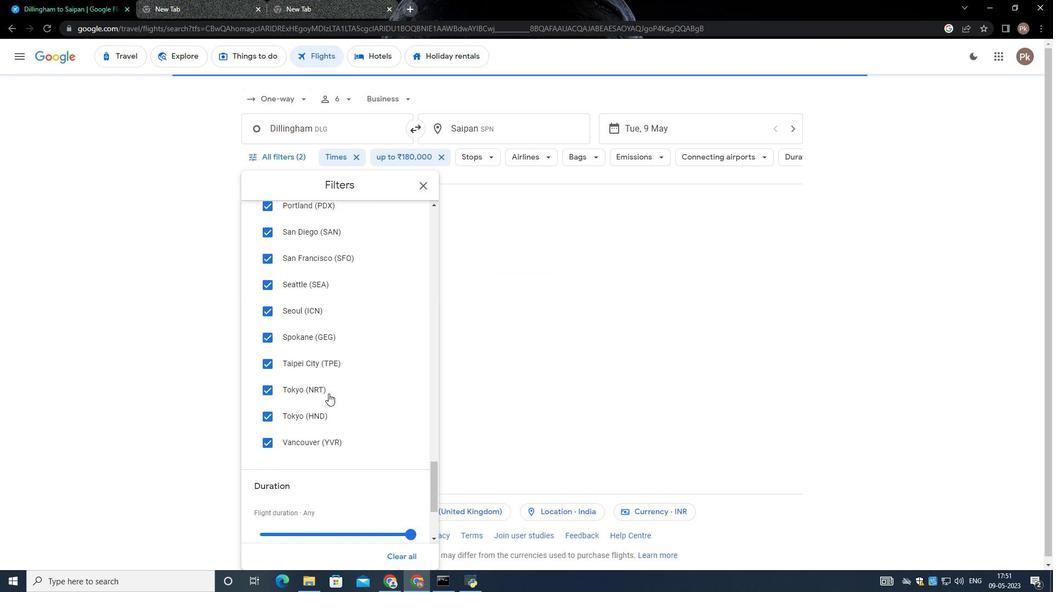 
Action: Mouse scrolled (326, 391) with delta (0, 0)
Screenshot: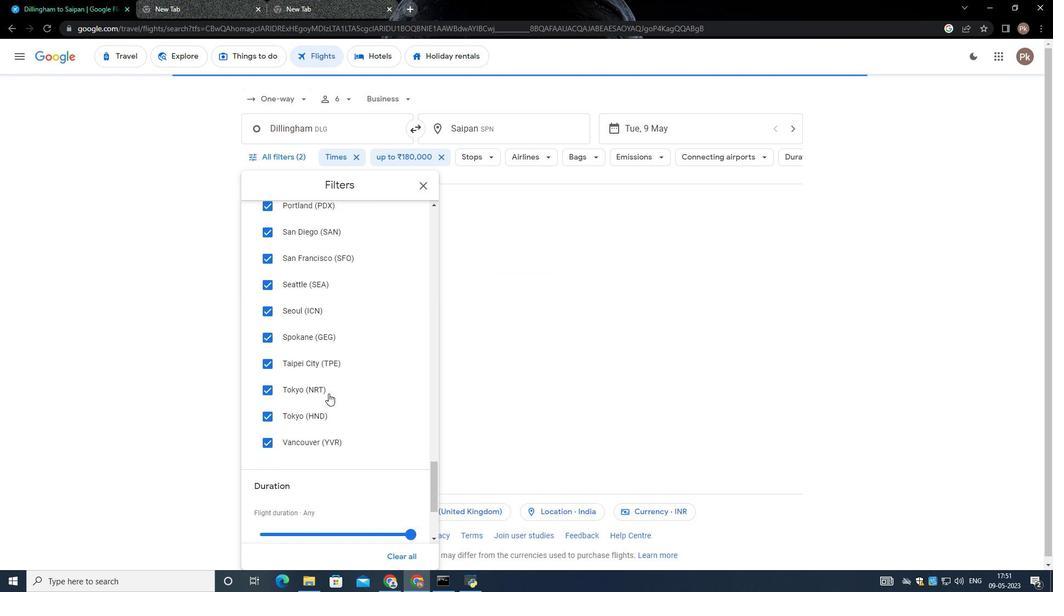 
Action: Mouse scrolled (326, 391) with delta (0, 0)
Screenshot: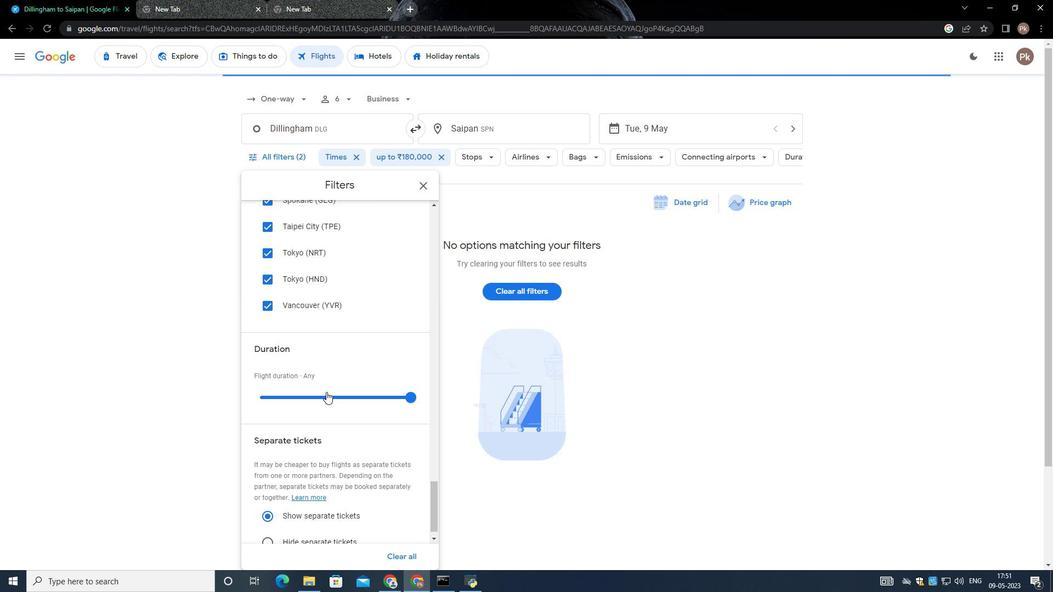 
Action: Mouse scrolled (326, 391) with delta (0, 0)
Screenshot: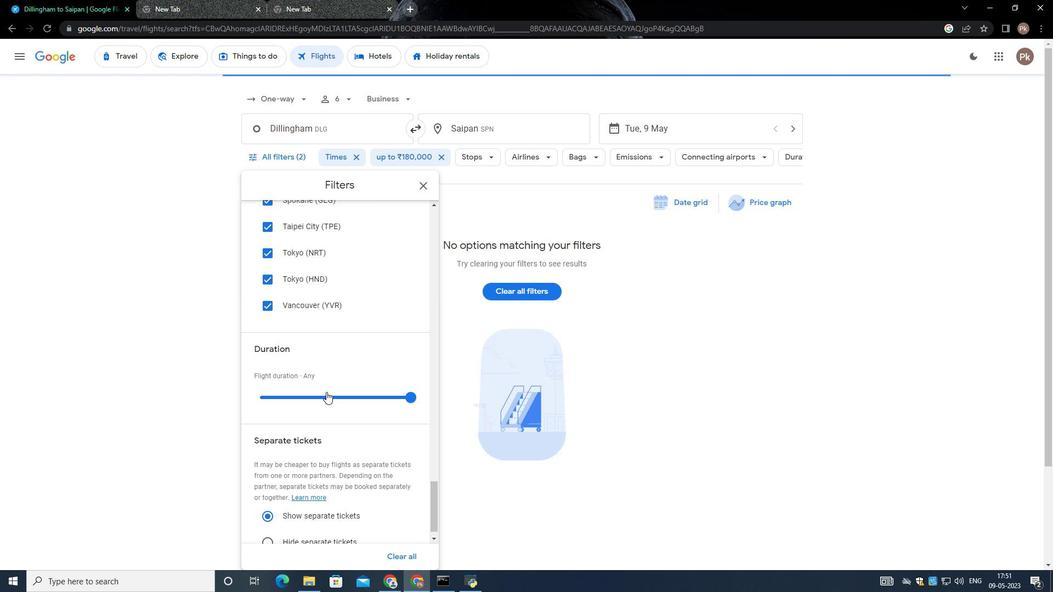 
Action: Mouse scrolled (326, 391) with delta (0, 0)
Screenshot: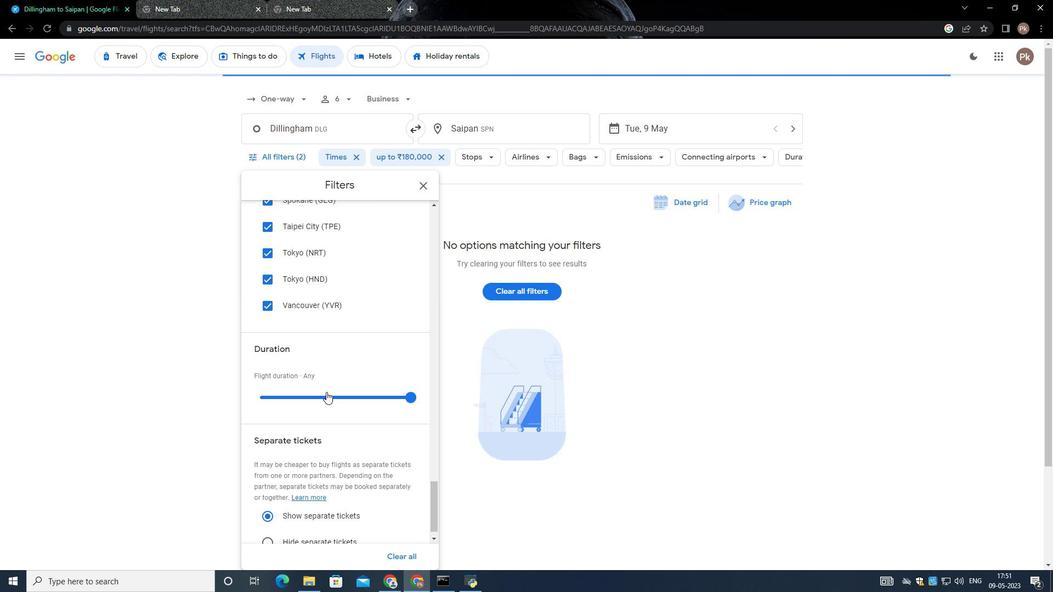 
Action: Mouse moved to (323, 393)
Screenshot: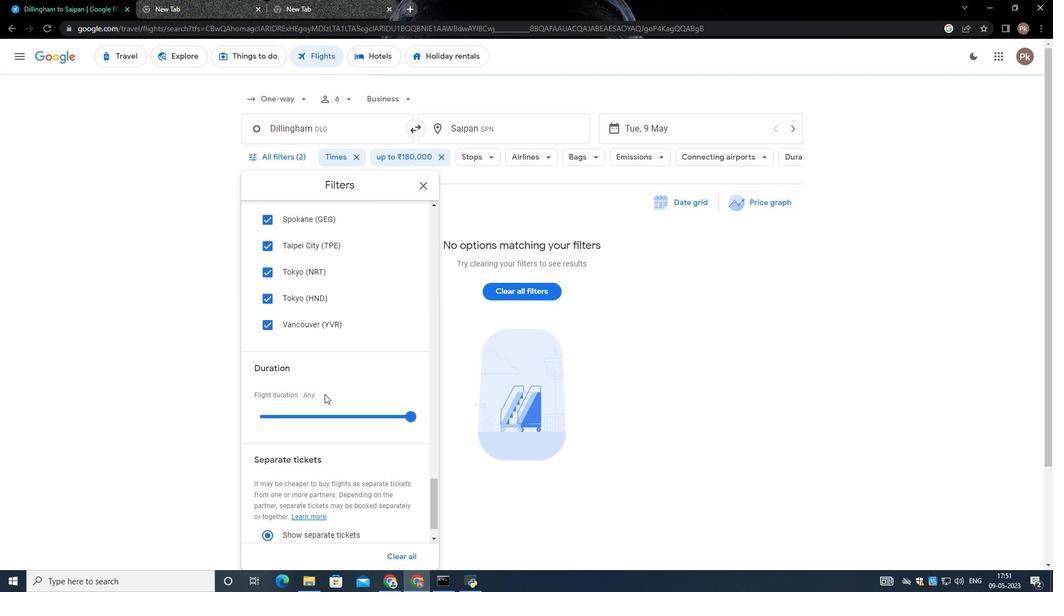 
Action: Mouse scrolled (323, 392) with delta (0, 0)
Screenshot: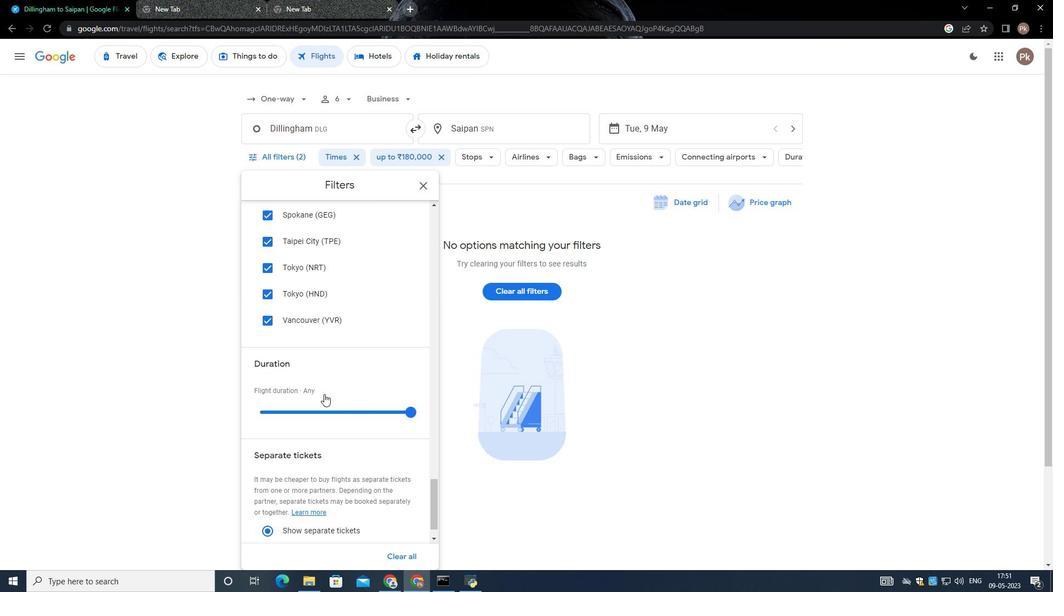 
Action: Mouse scrolled (323, 392) with delta (0, 0)
Screenshot: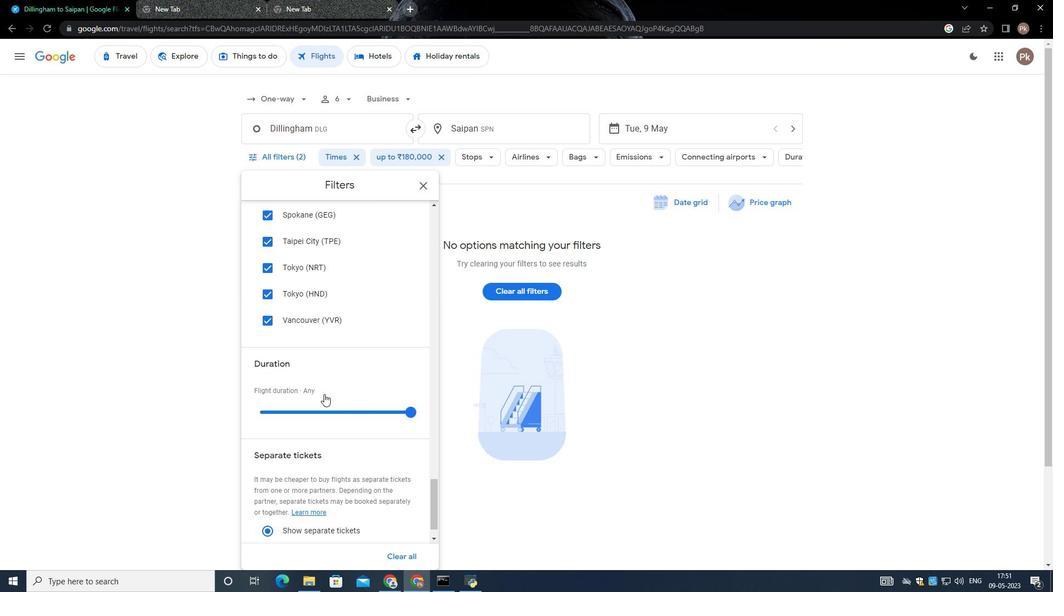 
Action: Mouse scrolled (323, 392) with delta (0, 0)
Screenshot: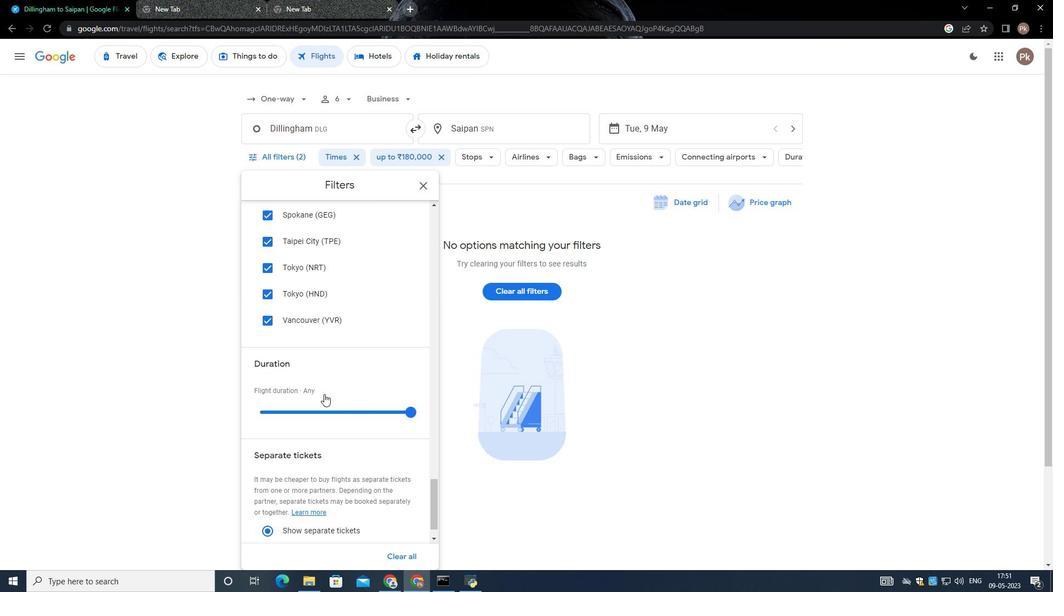 
Action: Mouse scrolled (323, 392) with delta (0, 0)
Screenshot: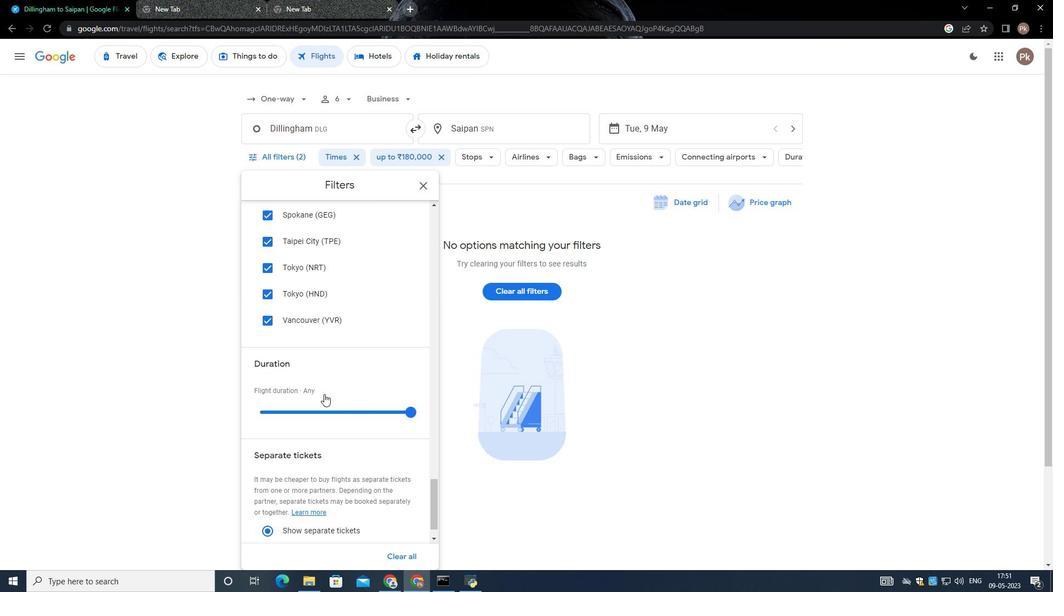 
Action: Mouse scrolled (323, 392) with delta (0, 0)
Screenshot: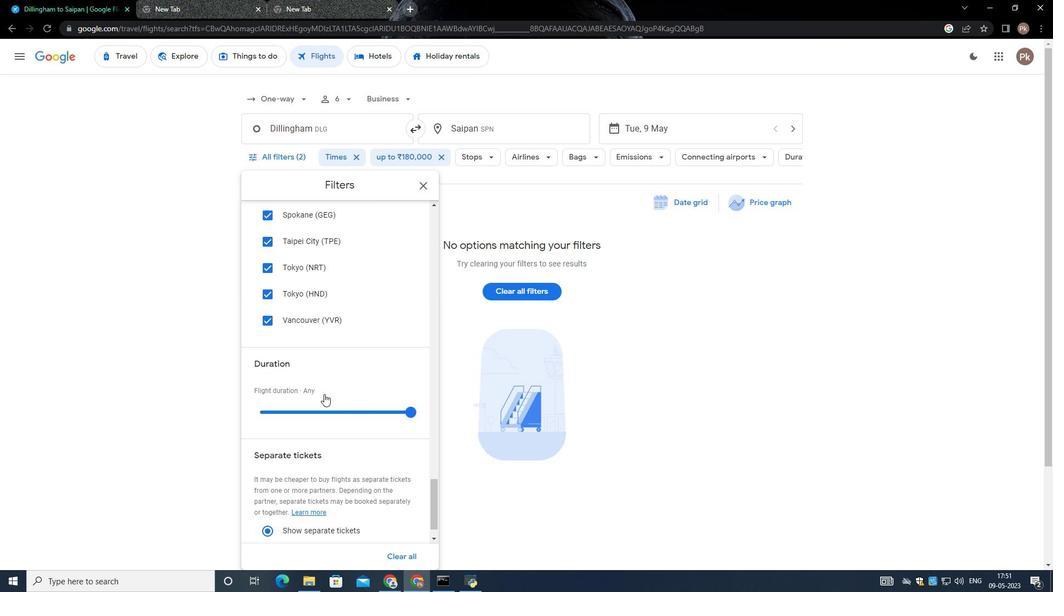 
Action: Mouse moved to (323, 387)
Screenshot: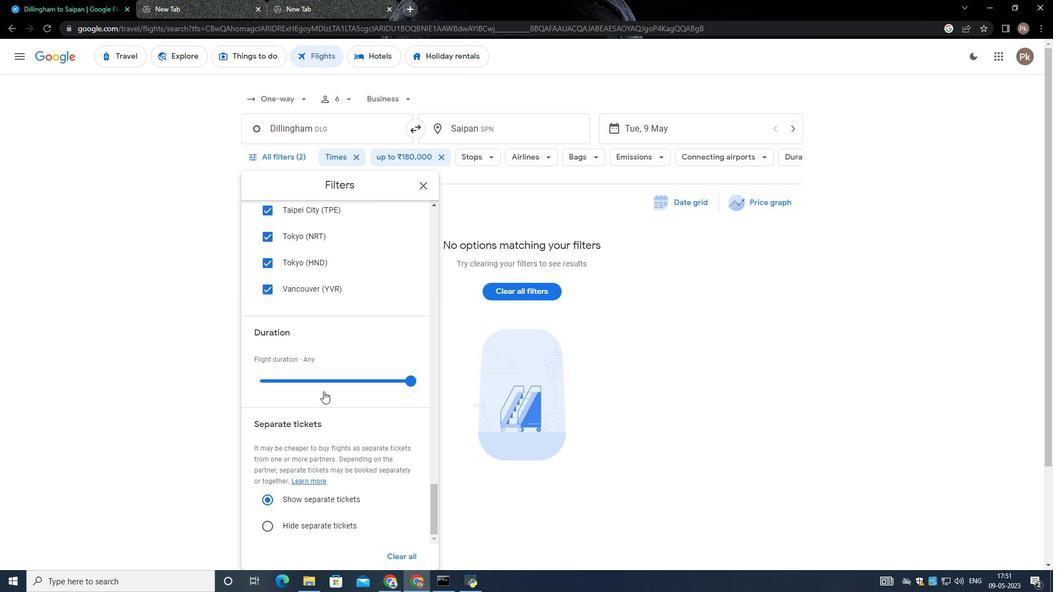 
Action: Mouse scrolled (323, 387) with delta (0, 0)
Screenshot: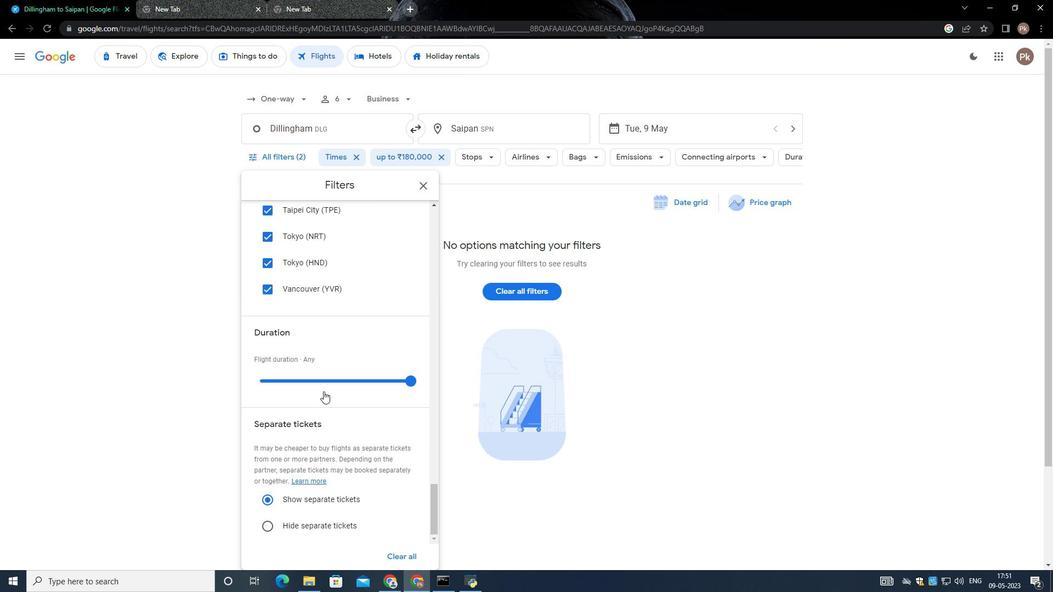 
Action: Mouse moved to (323, 387)
Screenshot: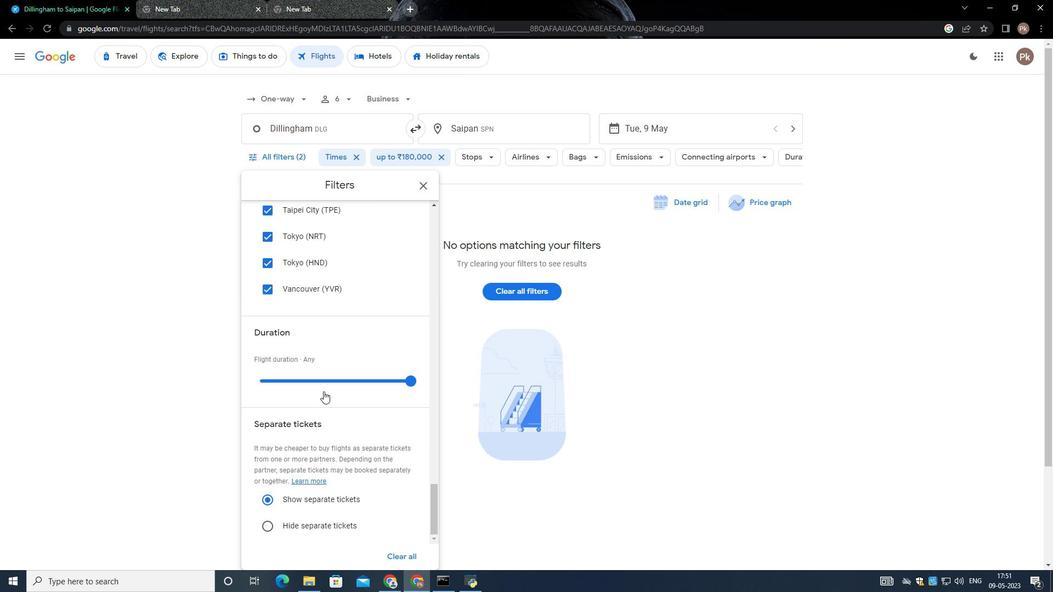 
Action: Mouse scrolled (323, 386) with delta (0, 0)
Screenshot: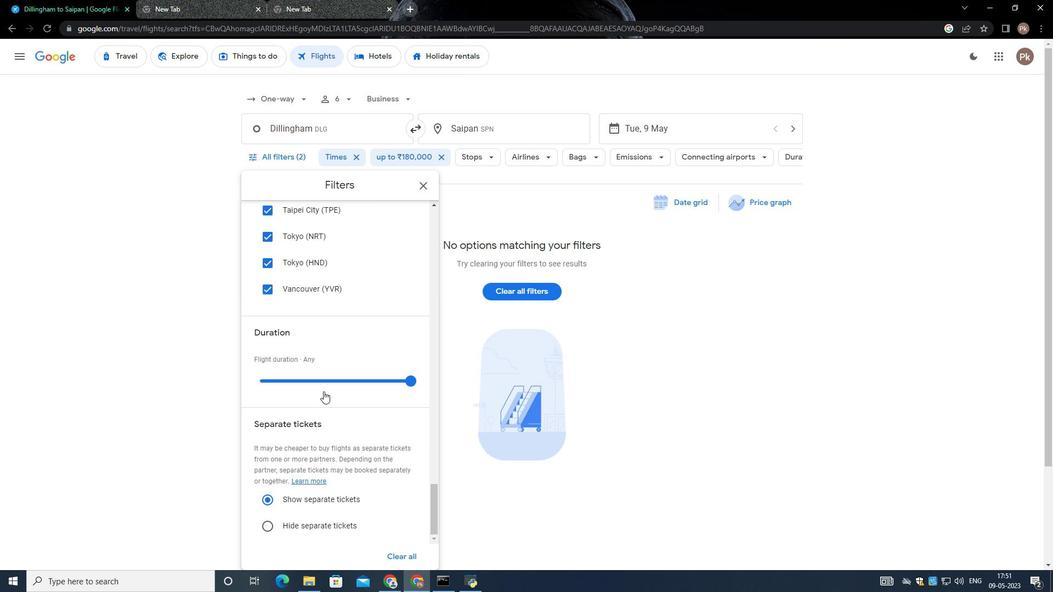 
Action: Mouse scrolled (323, 386) with delta (0, 0)
Screenshot: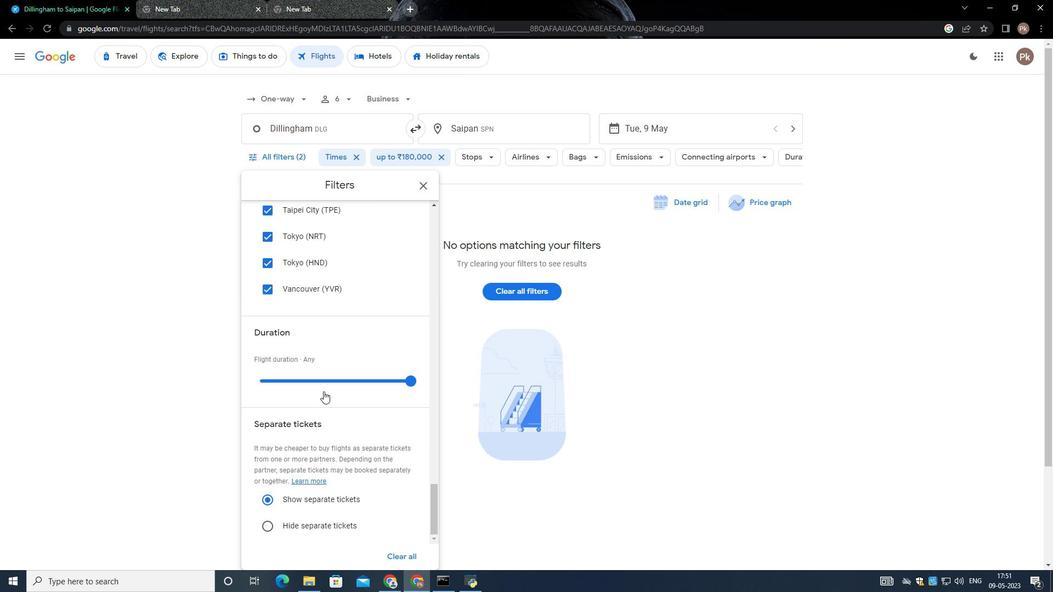
Action: Mouse scrolled (323, 386) with delta (0, 0)
Screenshot: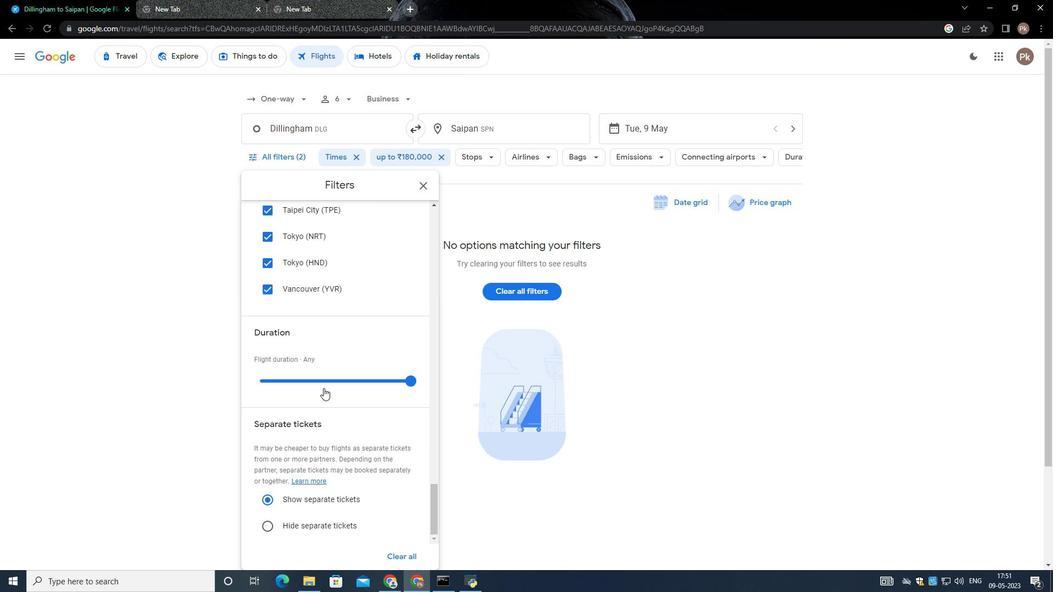
Action: Mouse moved to (319, 381)
Screenshot: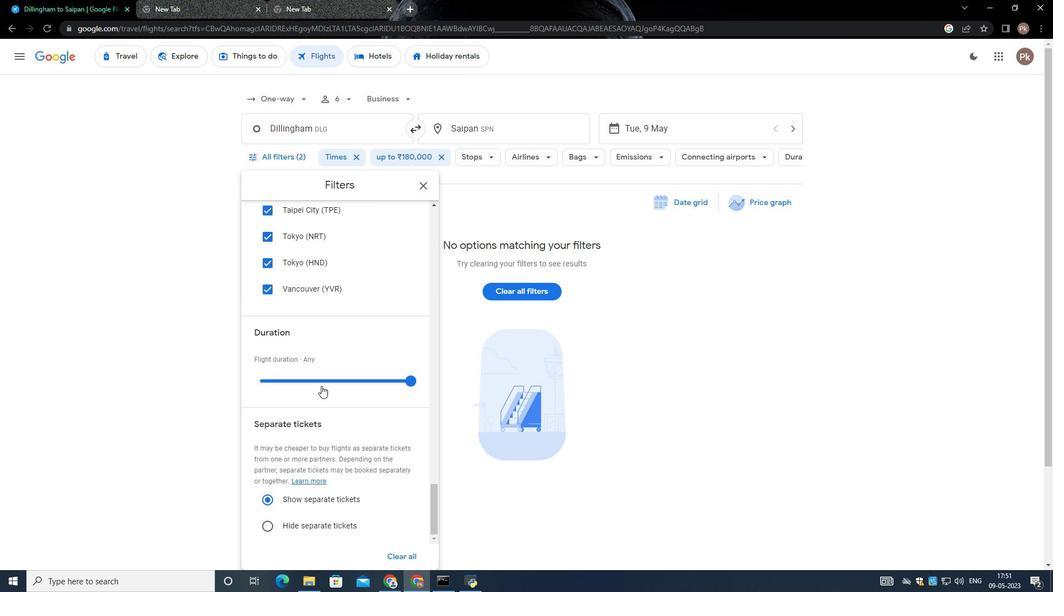
Action: Mouse scrolled (319, 381) with delta (0, 0)
Screenshot: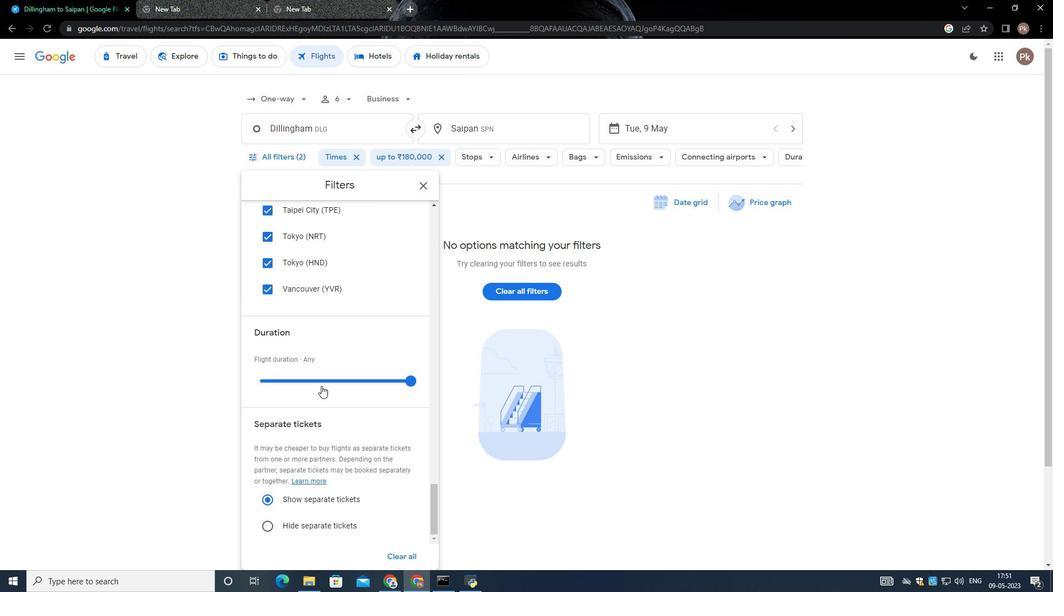 
Action: Mouse scrolled (319, 381) with delta (0, 0)
Screenshot: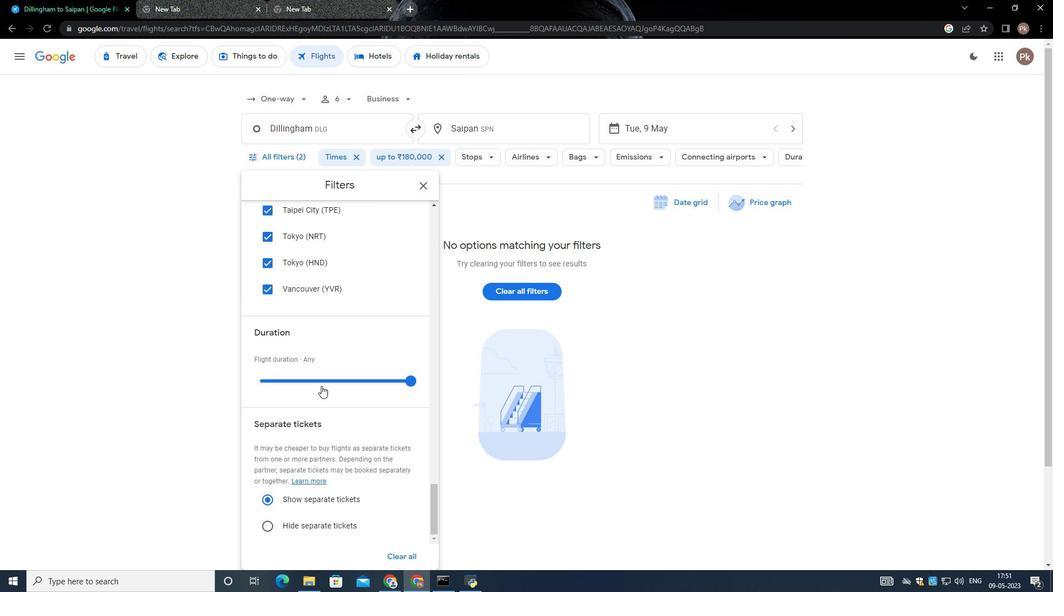 
Action: Mouse scrolled (319, 381) with delta (0, 0)
Screenshot: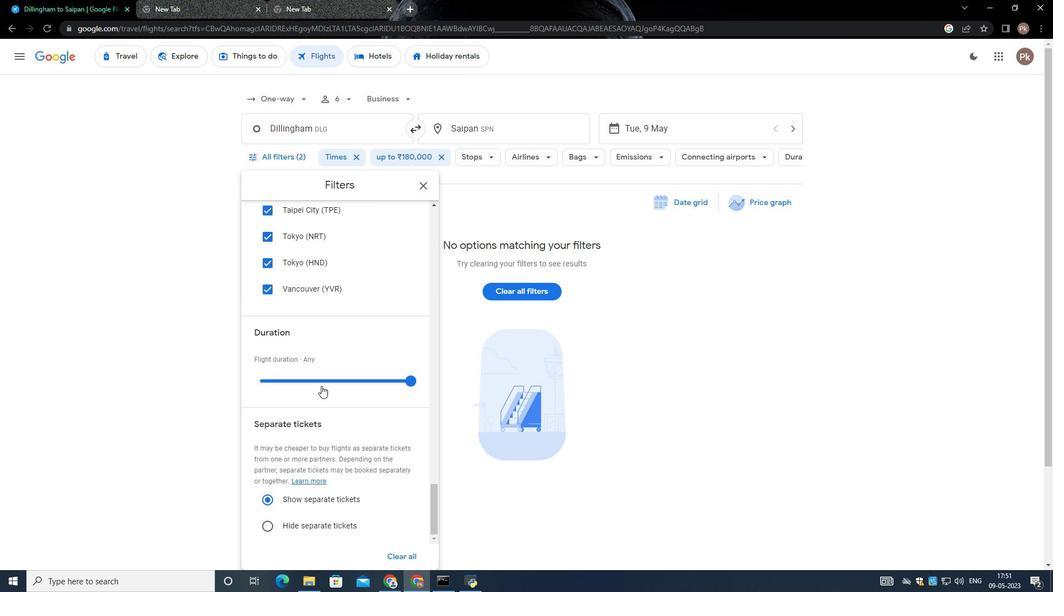 
Action: Mouse scrolled (319, 381) with delta (0, 0)
Screenshot: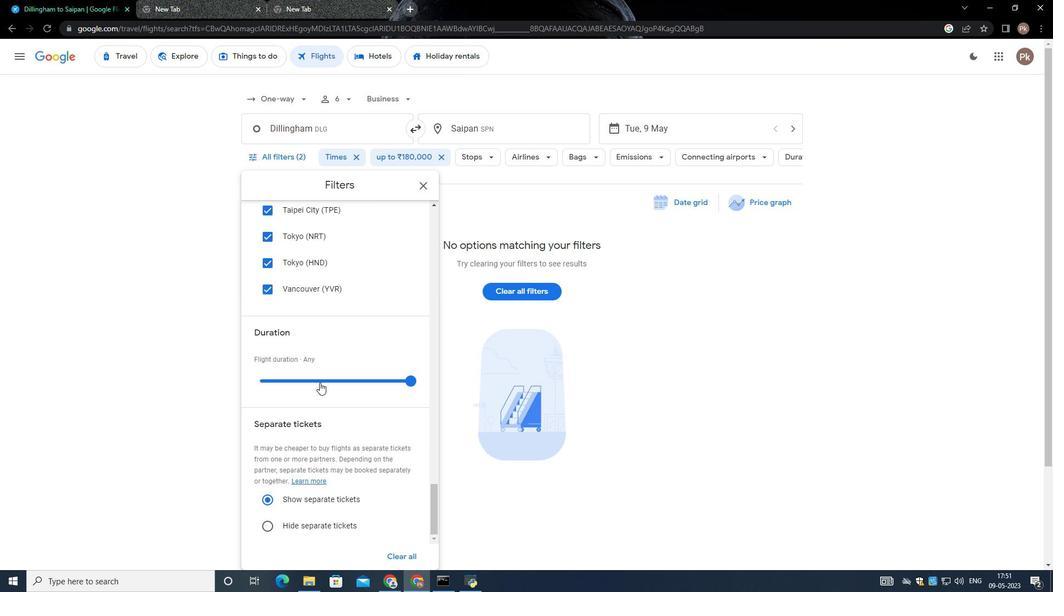 
Action: Mouse moved to (319, 381)
Screenshot: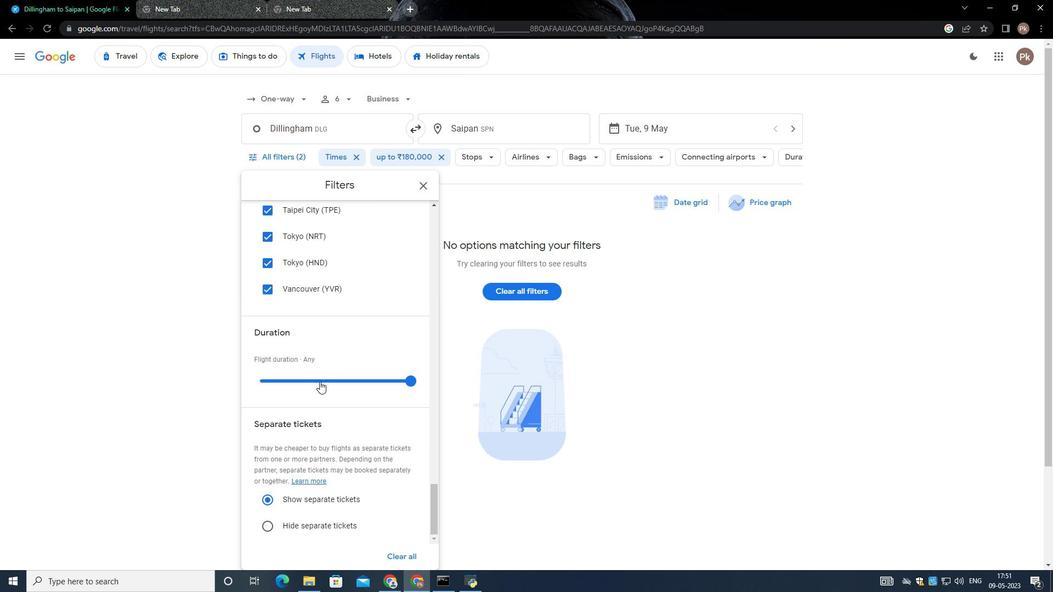 
